 Task: Look for space in Warrnambool, Australia from 2nd September, 2023 to 6th September, 2023 for 2 adults in price range Rs.15000 to Rs.20000. Place can be entire place with 1  bedroom having 1 bed and 1 bathroom. Property type can be hotel. Amenities needed are: washing machine, . Booking option can be shelf check-in. Required host language is English.
Action: Mouse moved to (582, 119)
Screenshot: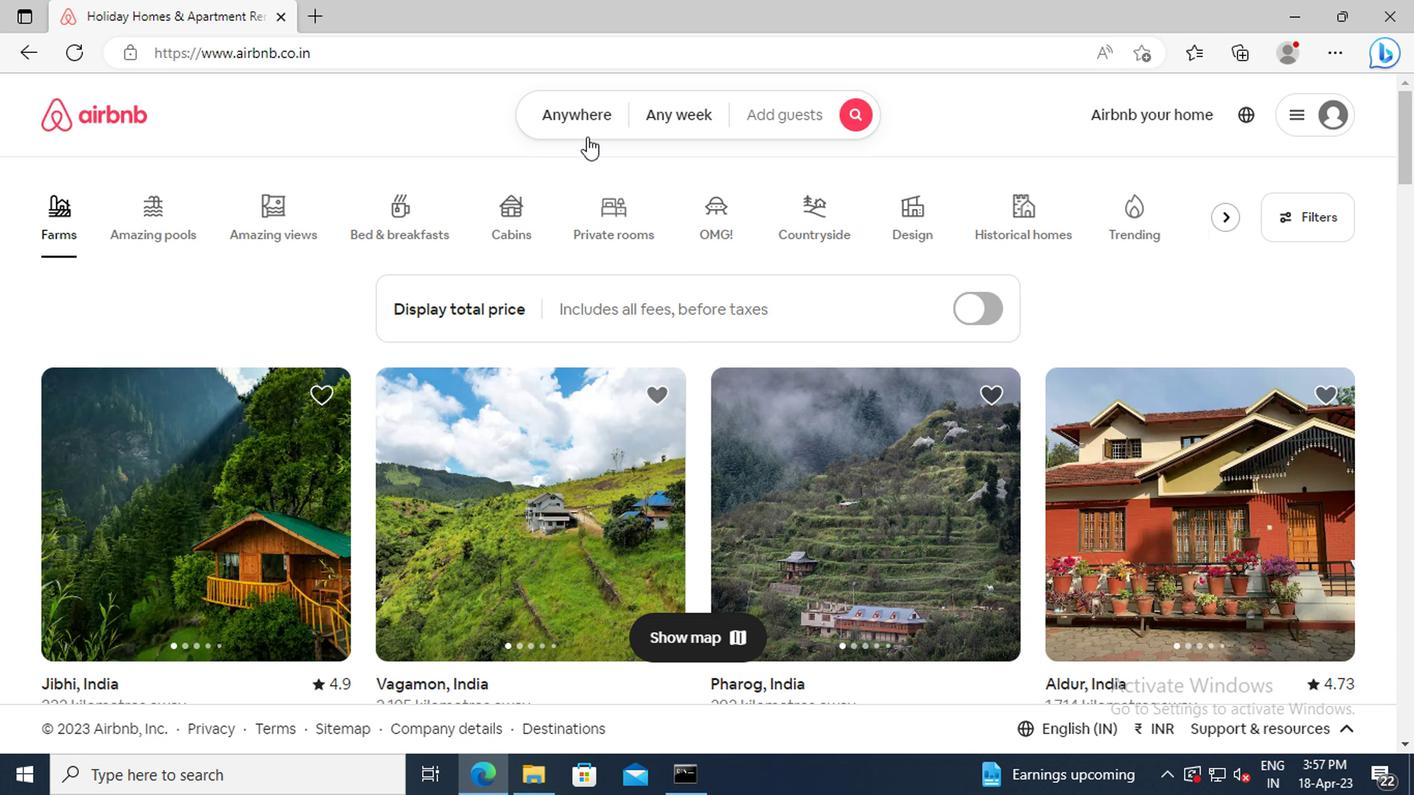 
Action: Mouse pressed left at (582, 119)
Screenshot: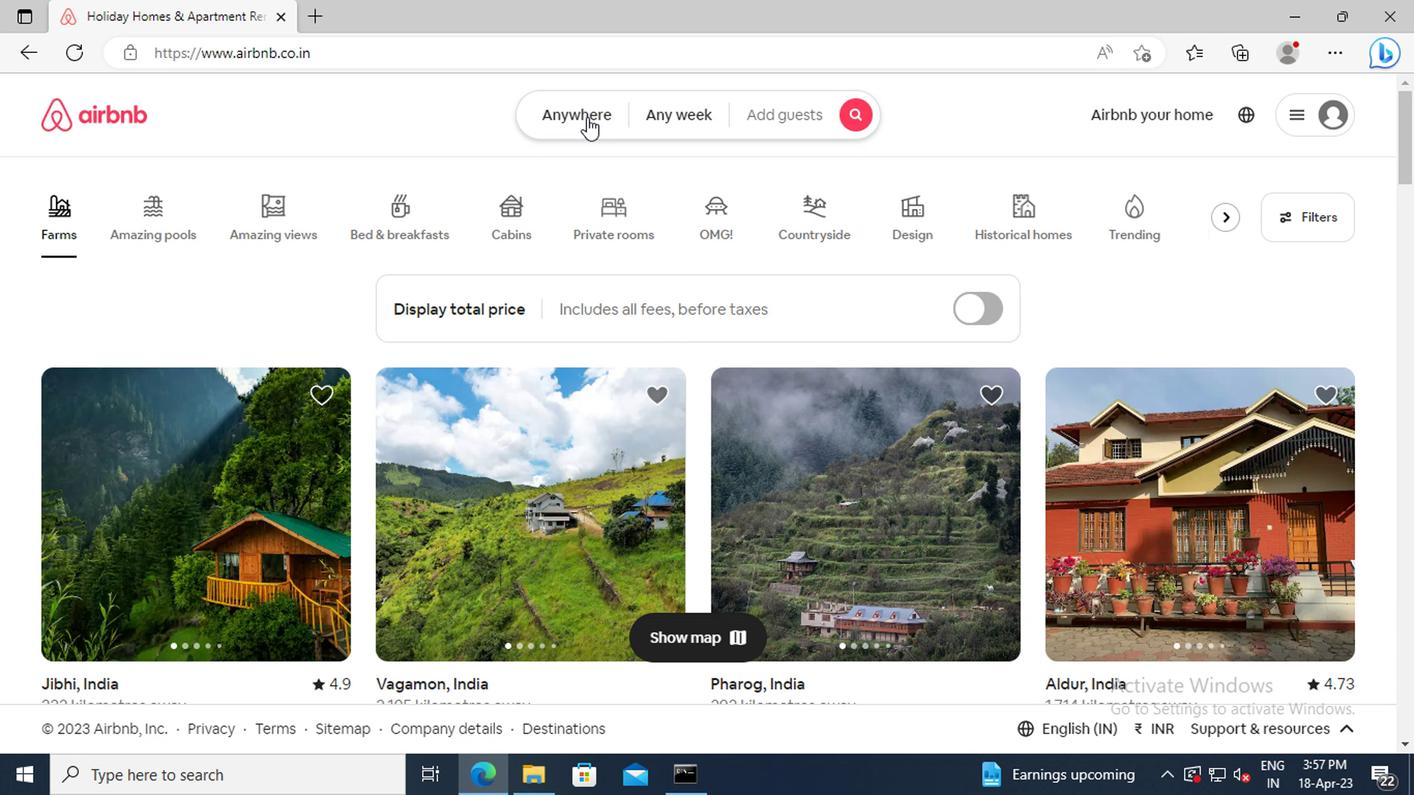 
Action: Mouse moved to (390, 207)
Screenshot: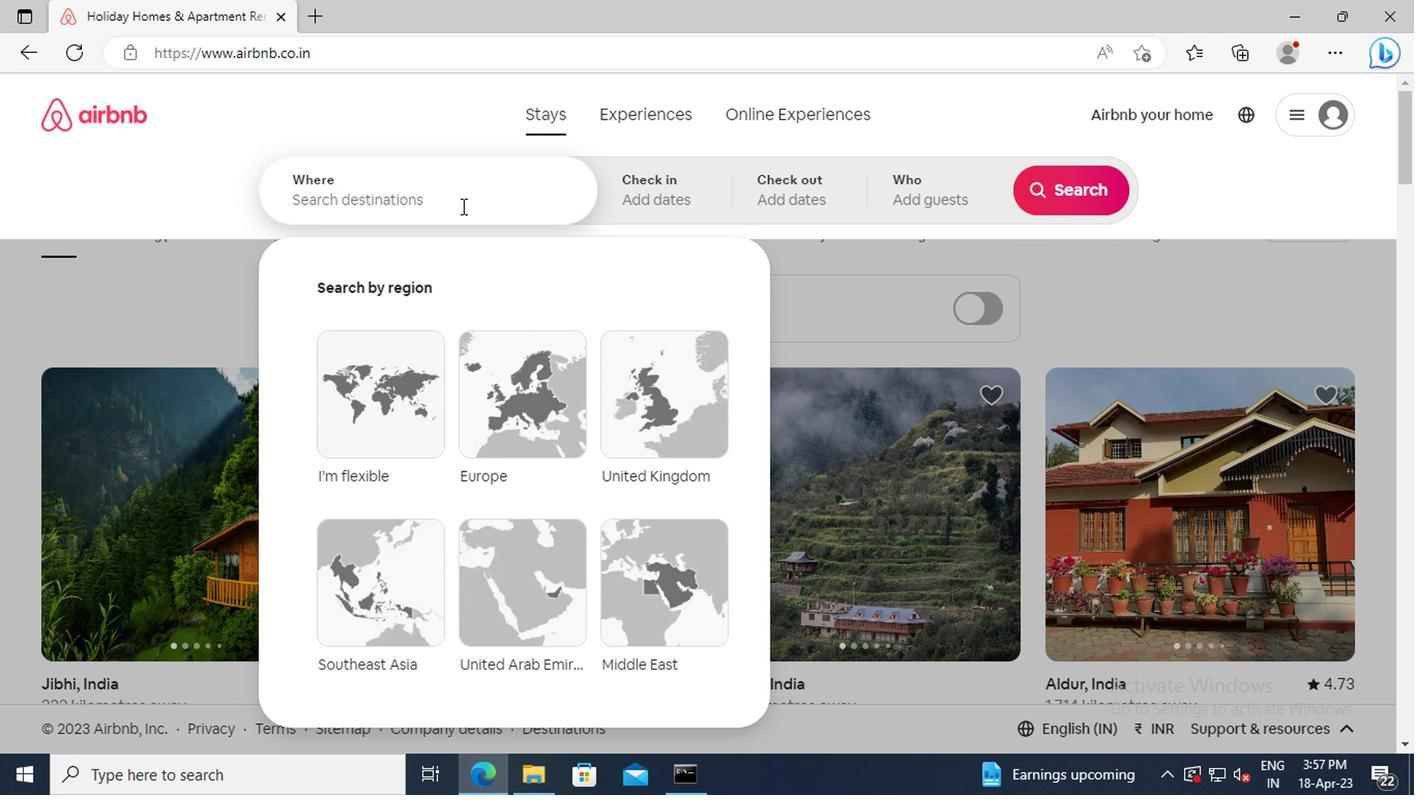 
Action: Mouse pressed left at (390, 207)
Screenshot: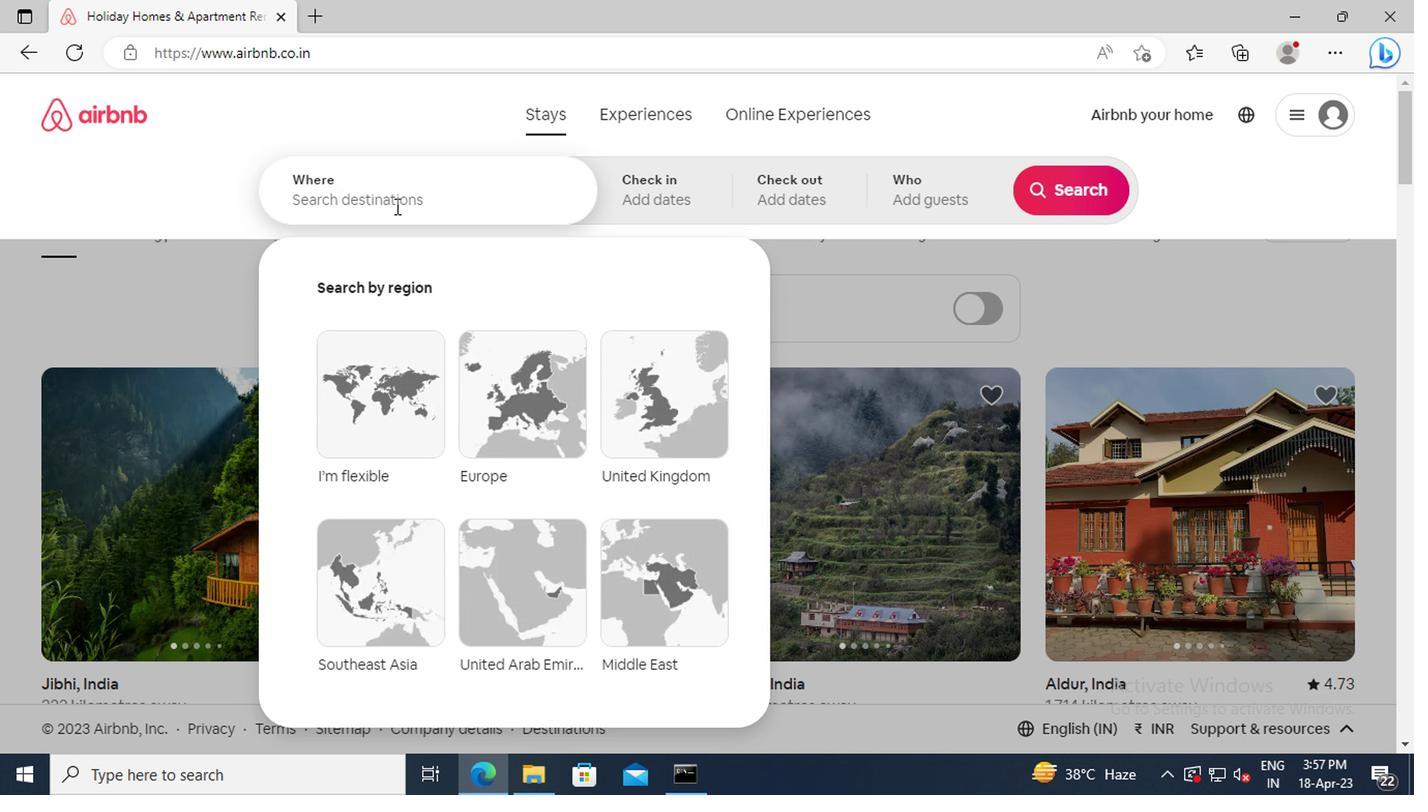 
Action: Key pressed <Key.shift>WARRNAMBOOL,<Key.space><Key.shift_r>AUSTRALIA<Key.enter>
Screenshot: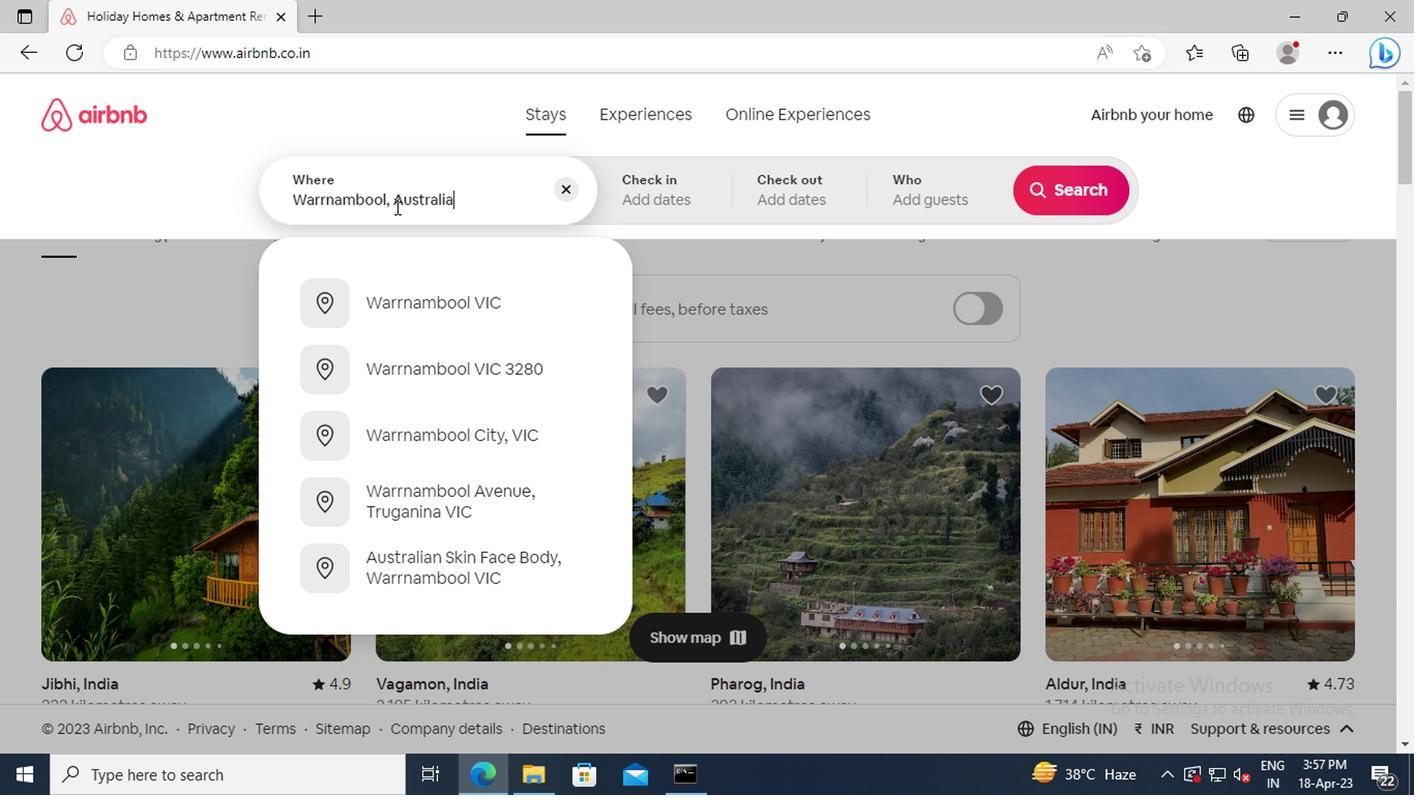 
Action: Mouse moved to (1053, 353)
Screenshot: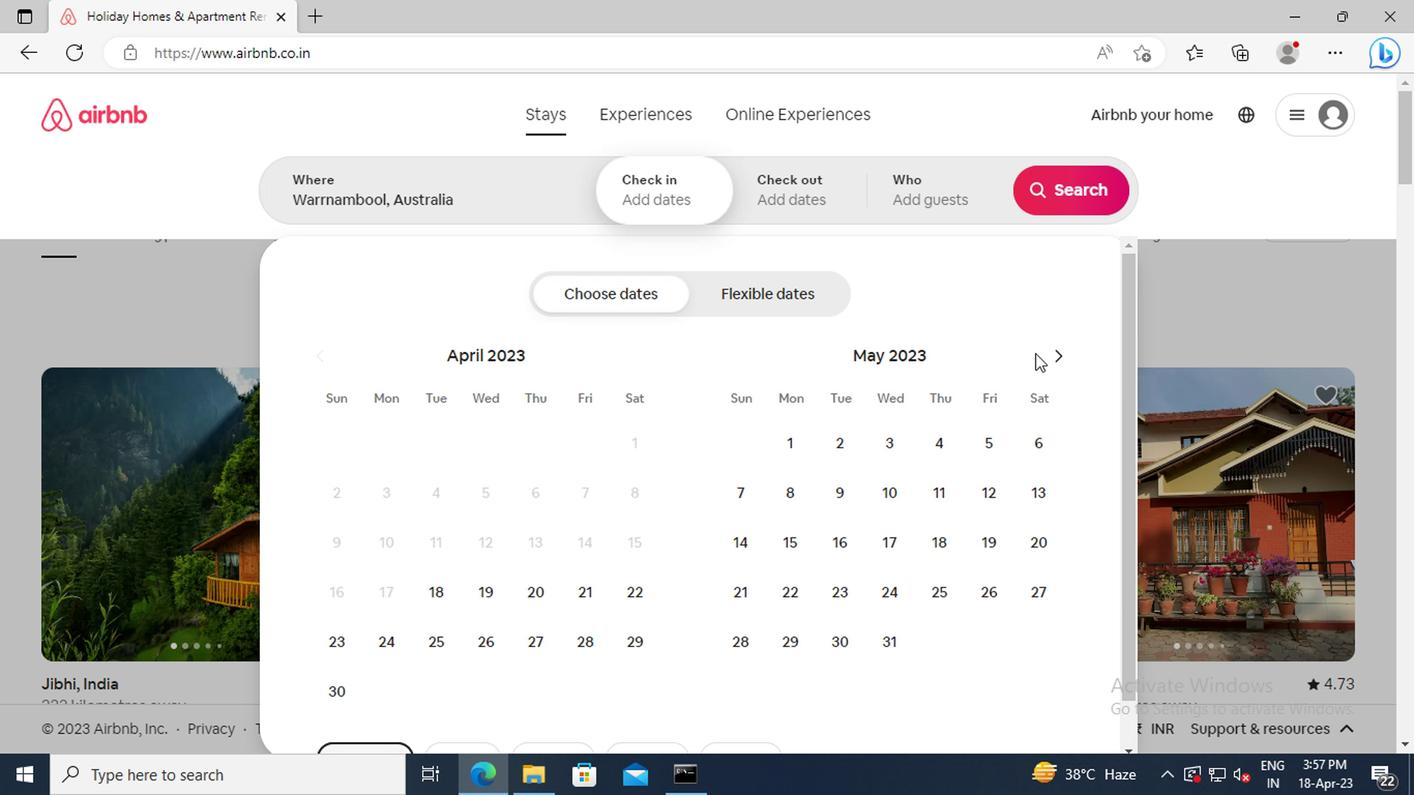 
Action: Mouse pressed left at (1053, 353)
Screenshot: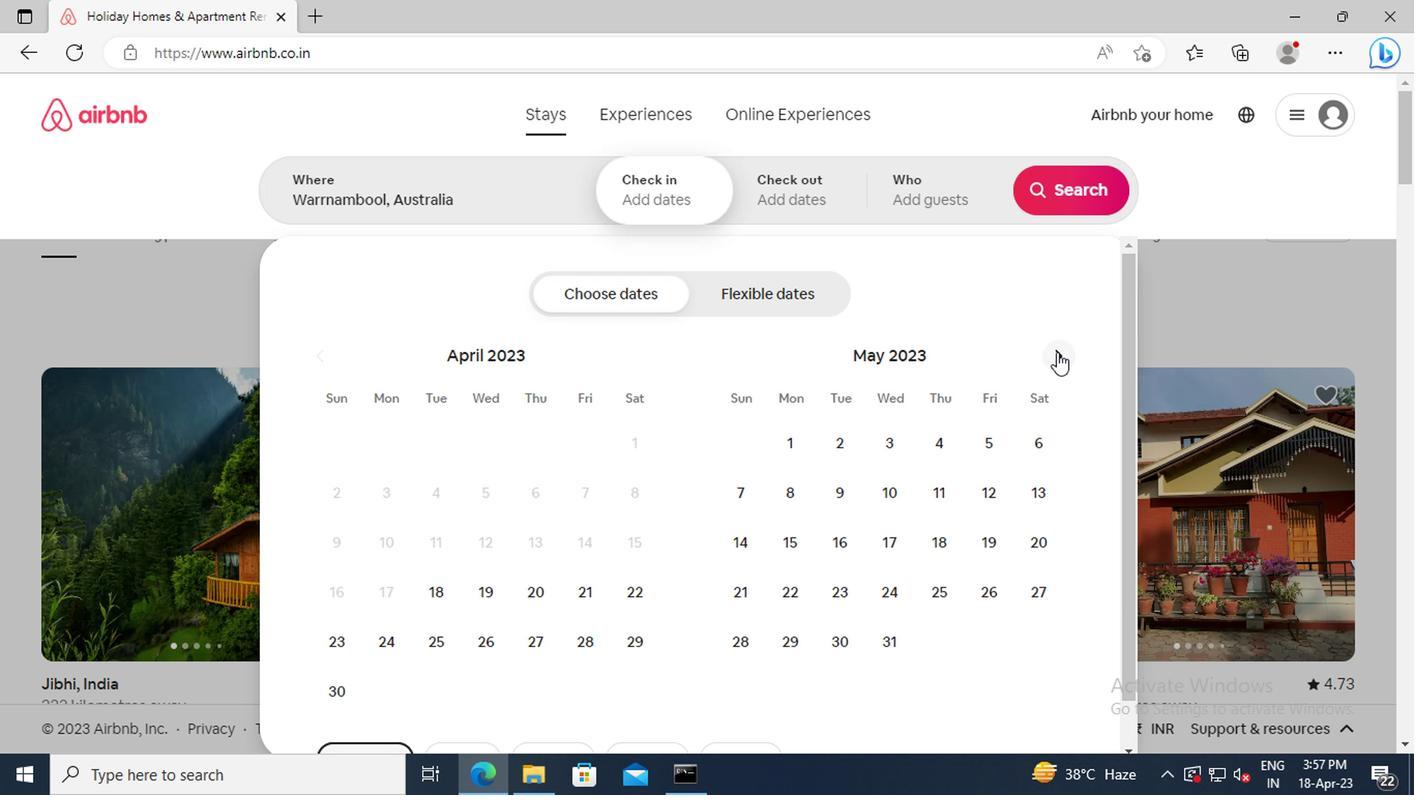 
Action: Mouse pressed left at (1053, 353)
Screenshot: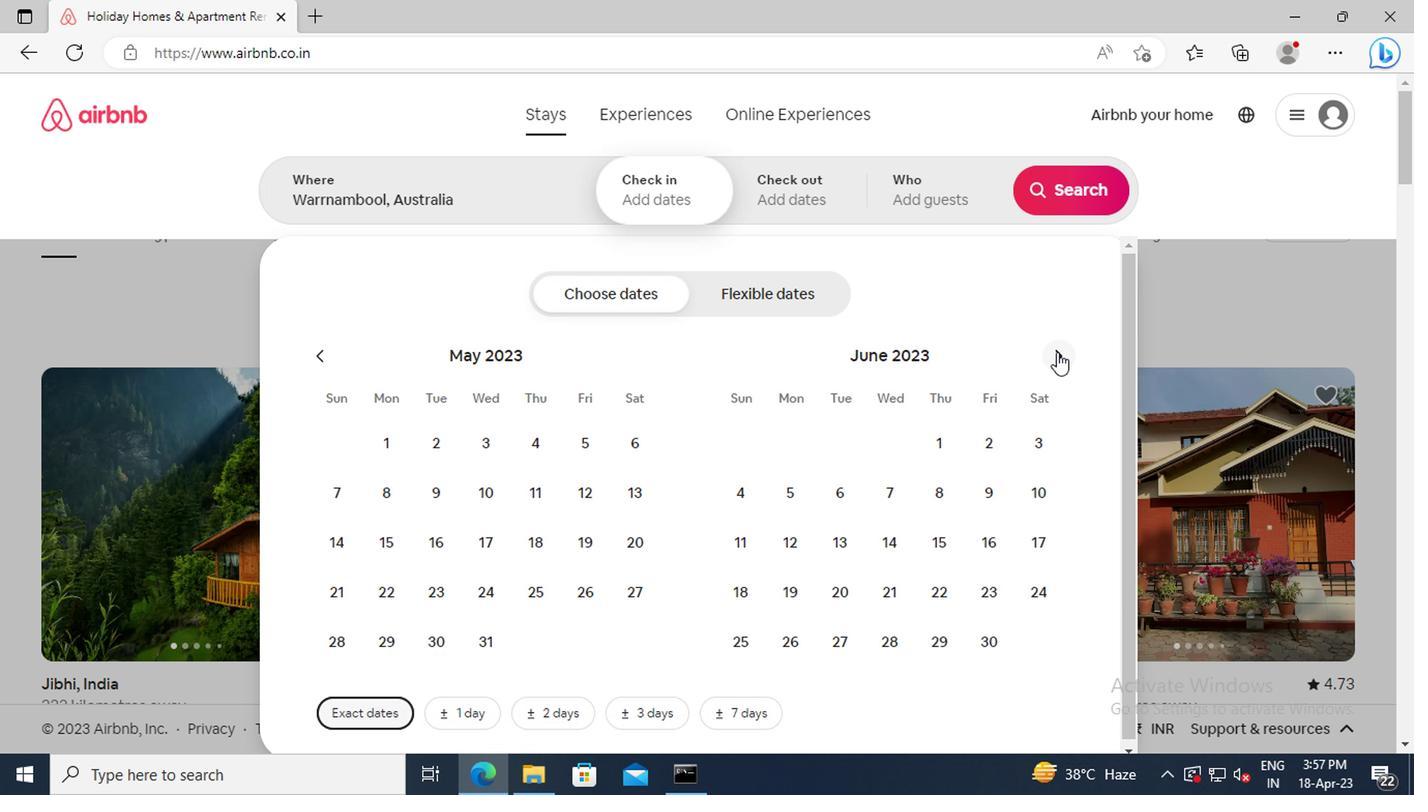 
Action: Mouse pressed left at (1053, 353)
Screenshot: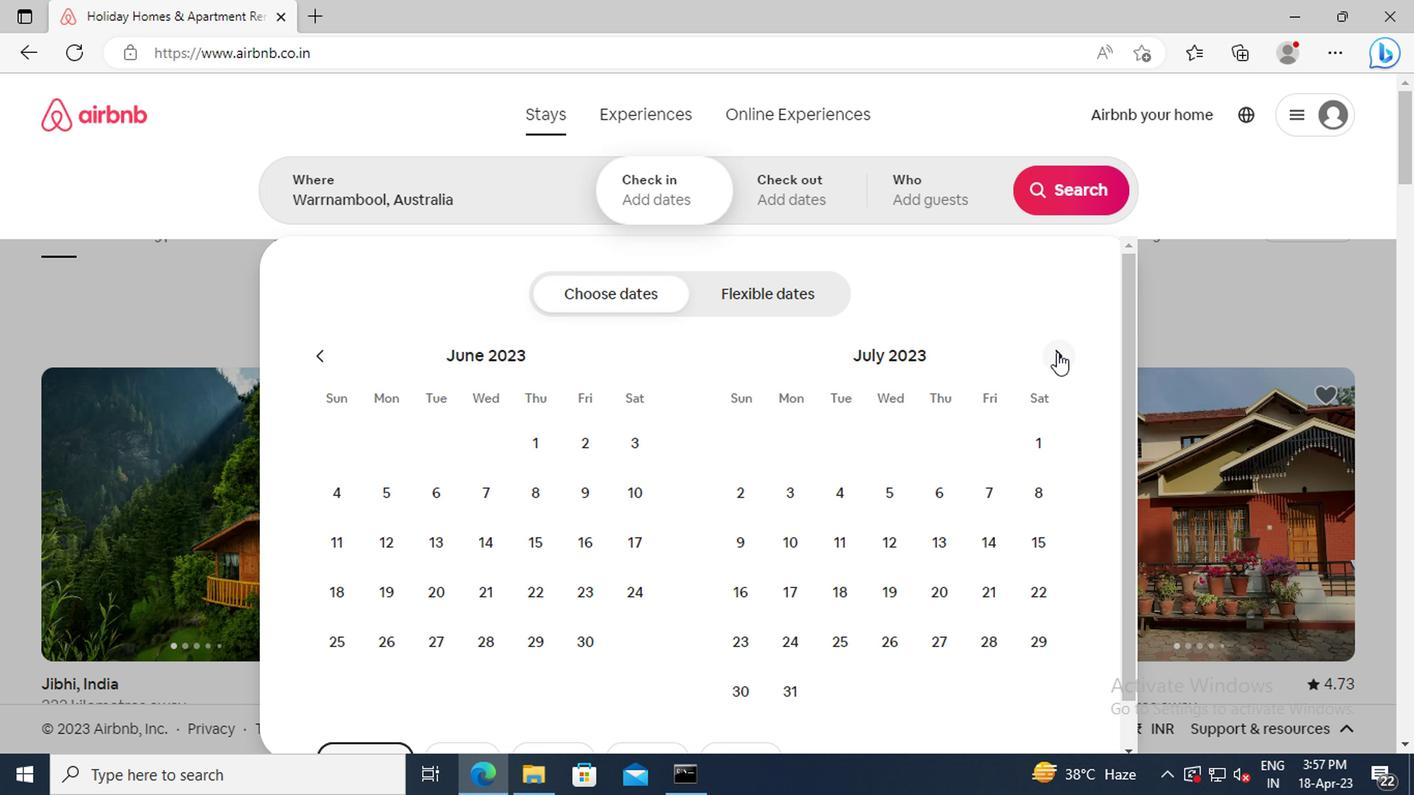 
Action: Mouse pressed left at (1053, 353)
Screenshot: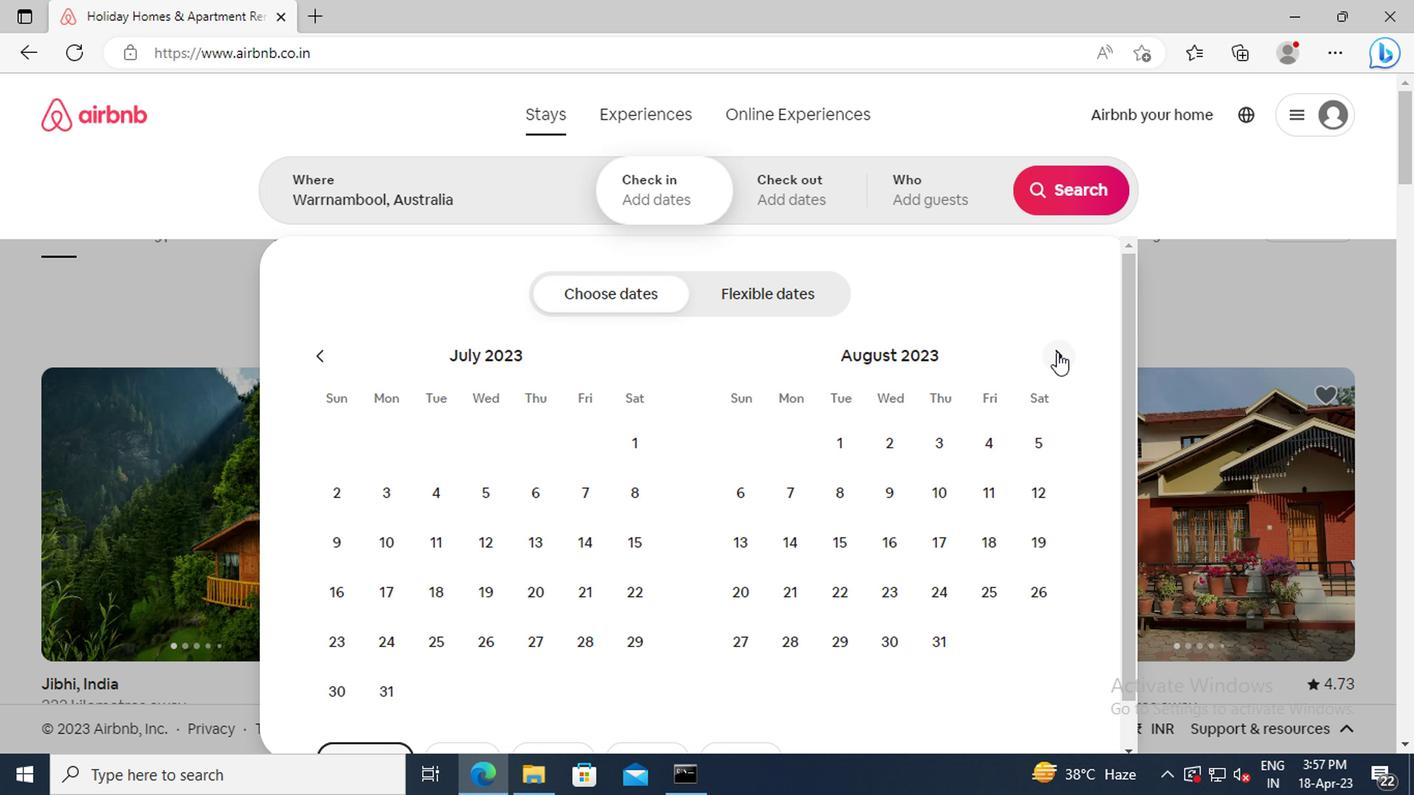 
Action: Mouse moved to (1037, 434)
Screenshot: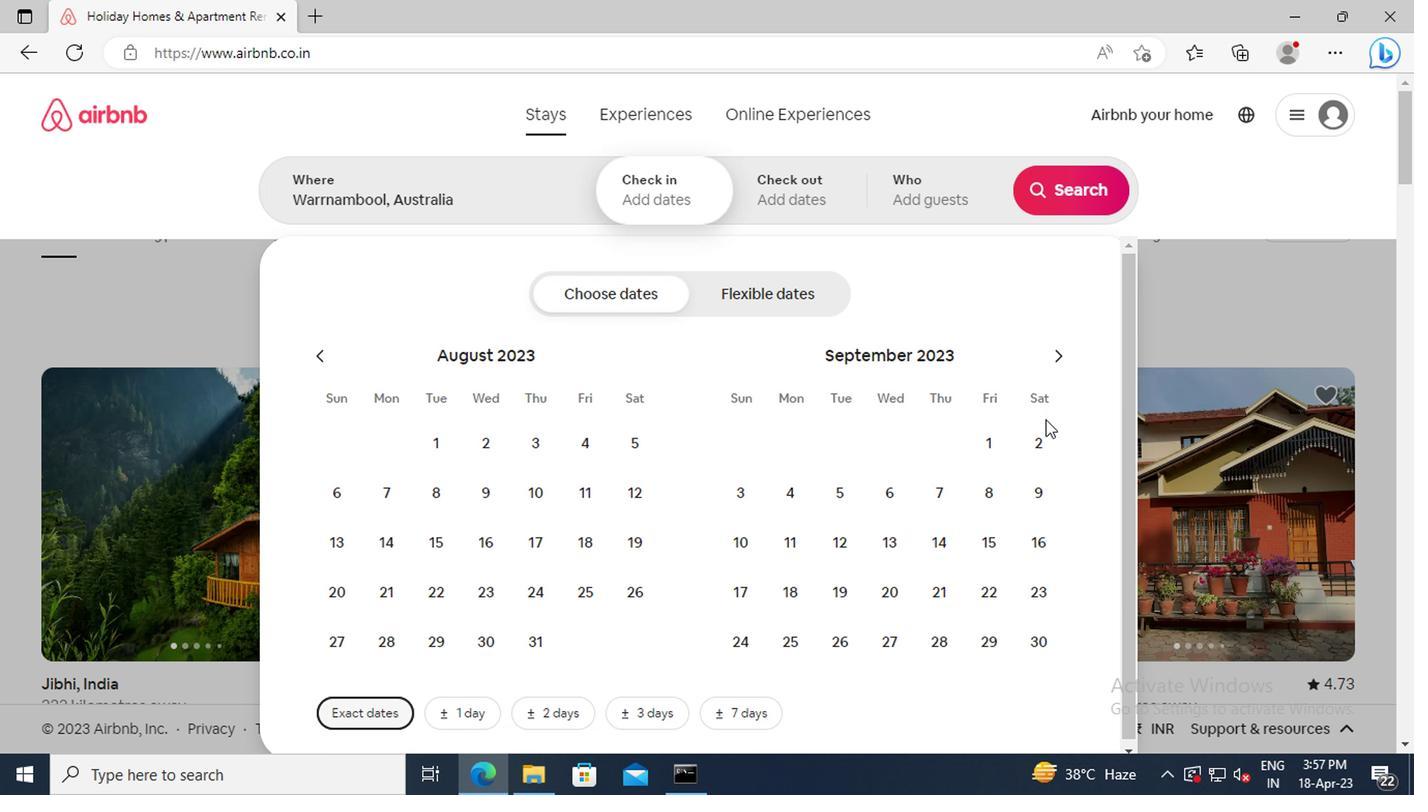 
Action: Mouse pressed left at (1037, 434)
Screenshot: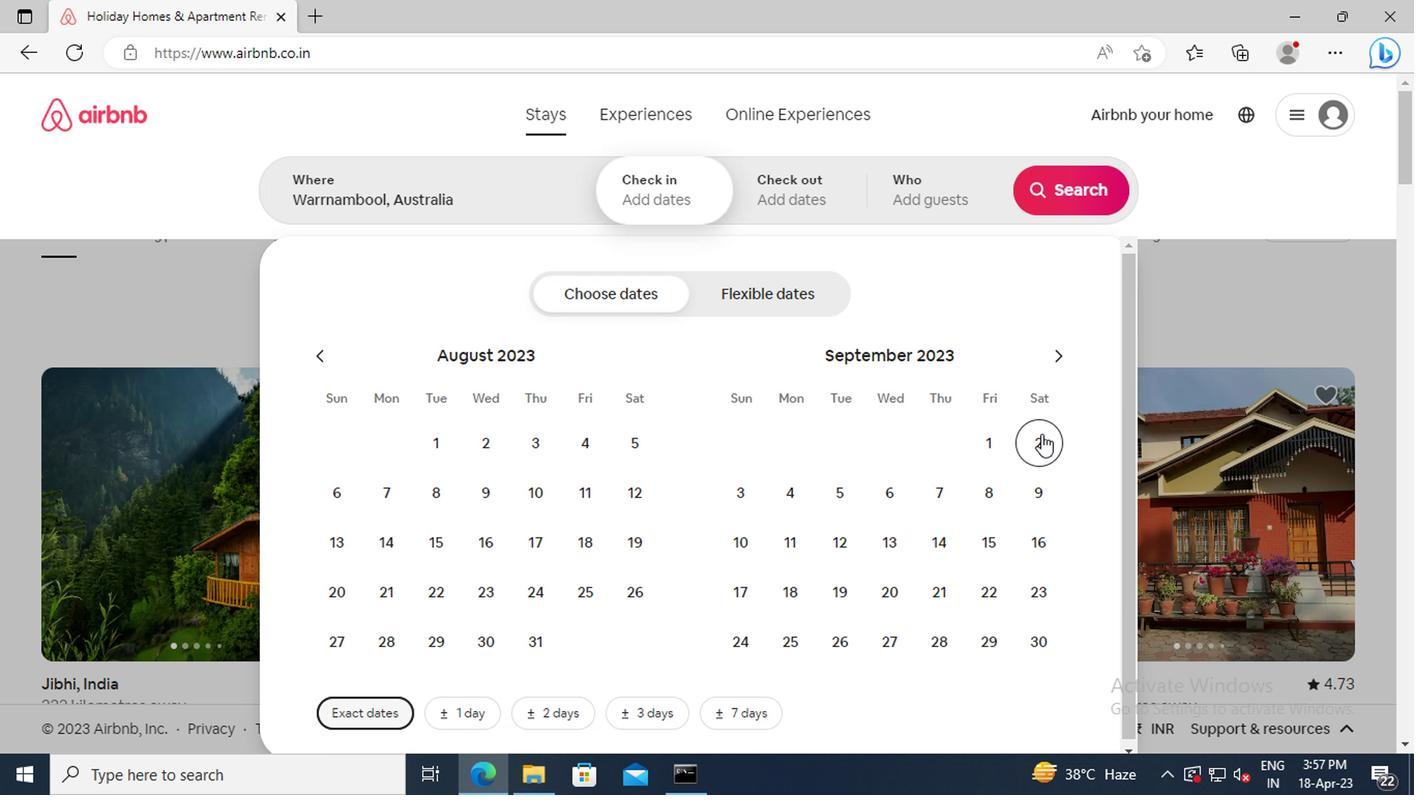 
Action: Mouse moved to (889, 481)
Screenshot: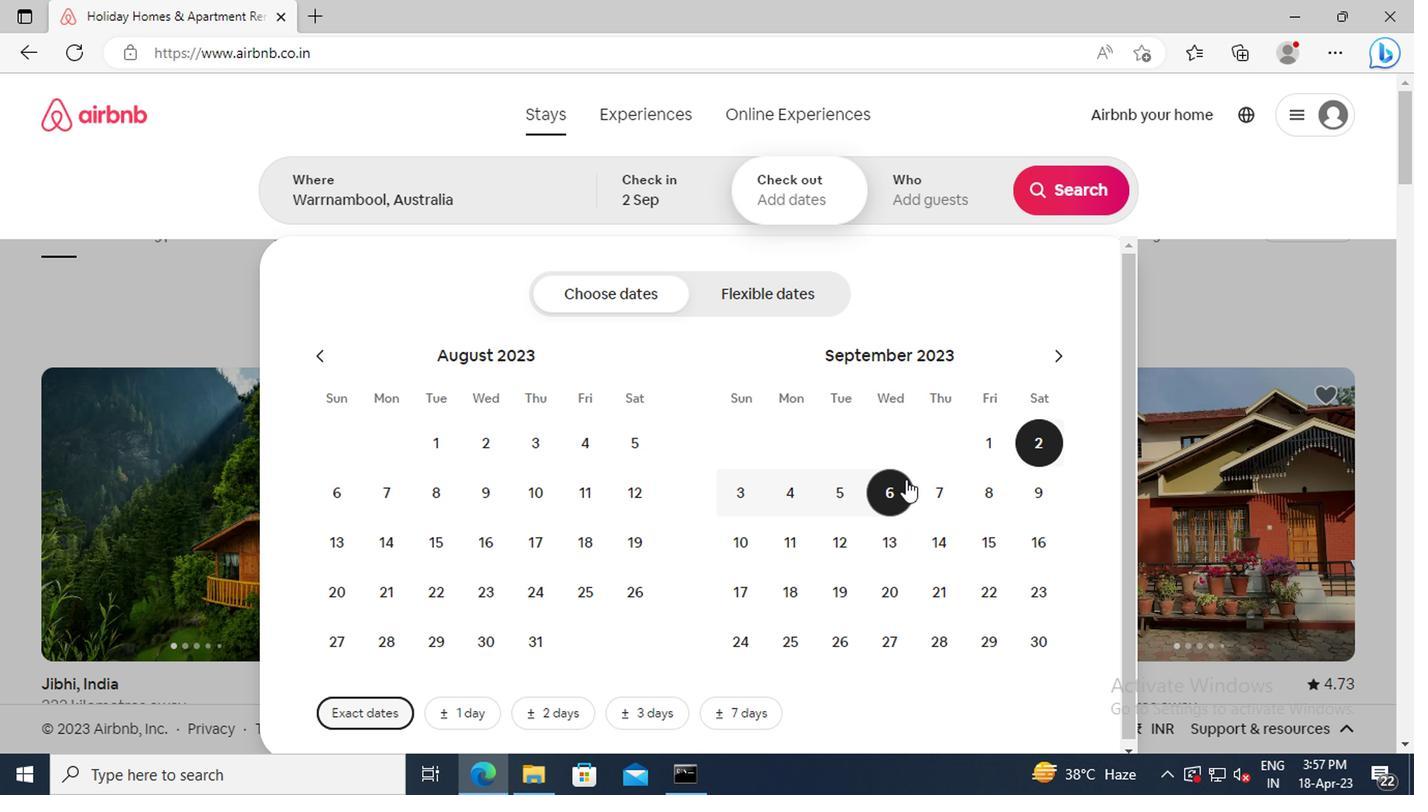 
Action: Mouse pressed left at (889, 481)
Screenshot: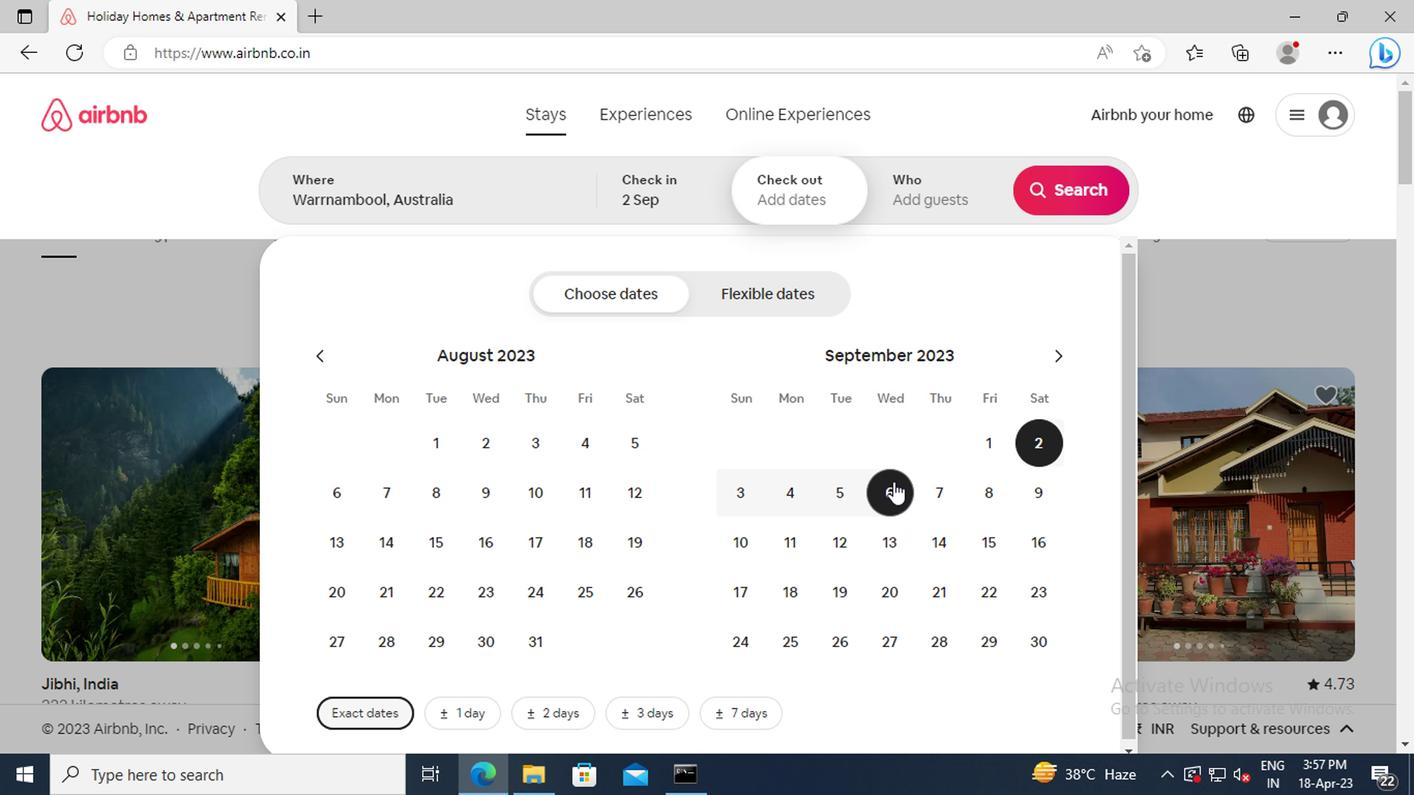 
Action: Mouse moved to (907, 202)
Screenshot: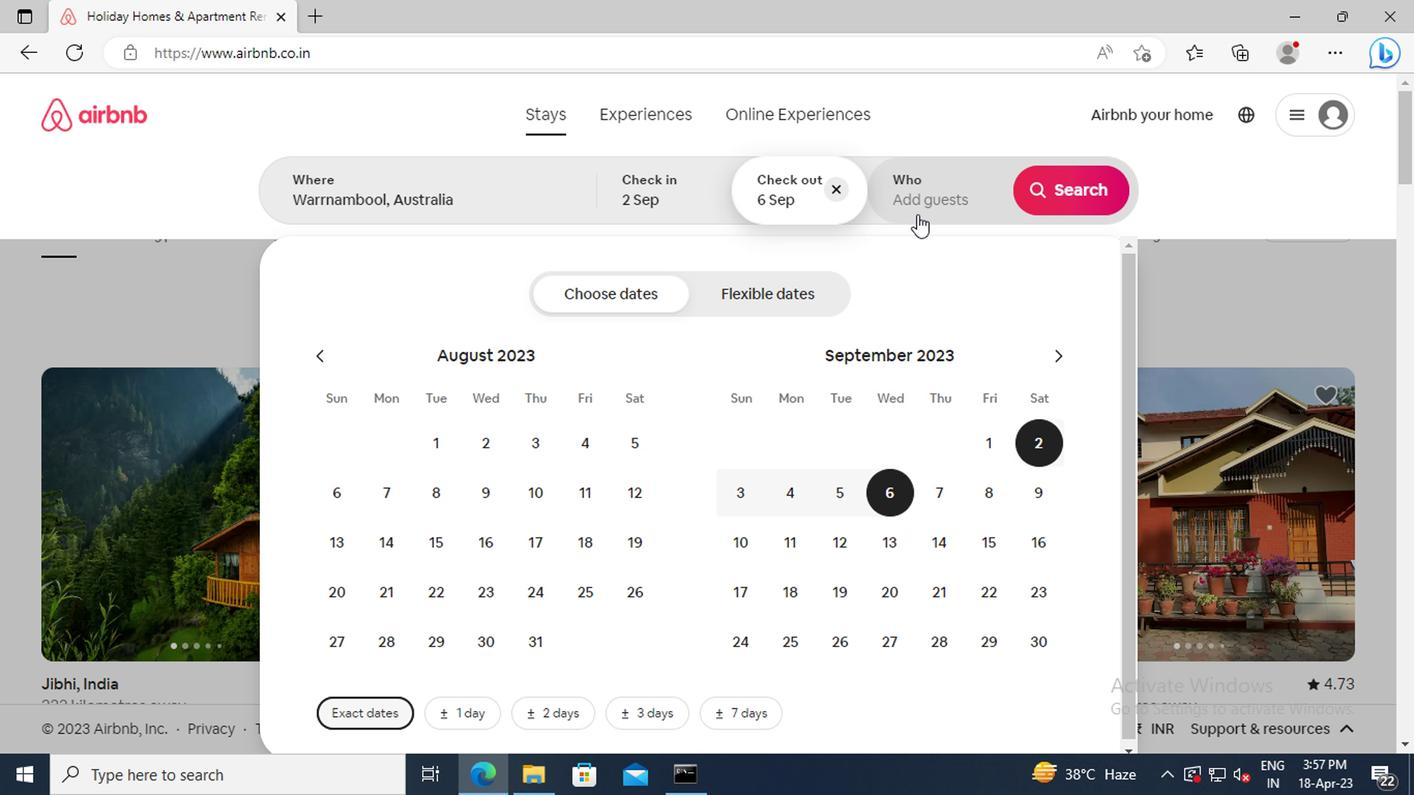 
Action: Mouse pressed left at (907, 202)
Screenshot: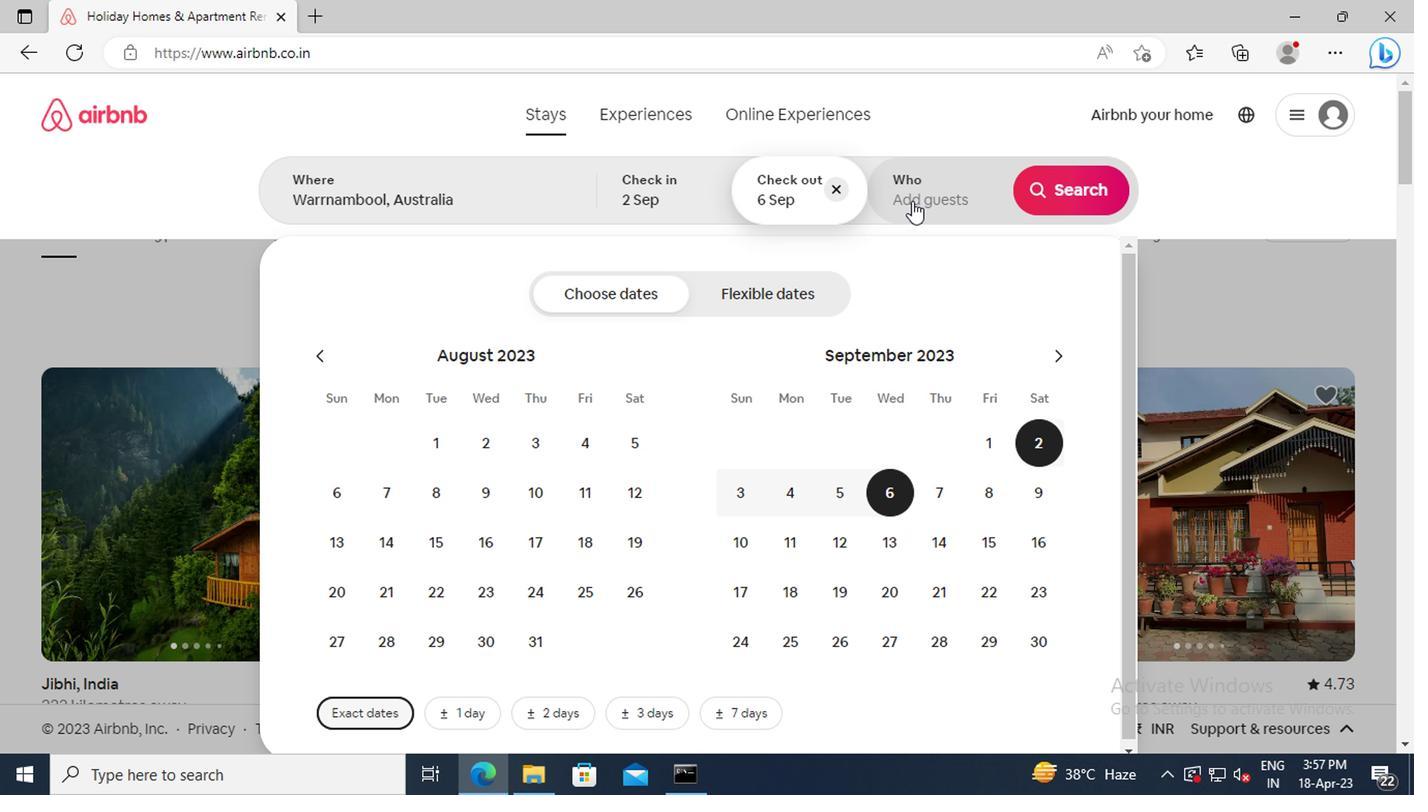 
Action: Mouse moved to (1066, 298)
Screenshot: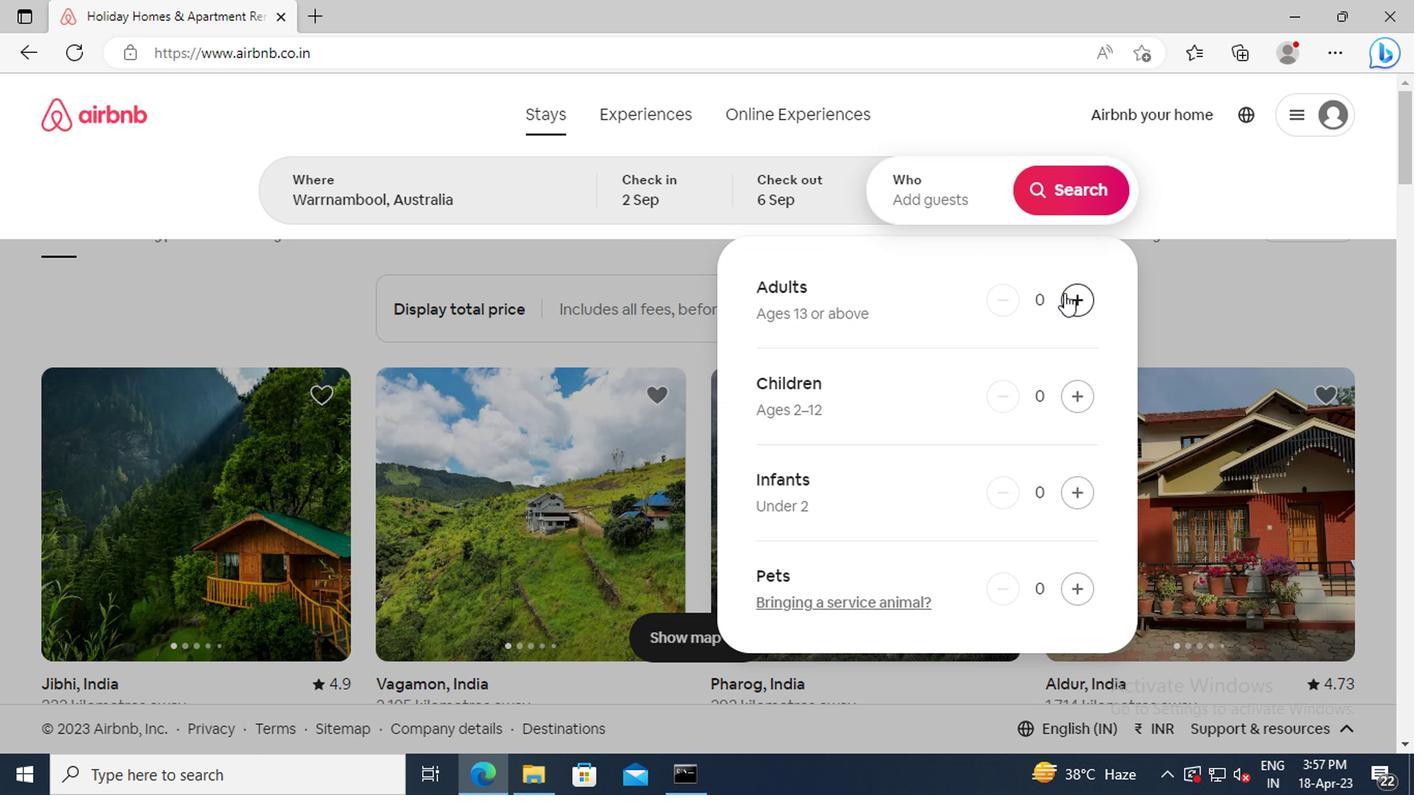 
Action: Mouse pressed left at (1066, 298)
Screenshot: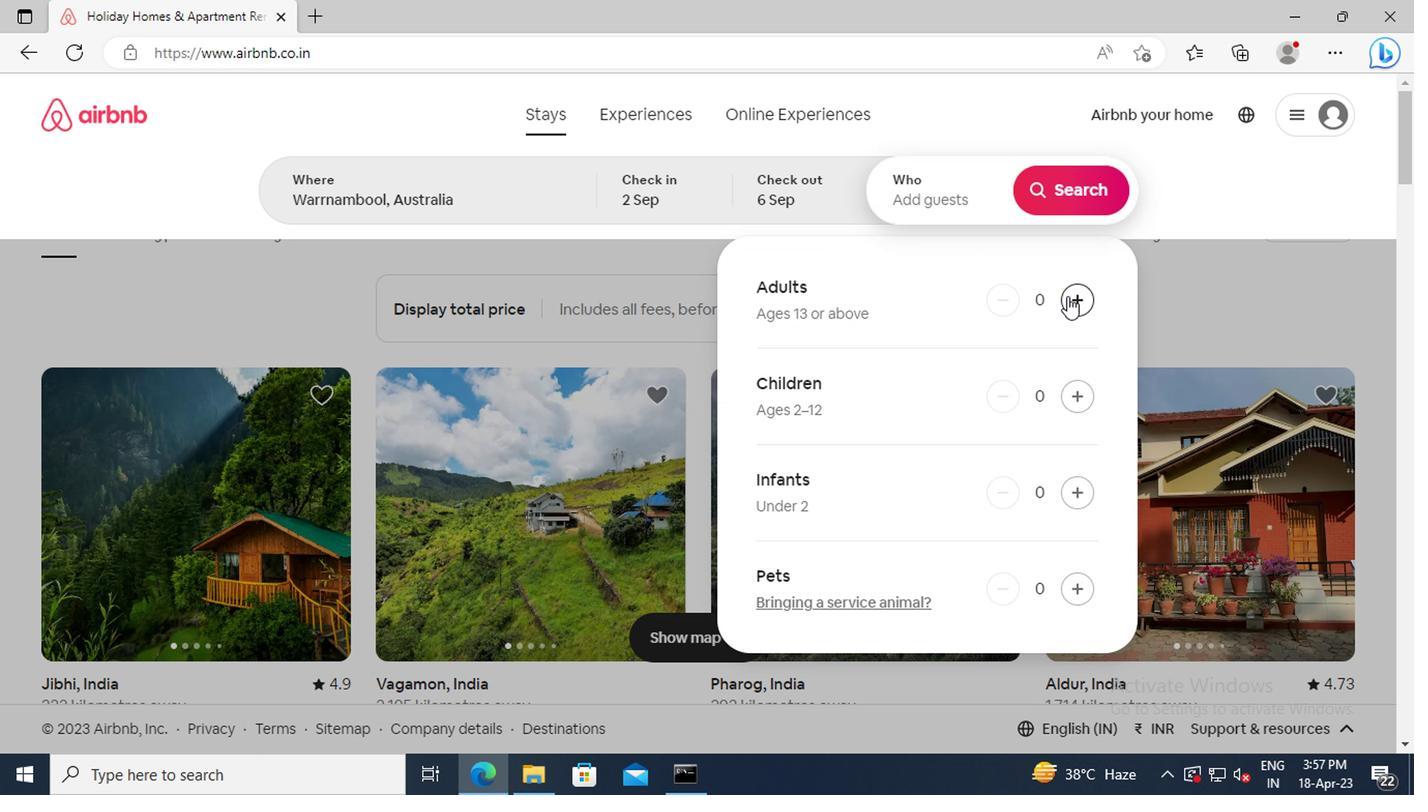 
Action: Mouse pressed left at (1066, 298)
Screenshot: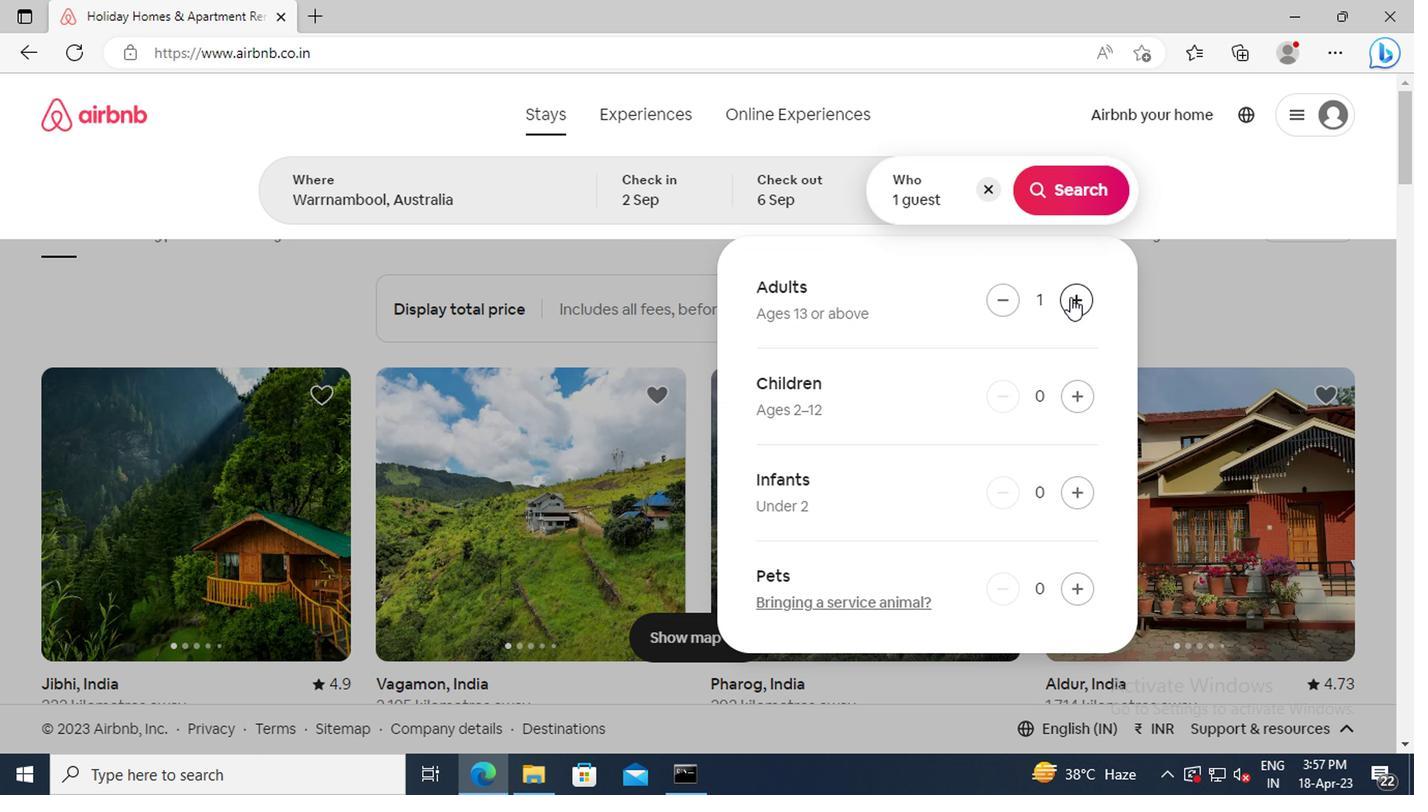 
Action: Mouse moved to (1063, 197)
Screenshot: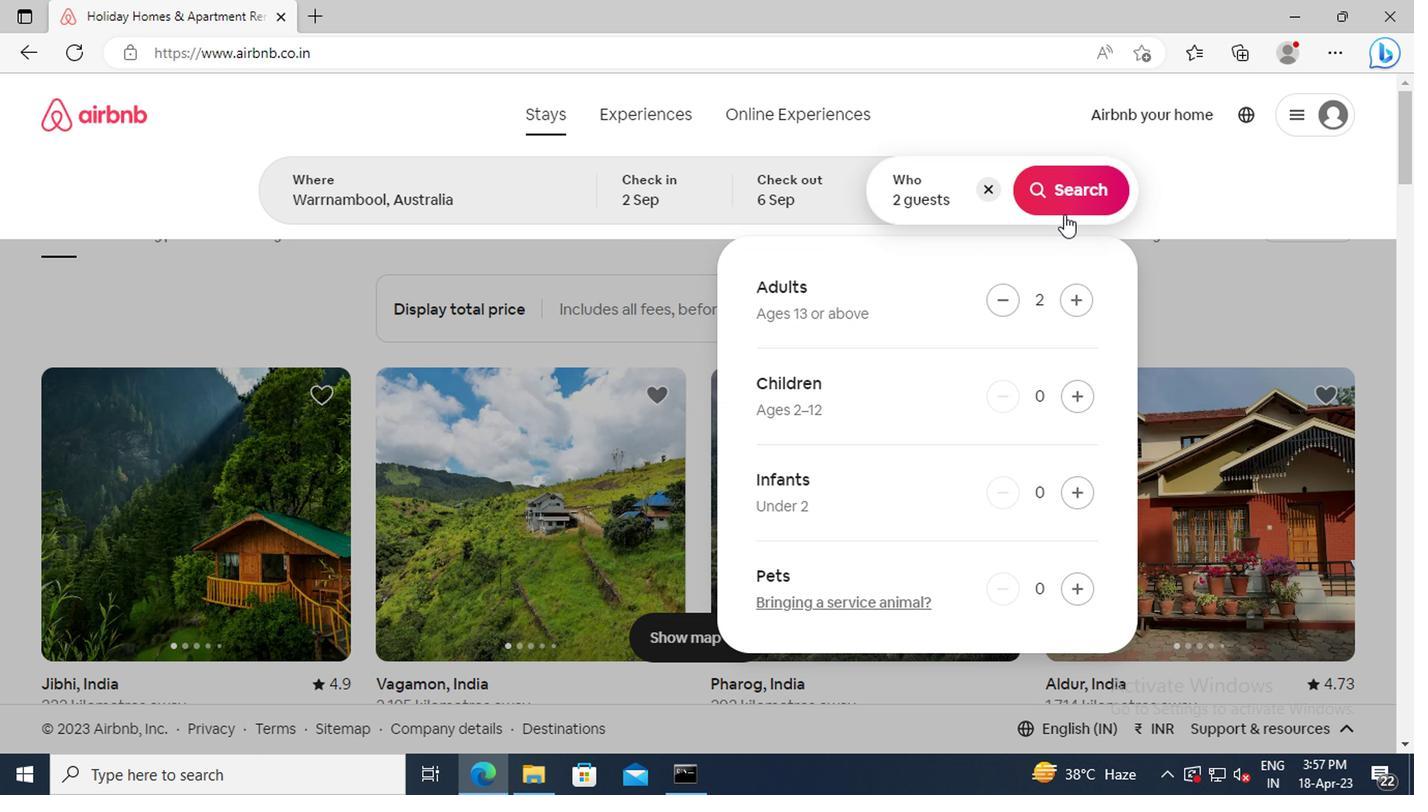 
Action: Mouse pressed left at (1063, 197)
Screenshot: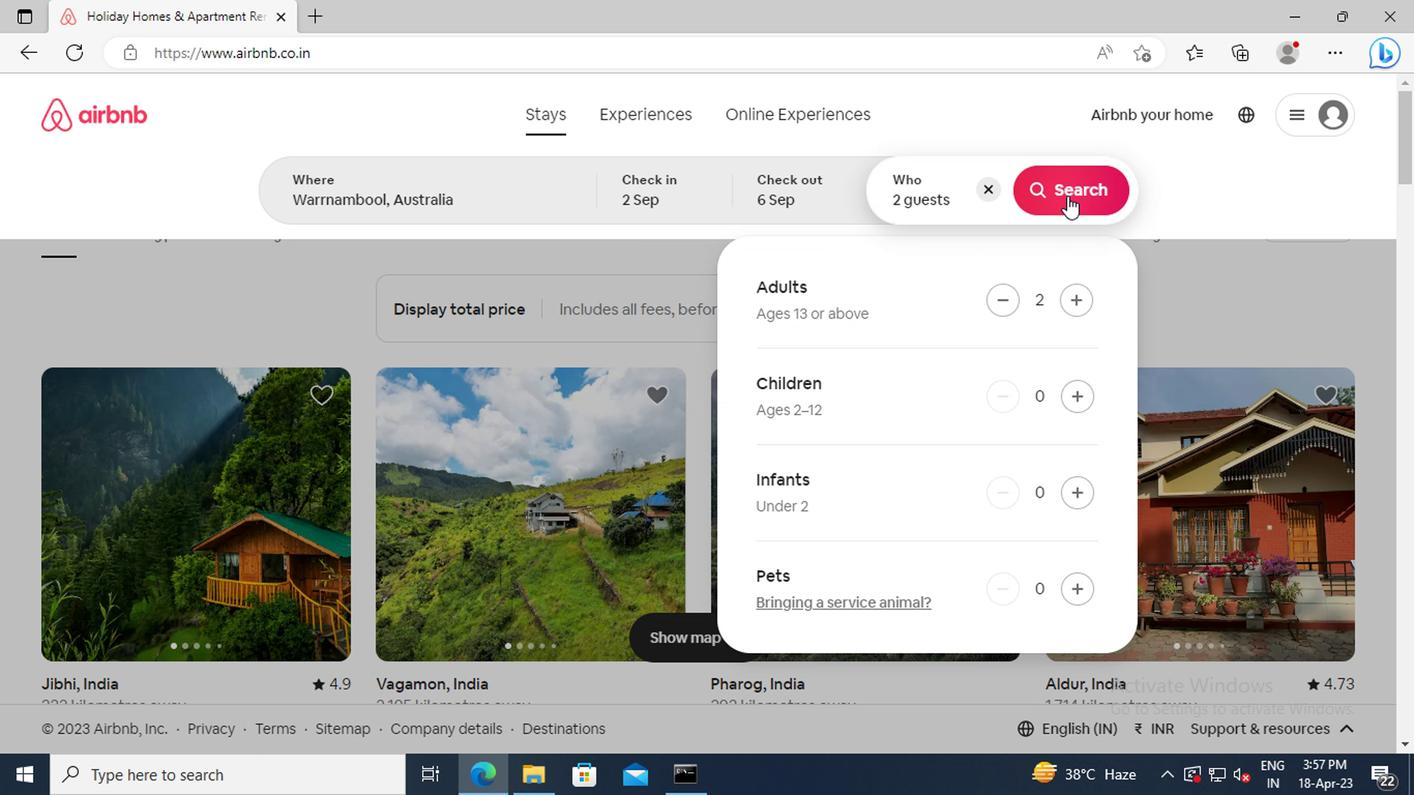 
Action: Mouse moved to (1328, 201)
Screenshot: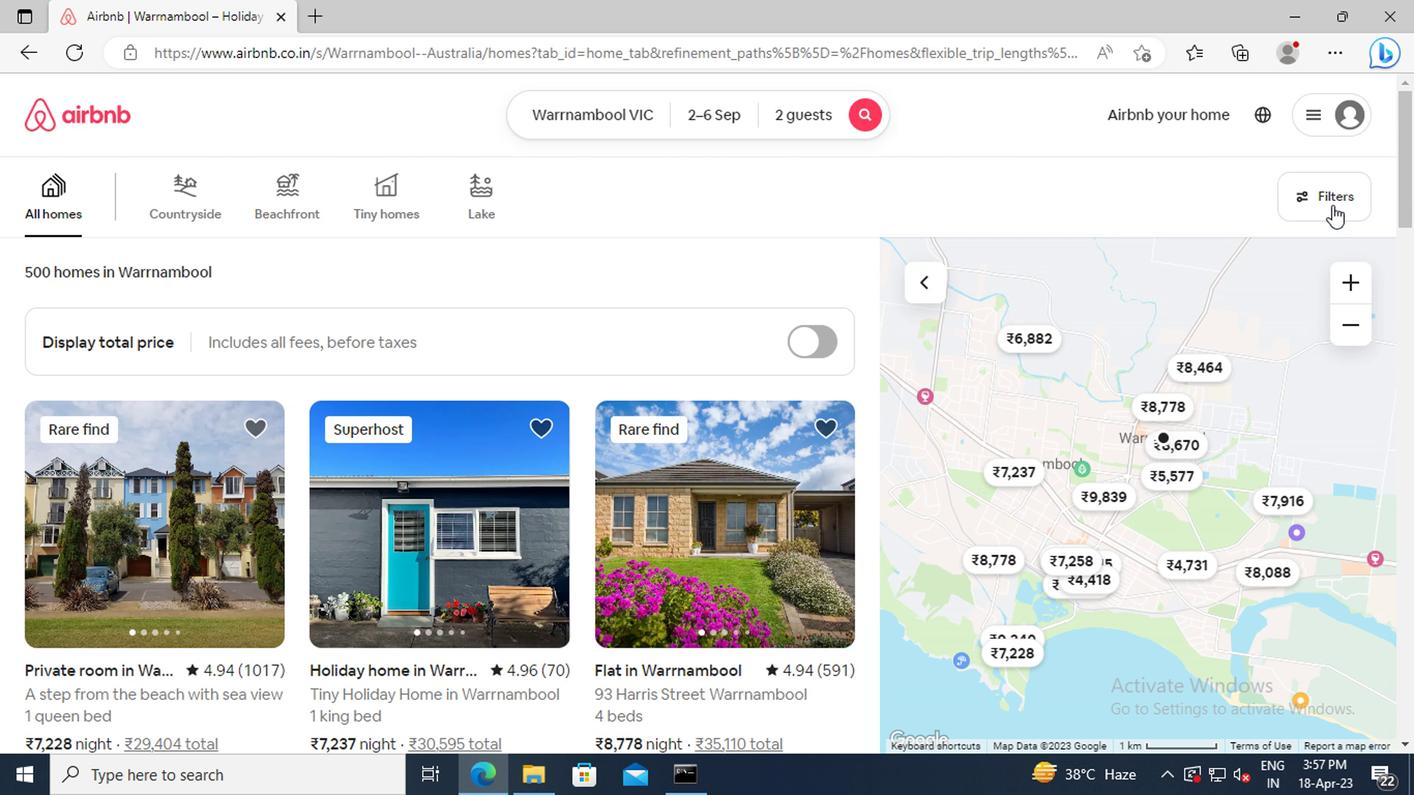 
Action: Mouse pressed left at (1328, 201)
Screenshot: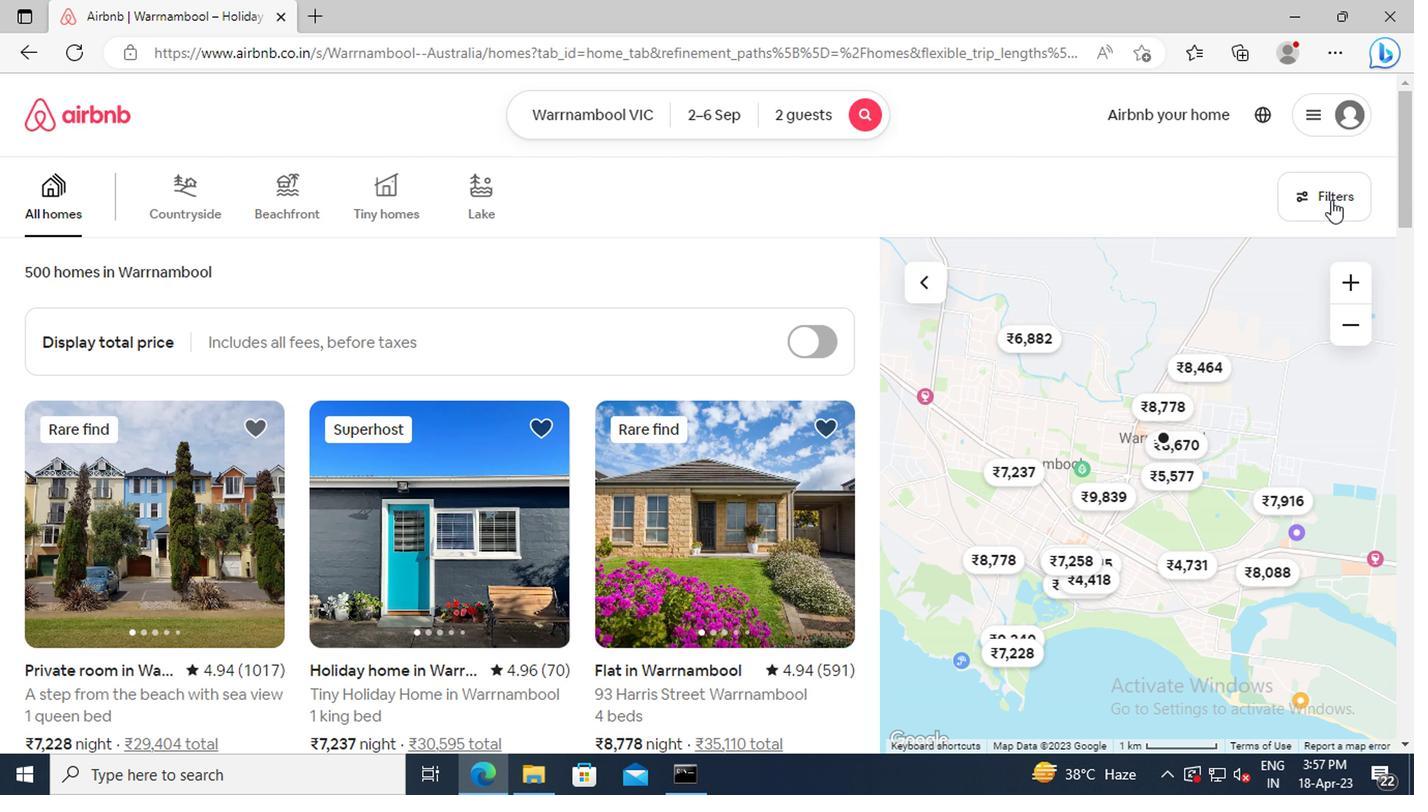 
Action: Mouse moved to (476, 465)
Screenshot: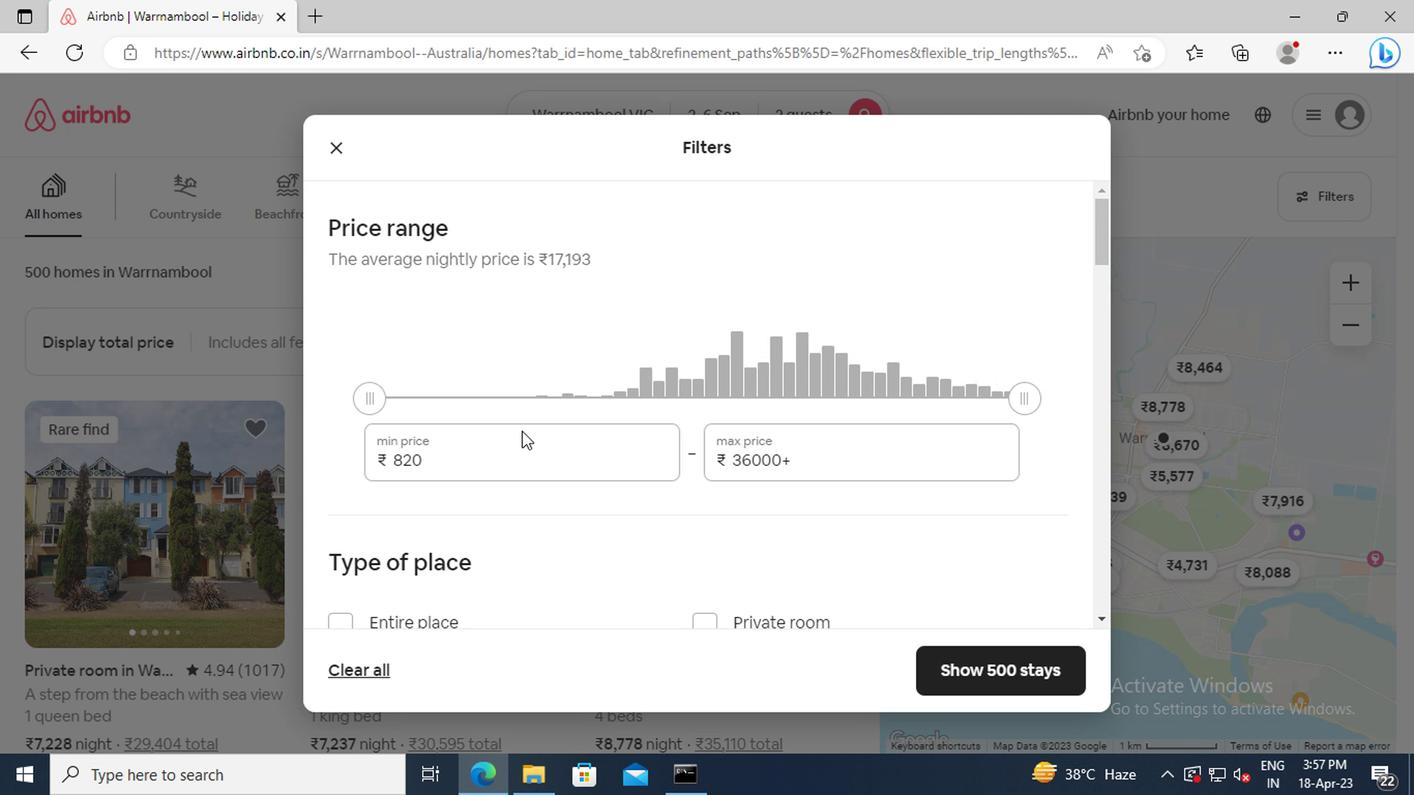 
Action: Mouse pressed left at (476, 465)
Screenshot: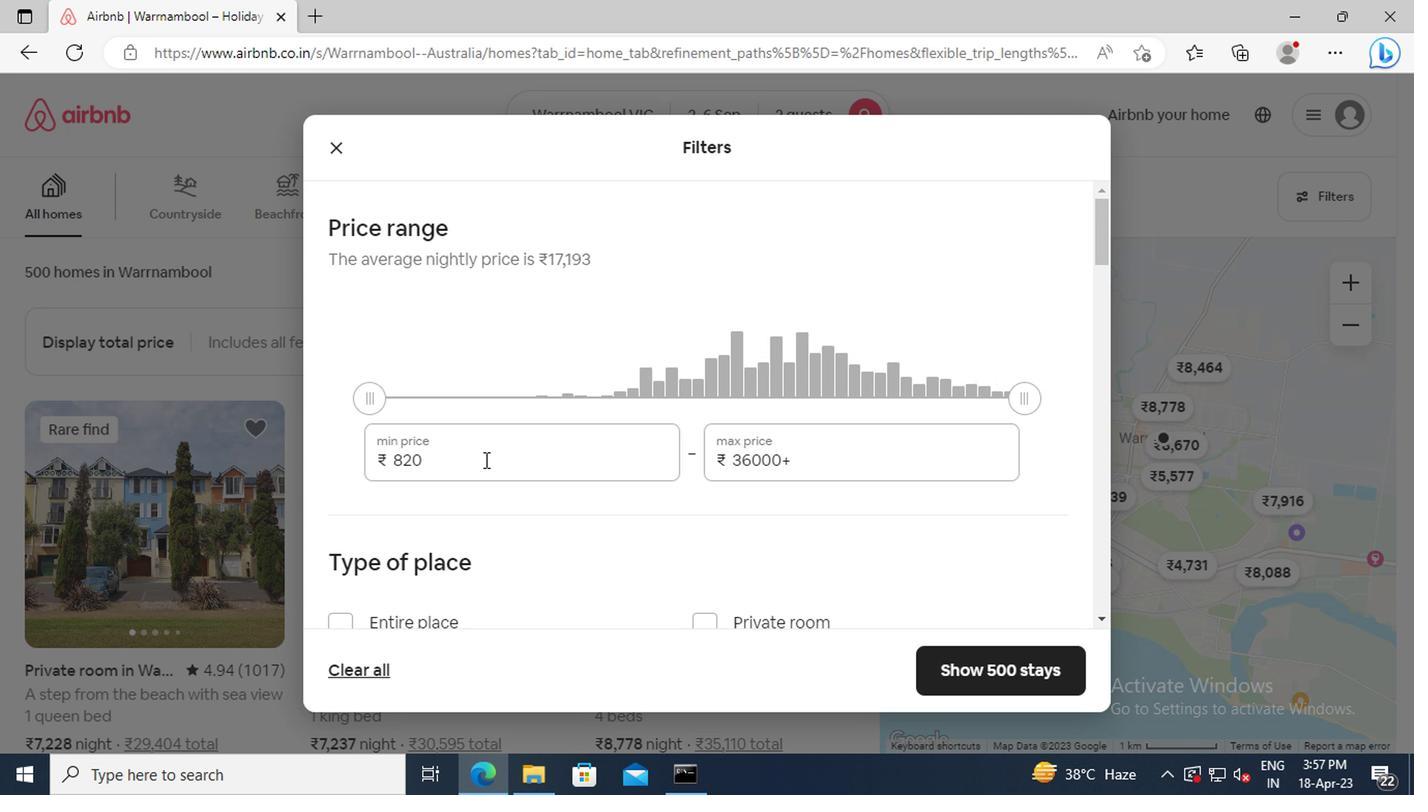 
Action: Key pressed <Key.backspace><Key.backspace><Key.backspace>15000<Key.tab><Key.delete>20000
Screenshot: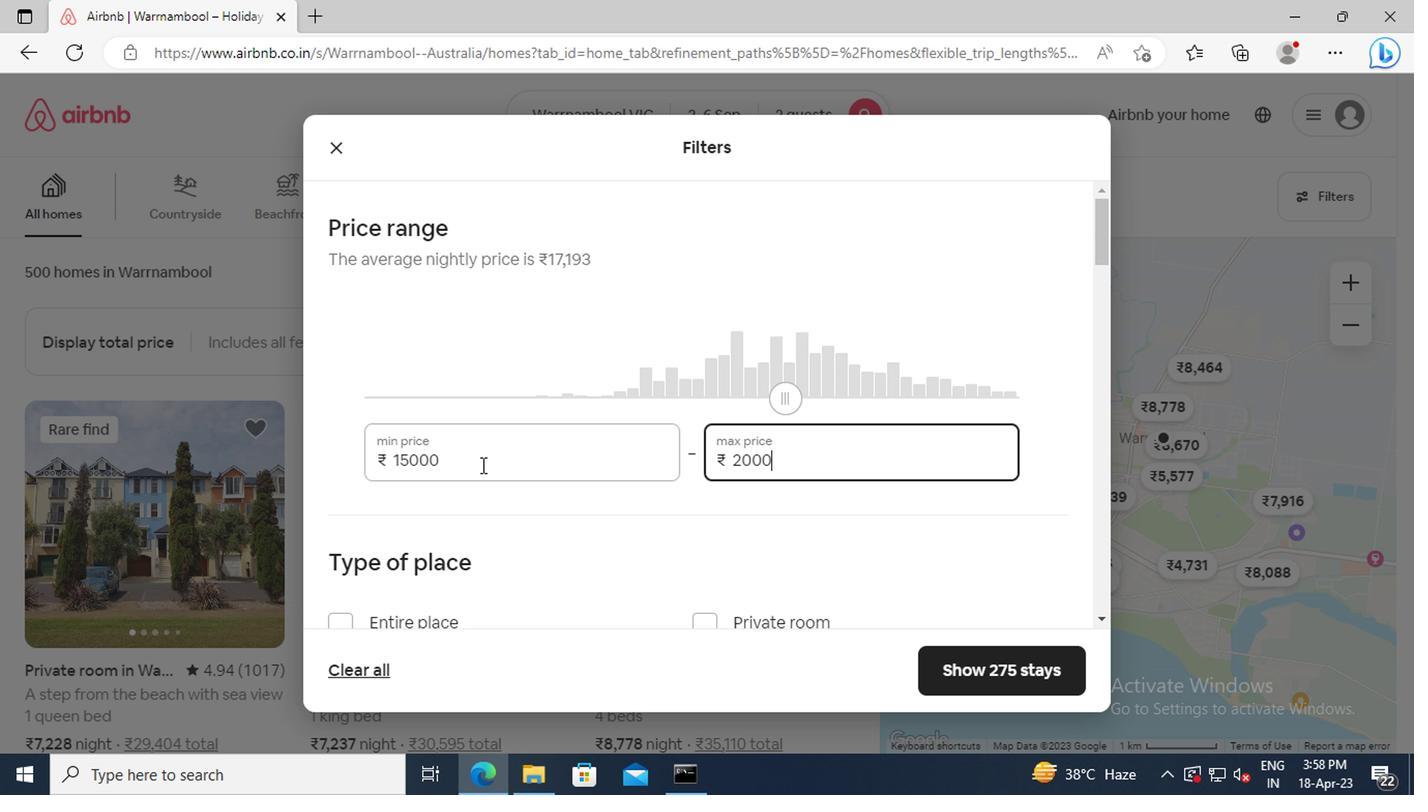 
Action: Mouse scrolled (476, 464) with delta (0, 0)
Screenshot: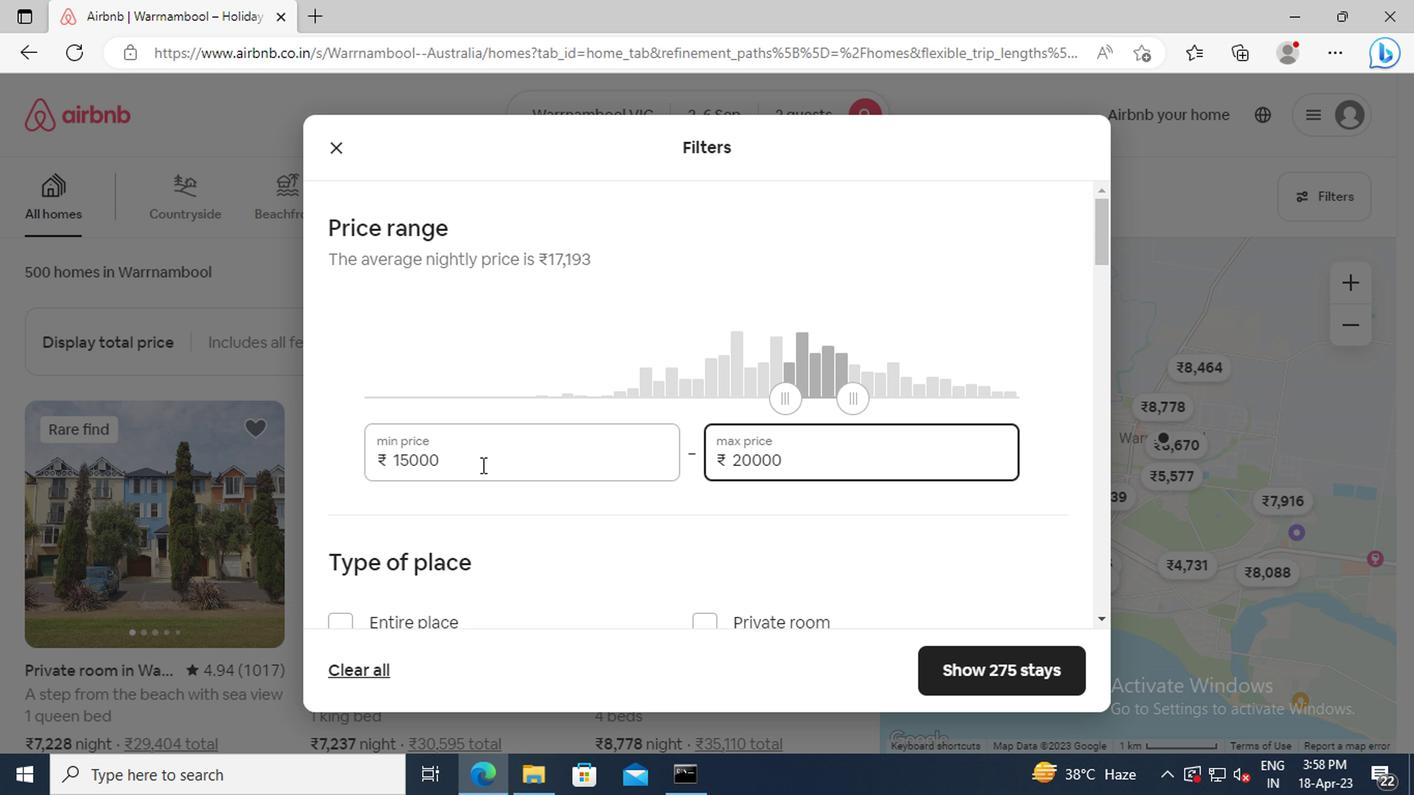 
Action: Mouse scrolled (476, 464) with delta (0, 0)
Screenshot: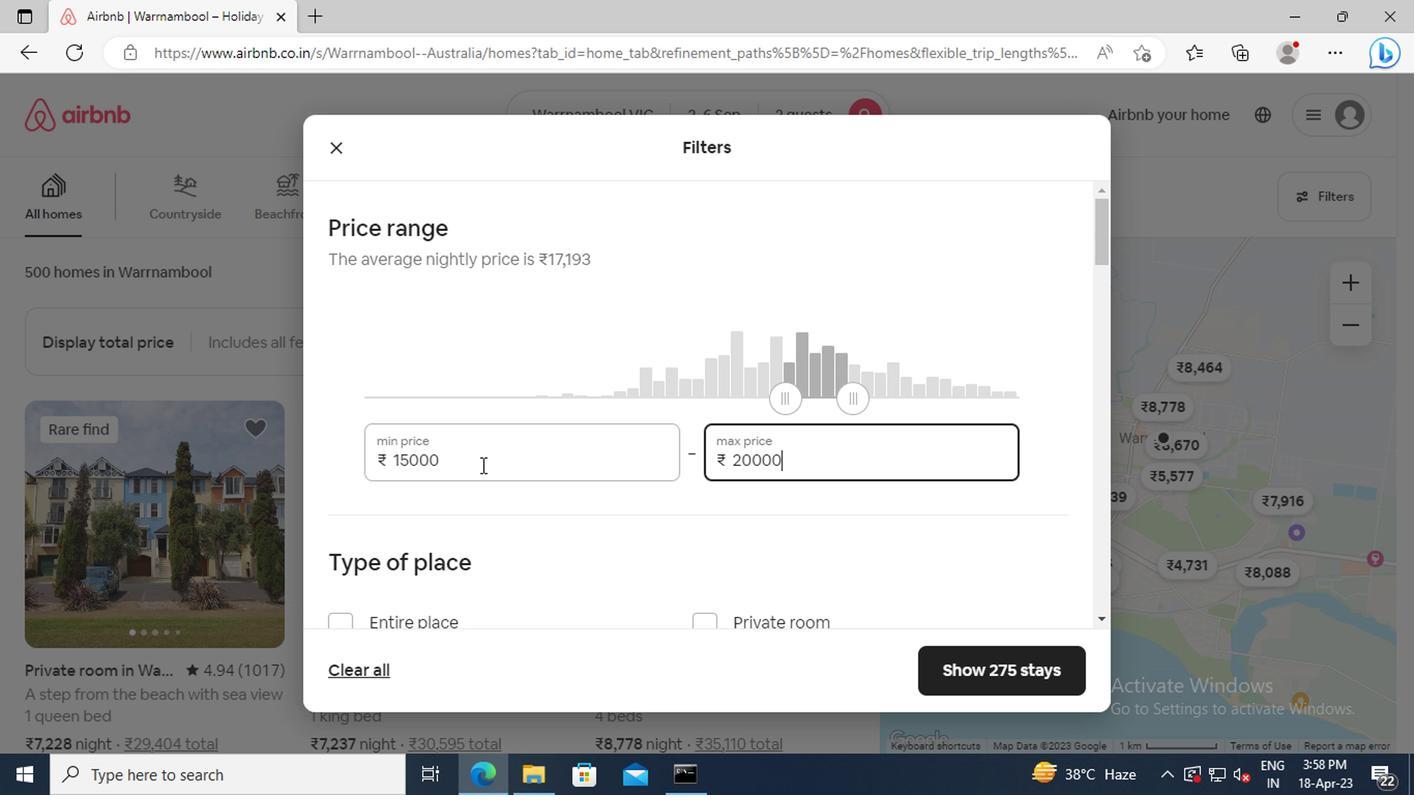 
Action: Mouse scrolled (476, 464) with delta (0, 0)
Screenshot: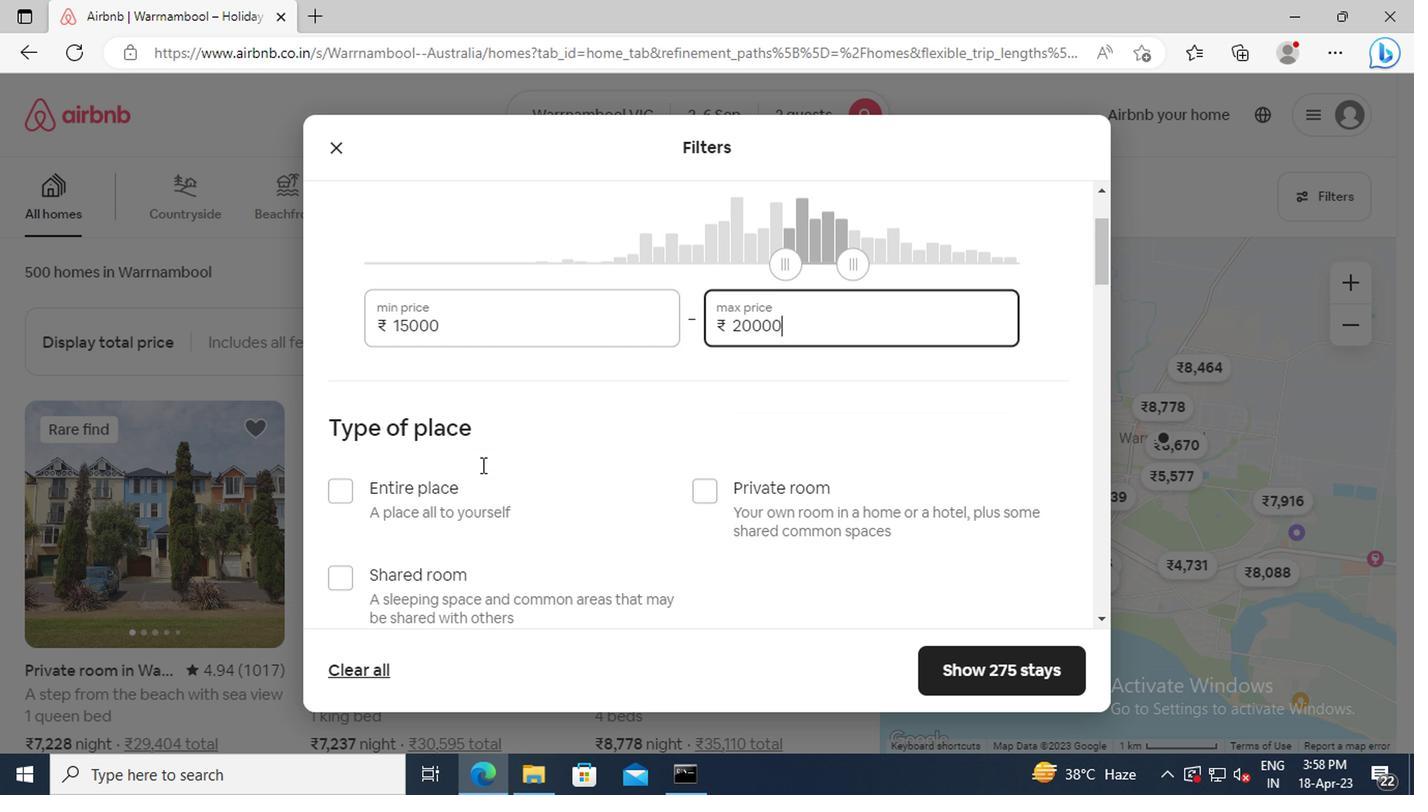 
Action: Mouse moved to (342, 426)
Screenshot: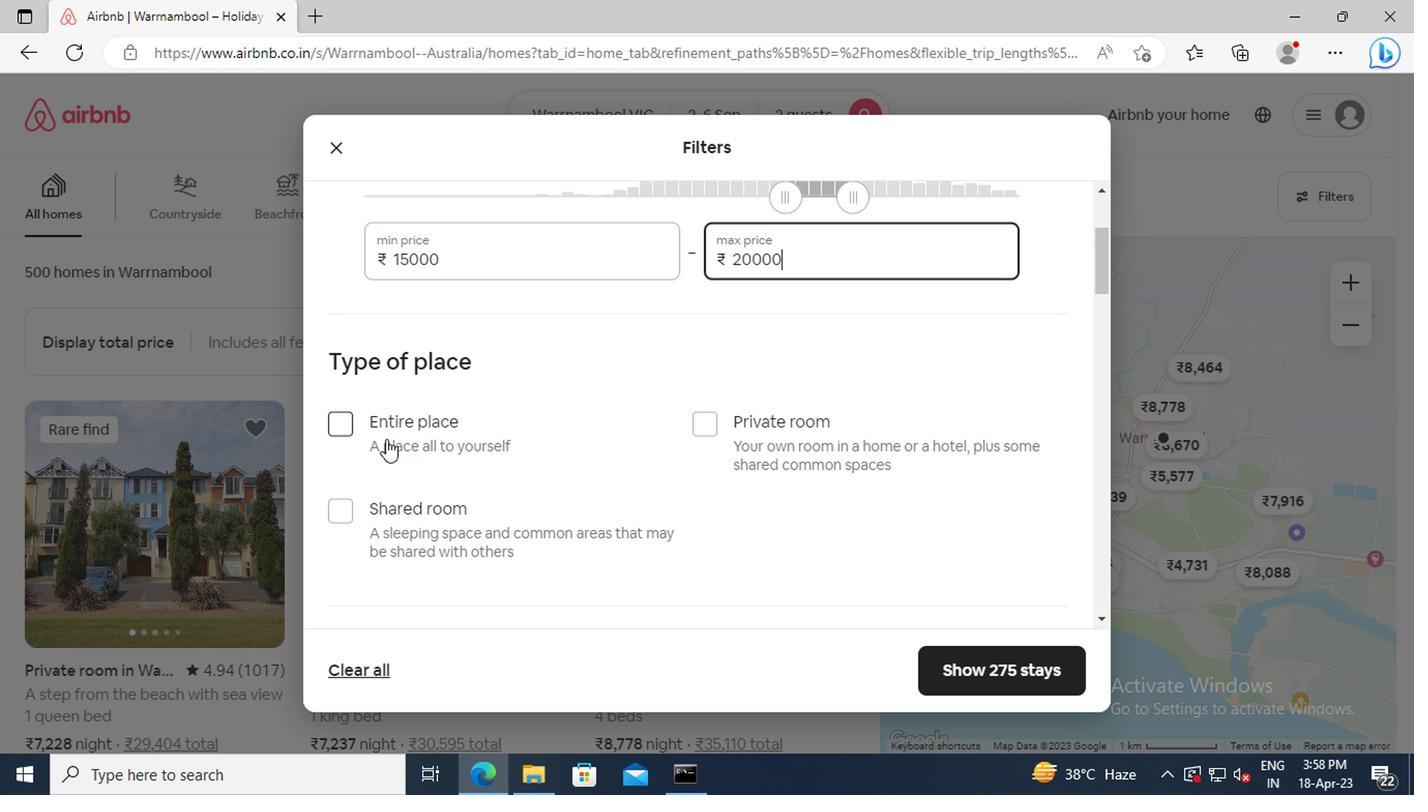 
Action: Mouse pressed left at (342, 426)
Screenshot: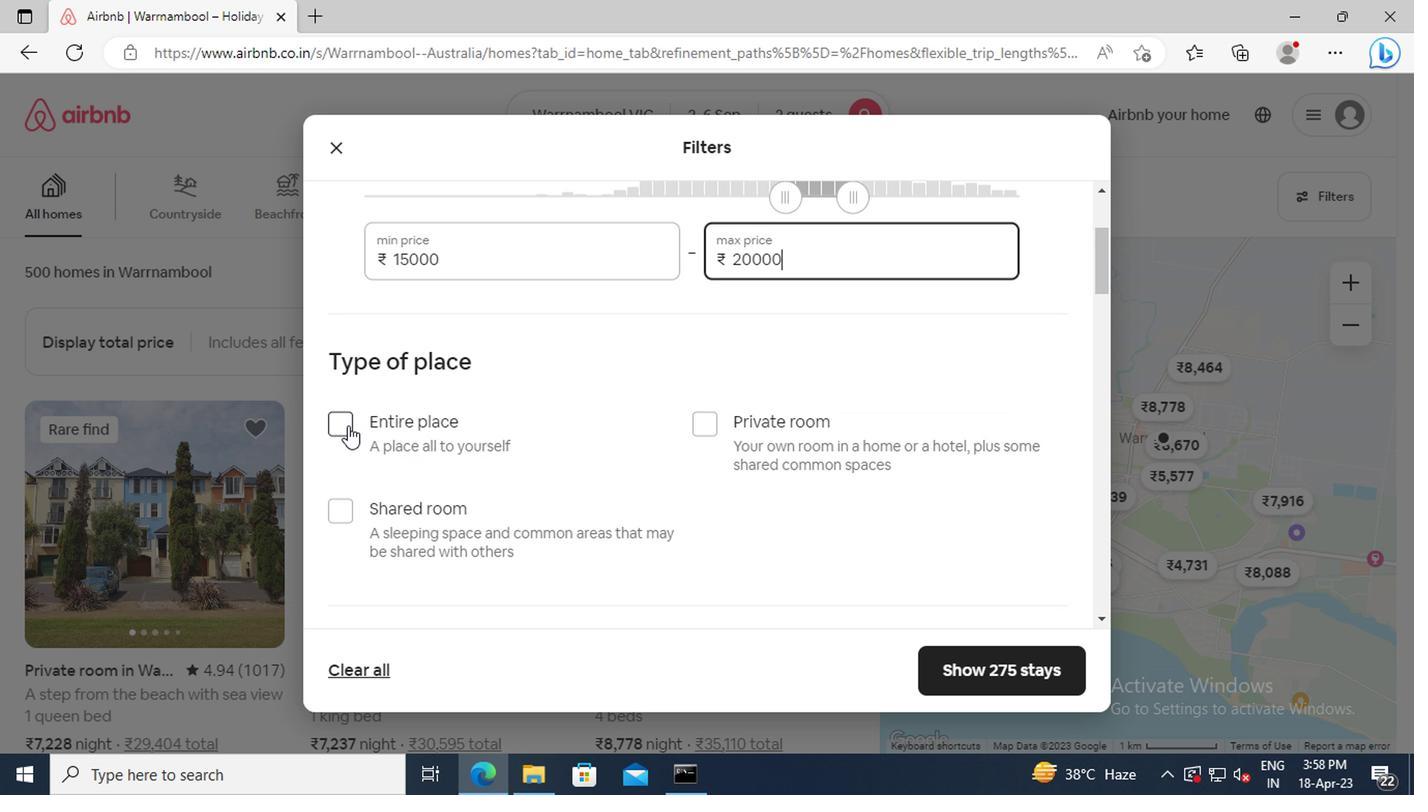 
Action: Mouse moved to (534, 416)
Screenshot: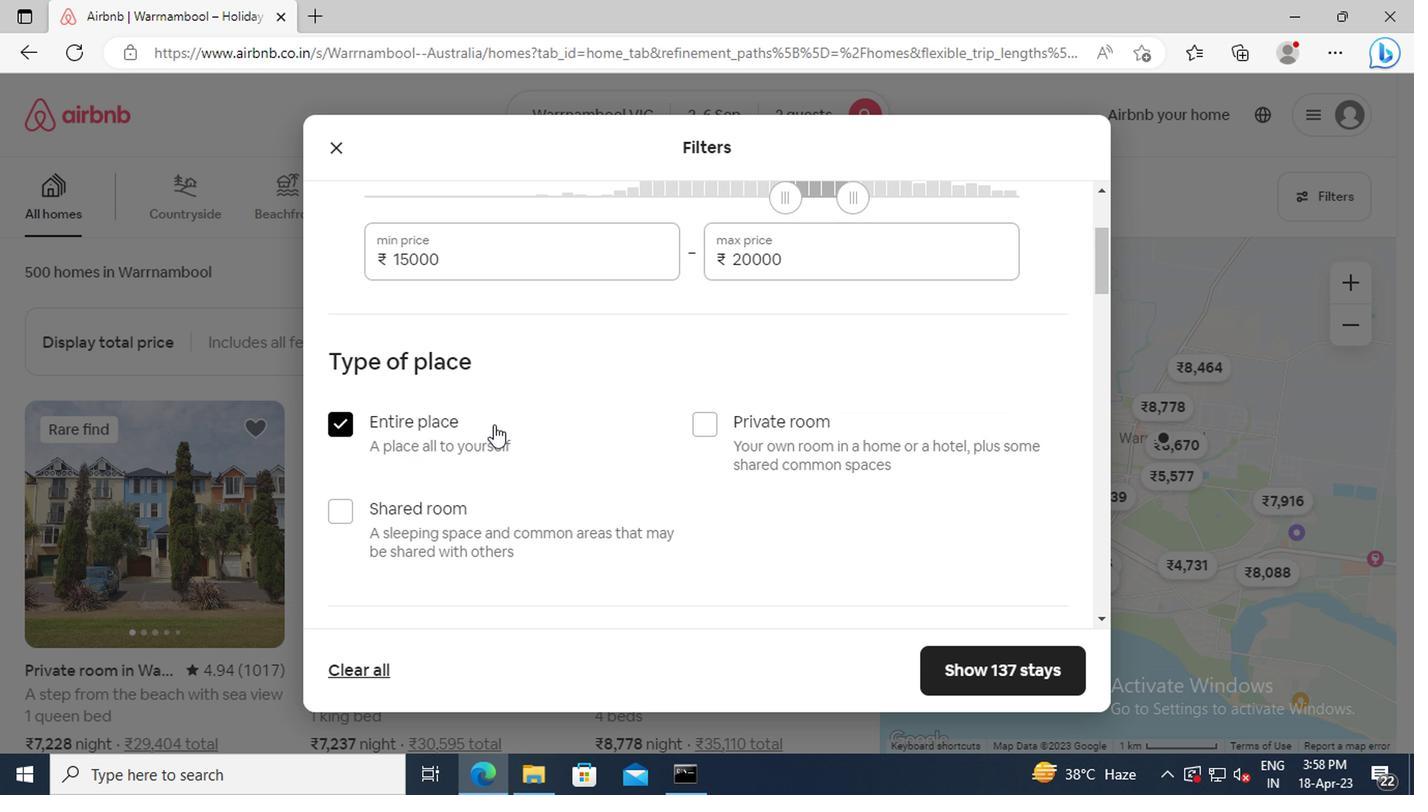 
Action: Mouse scrolled (534, 415) with delta (0, 0)
Screenshot: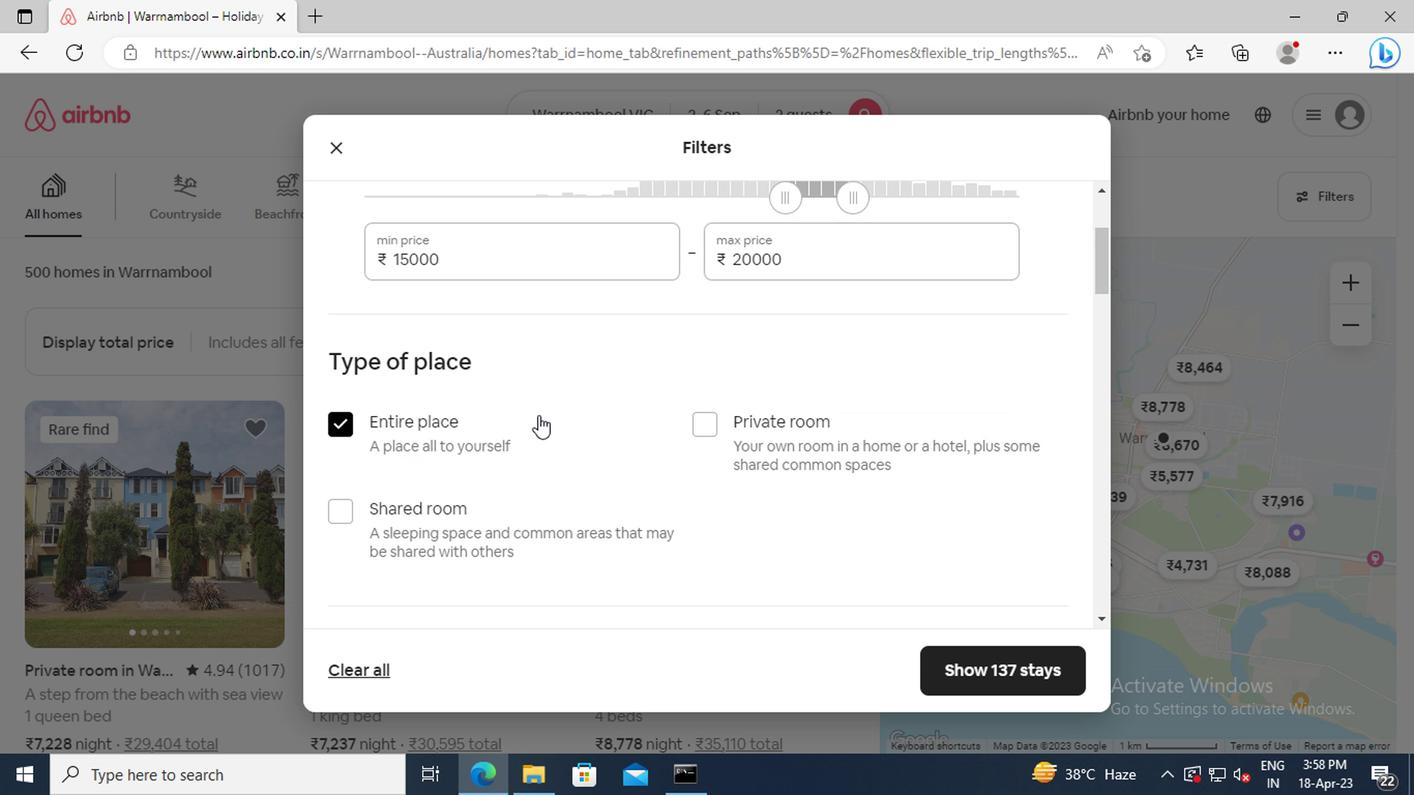 
Action: Mouse scrolled (534, 415) with delta (0, 0)
Screenshot: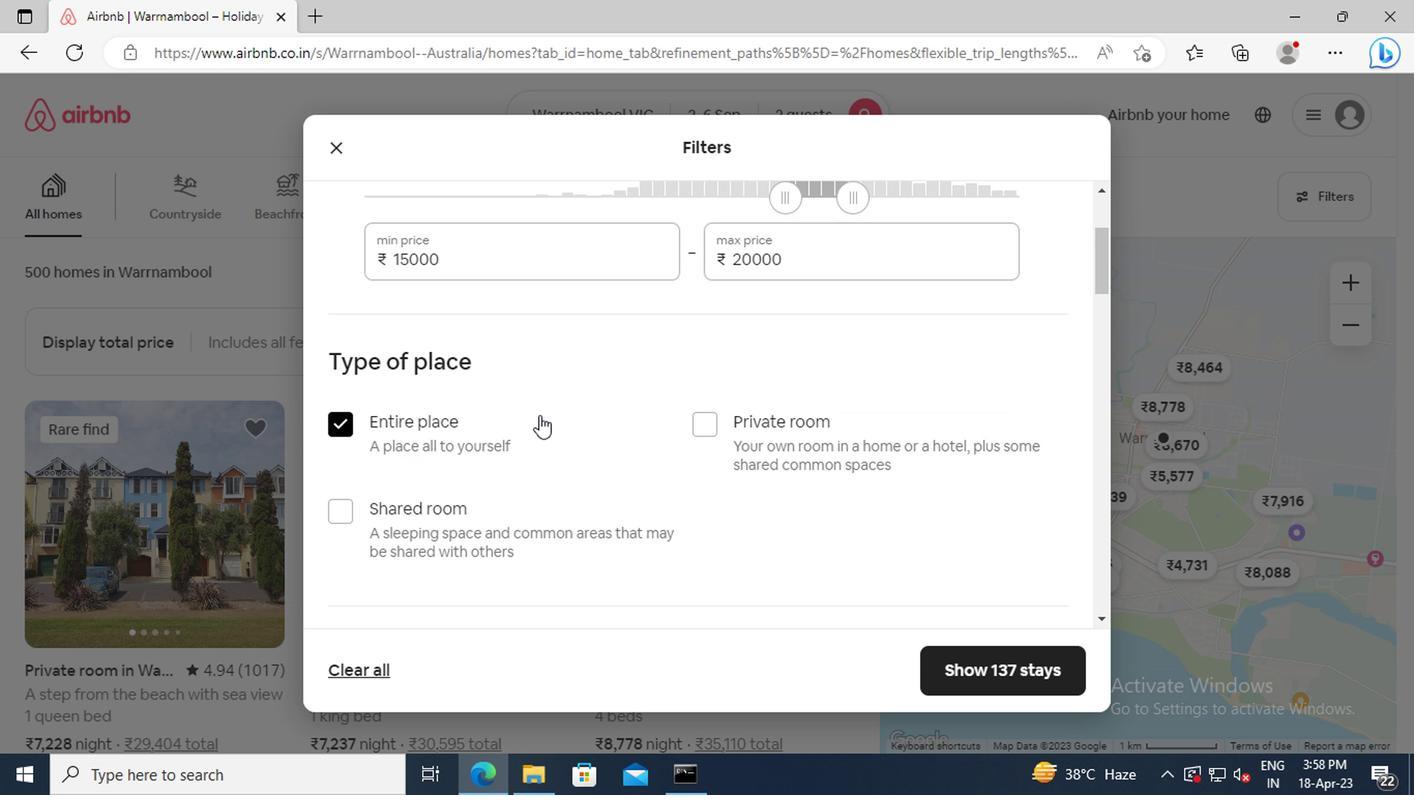 
Action: Mouse scrolled (534, 415) with delta (0, 0)
Screenshot: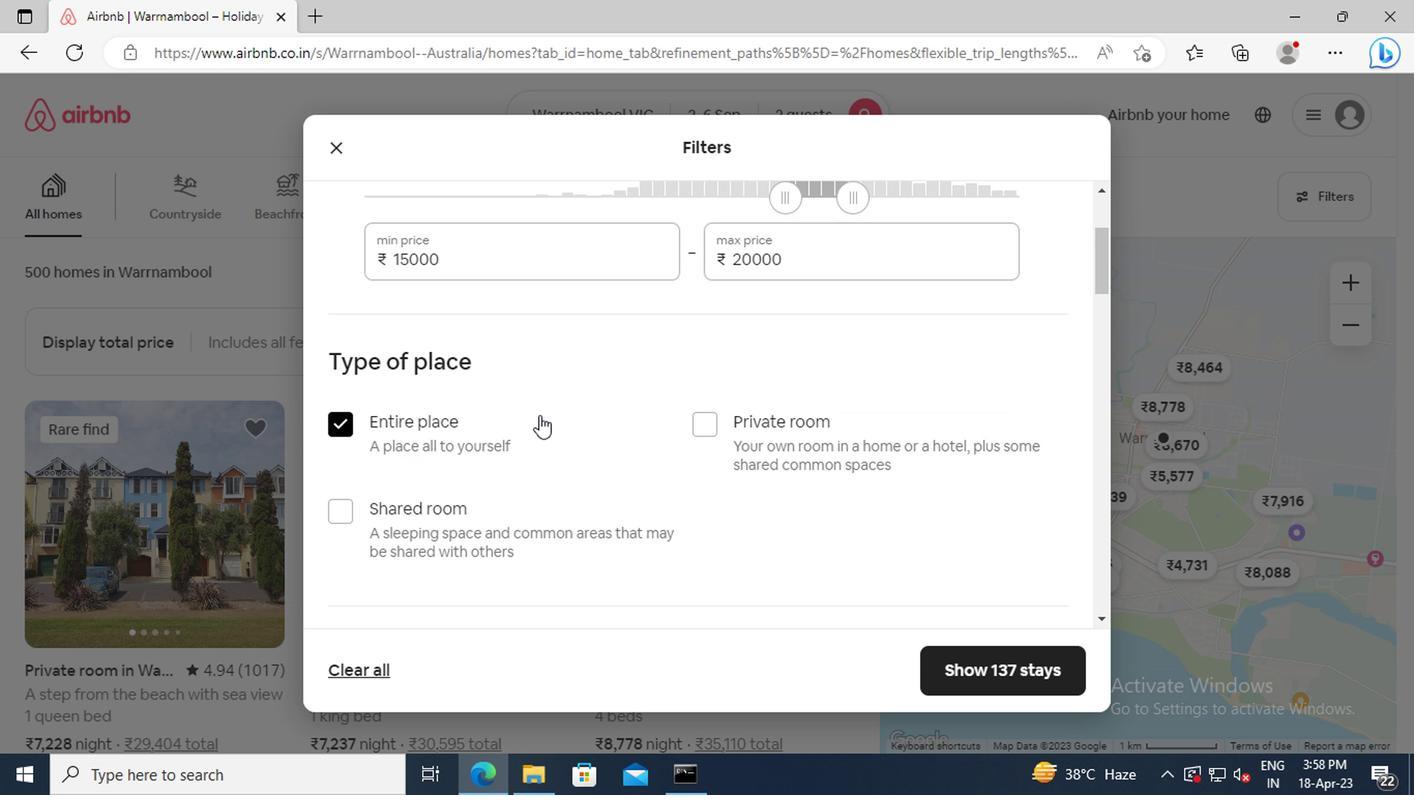 
Action: Mouse scrolled (534, 415) with delta (0, 0)
Screenshot: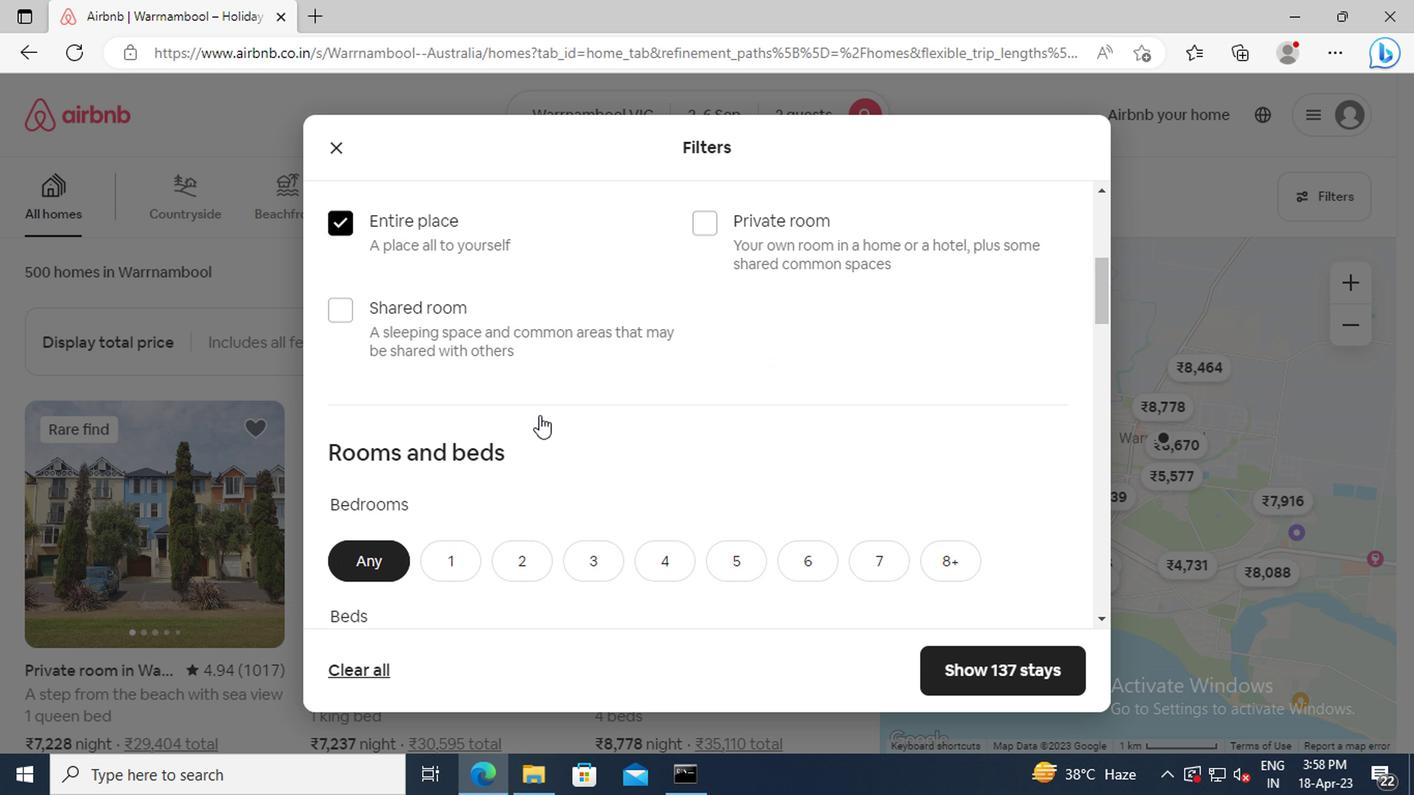 
Action: Mouse scrolled (534, 415) with delta (0, 0)
Screenshot: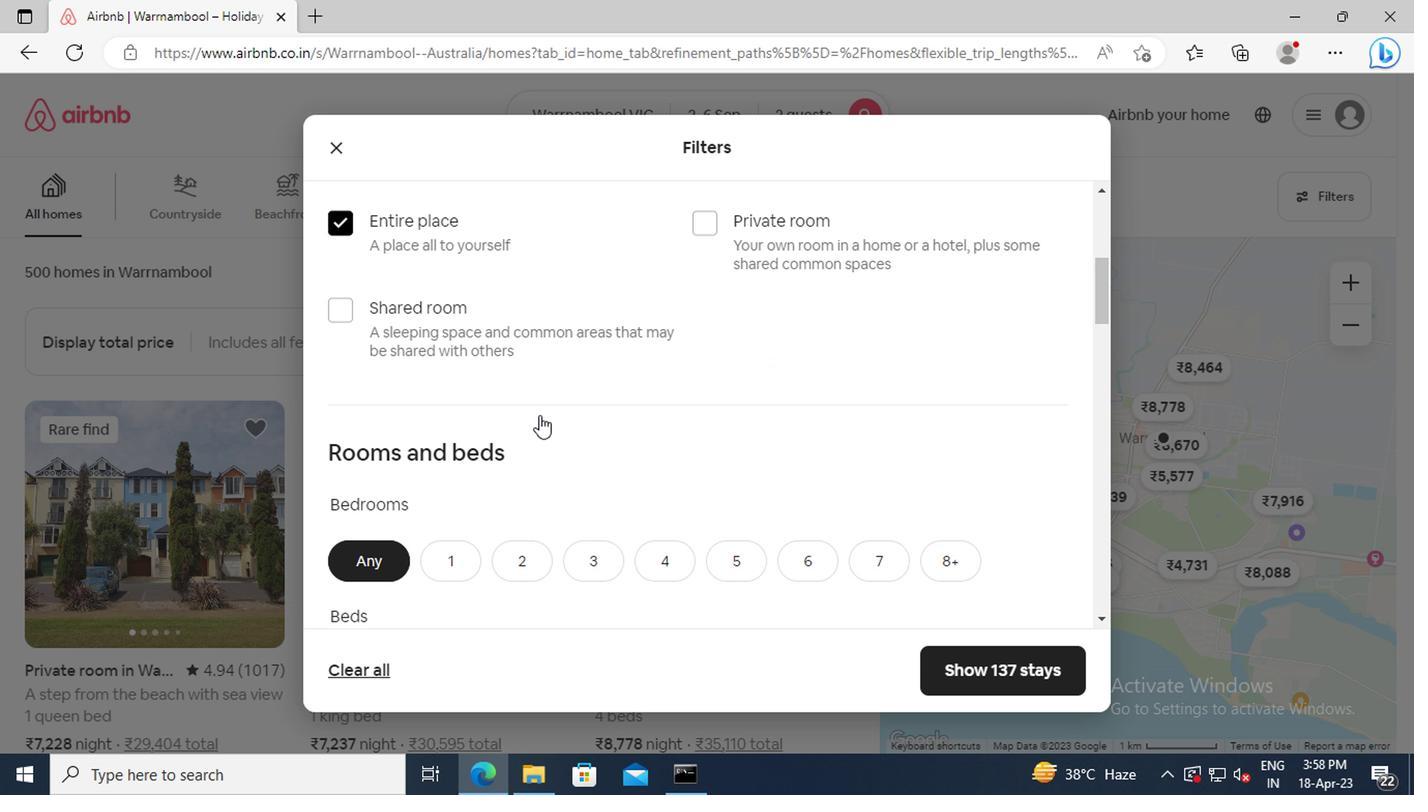 
Action: Mouse moved to (431, 431)
Screenshot: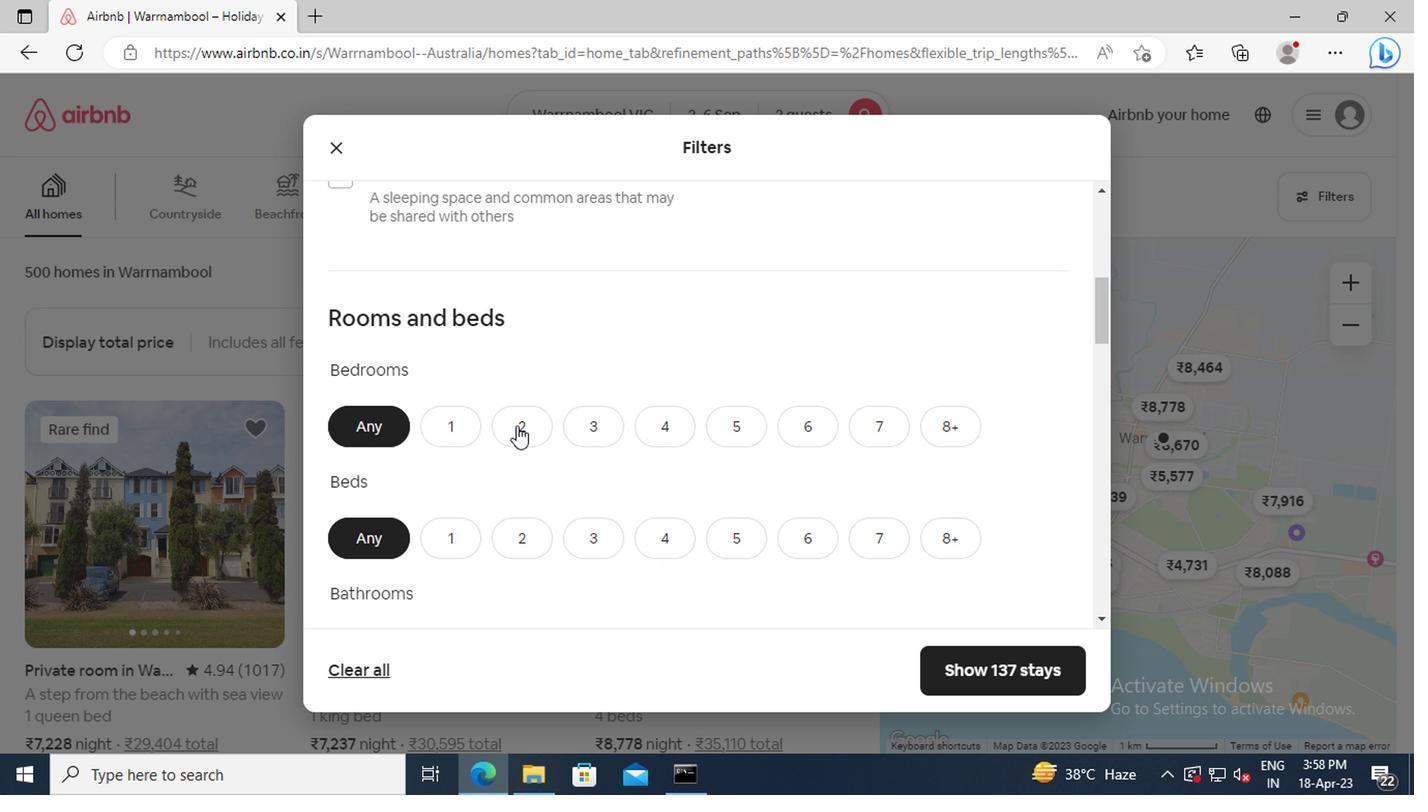
Action: Mouse pressed left at (431, 431)
Screenshot: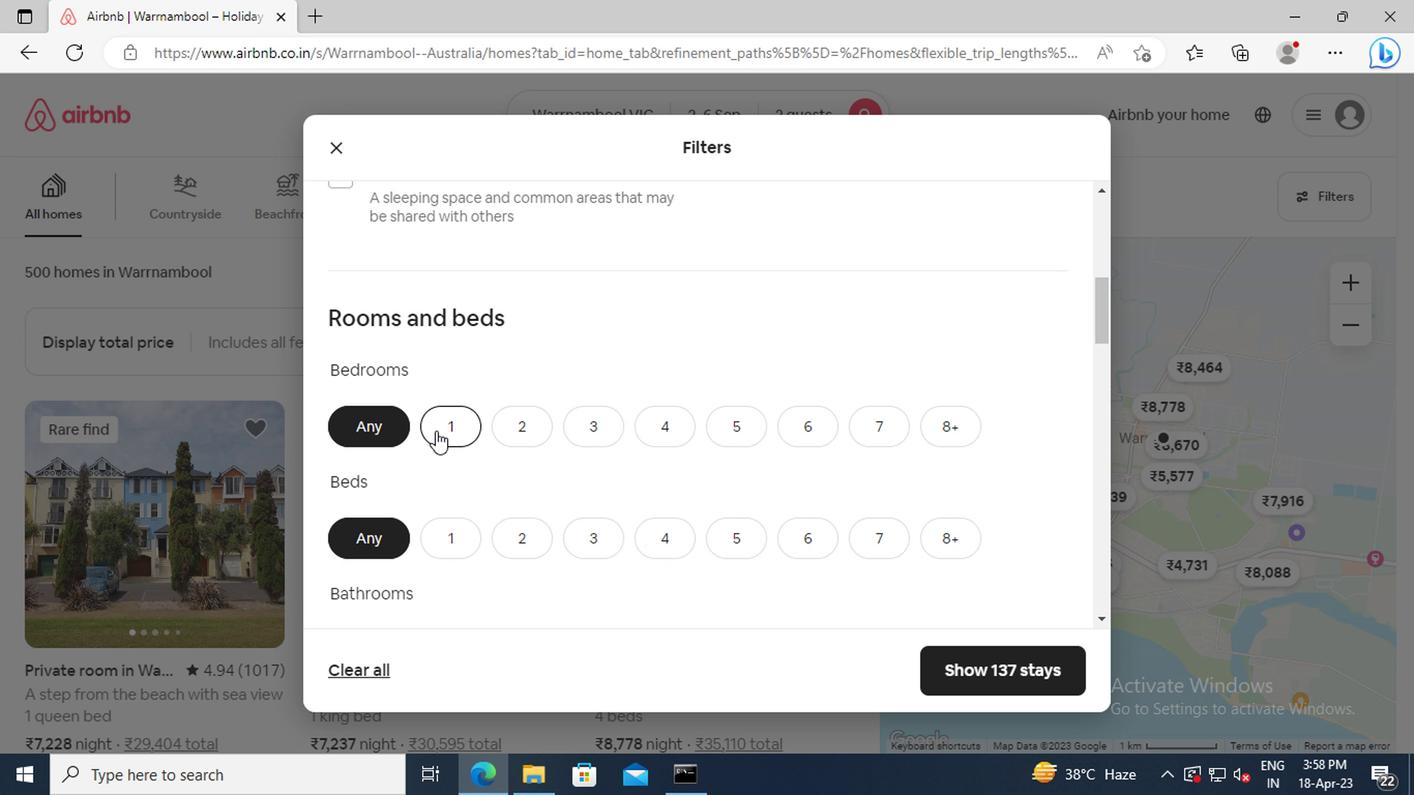 
Action: Mouse scrolled (431, 430) with delta (0, -1)
Screenshot: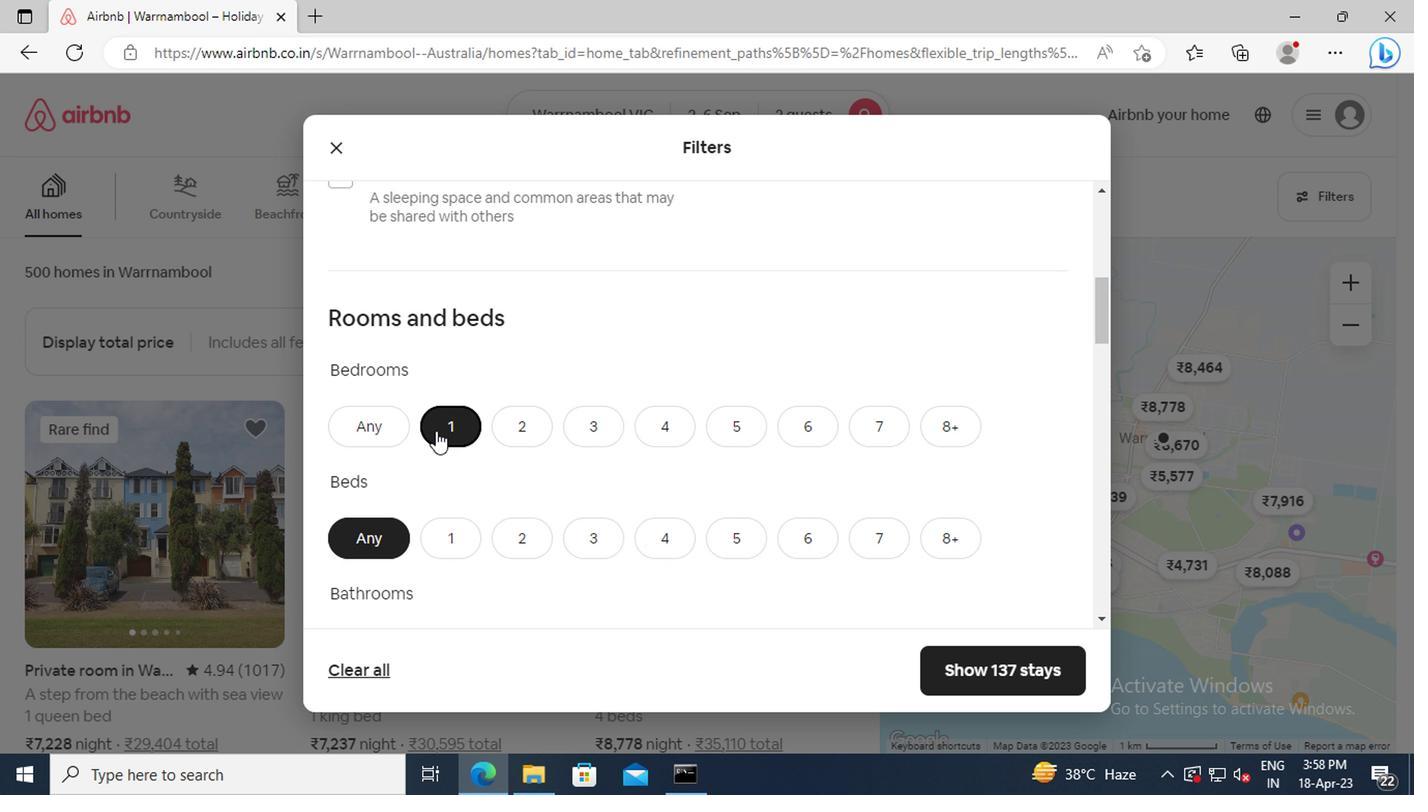
Action: Mouse scrolled (431, 430) with delta (0, -1)
Screenshot: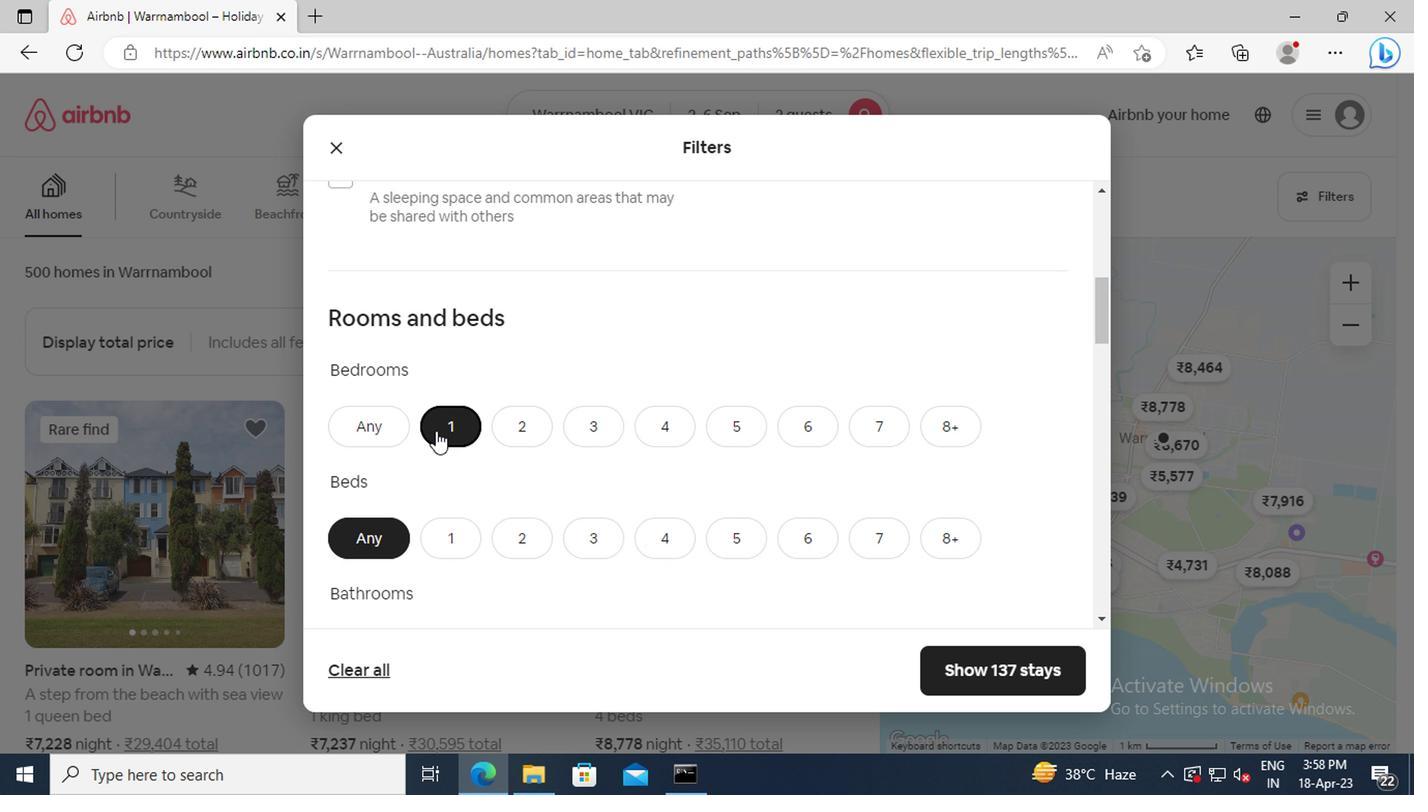 
Action: Mouse moved to (446, 415)
Screenshot: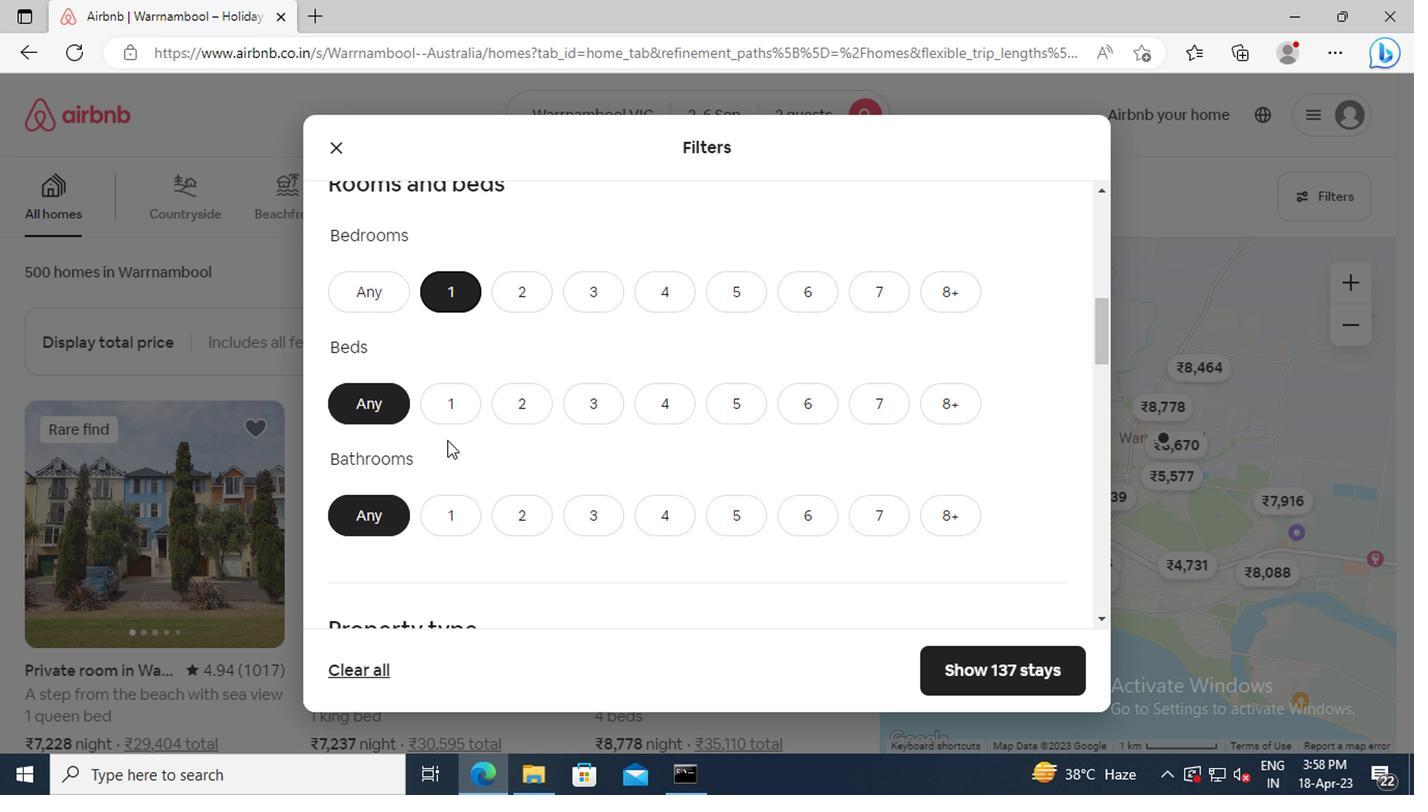 
Action: Mouse pressed left at (446, 415)
Screenshot: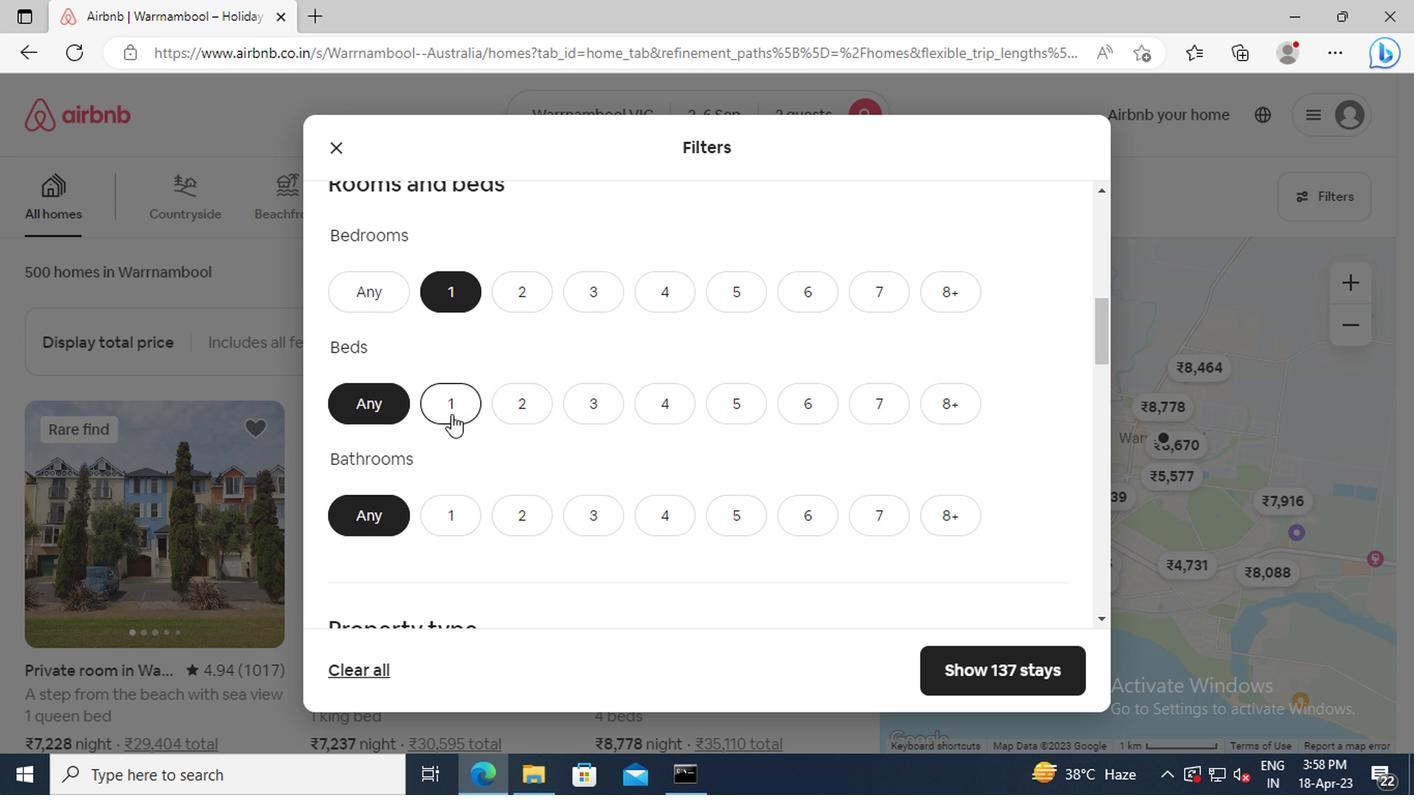 
Action: Mouse scrolled (446, 414) with delta (0, -1)
Screenshot: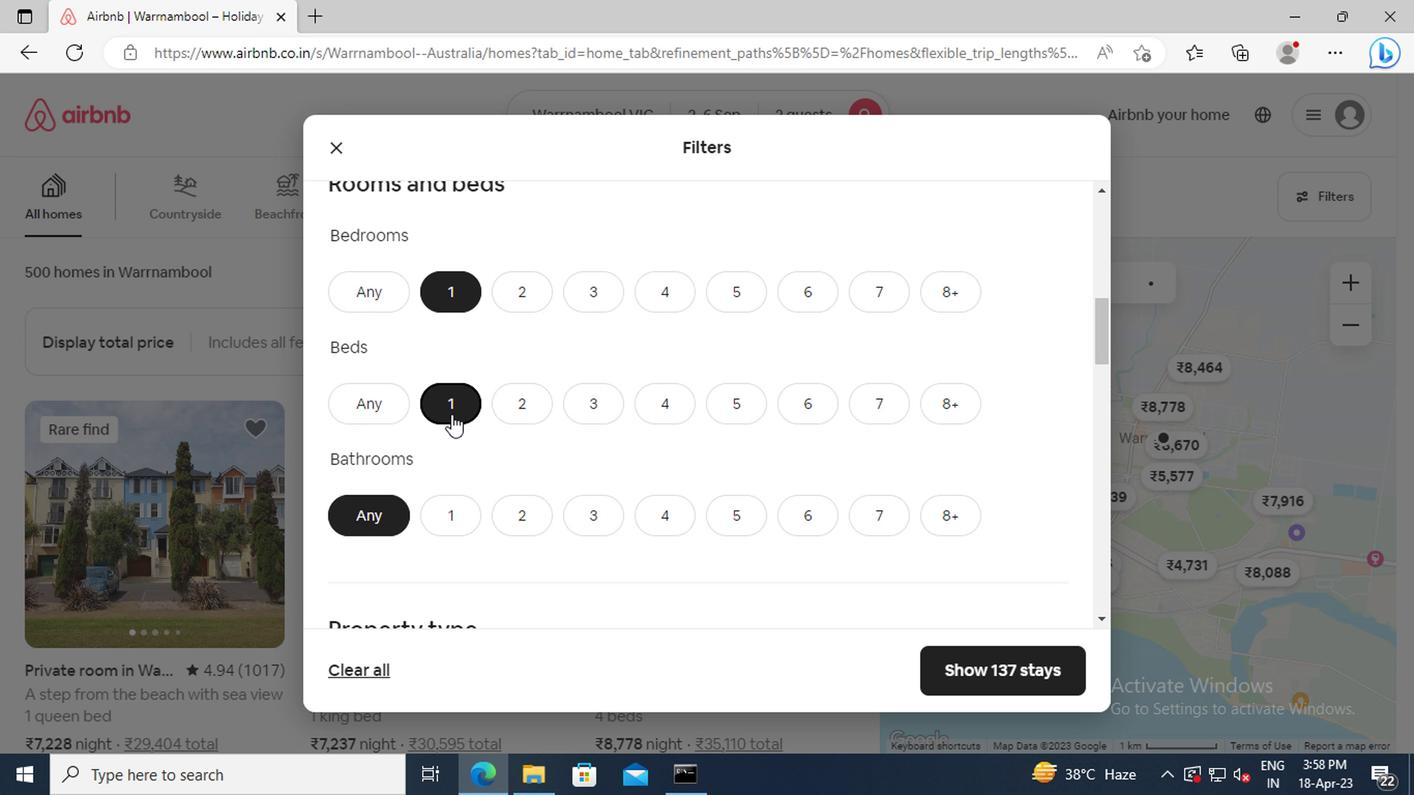 
Action: Mouse moved to (451, 437)
Screenshot: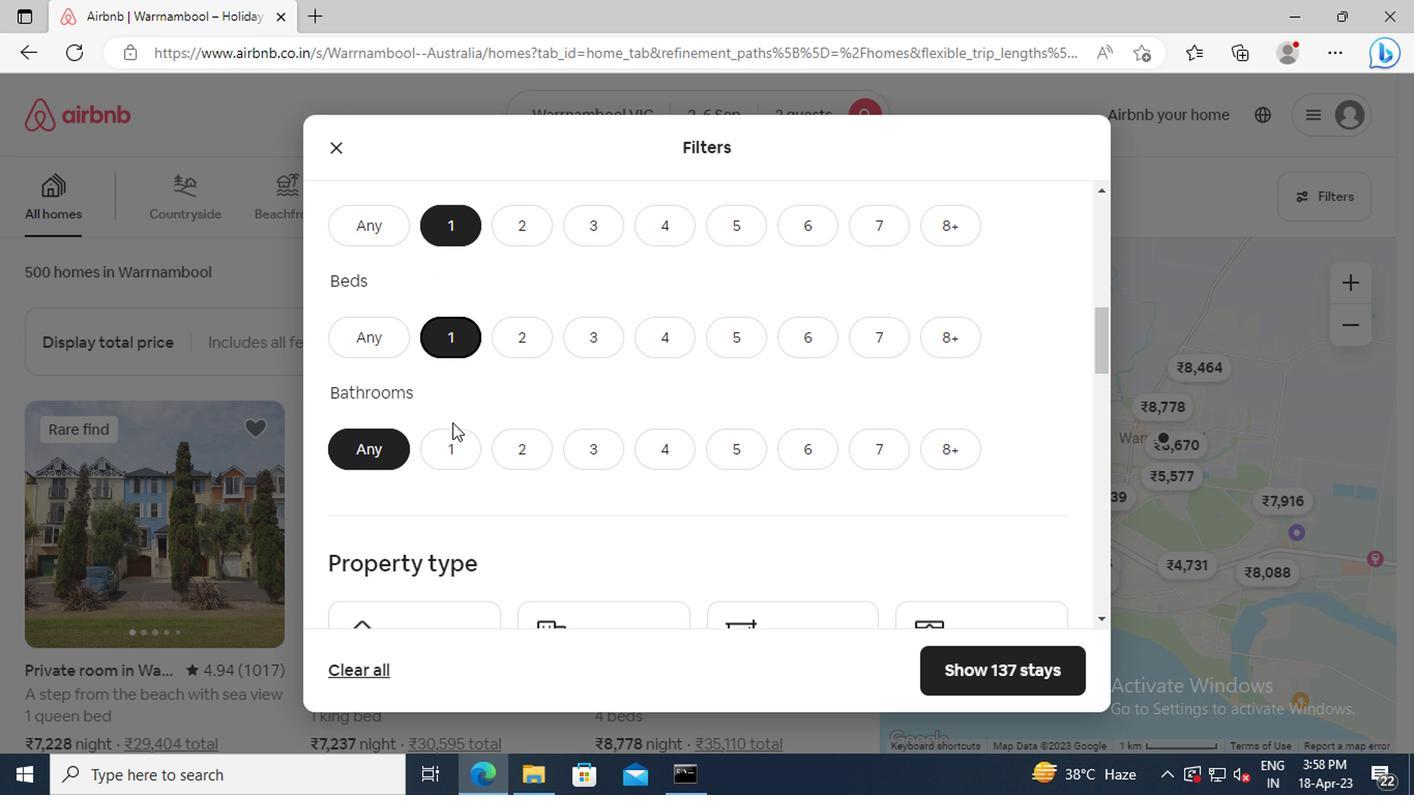 
Action: Mouse pressed left at (451, 437)
Screenshot: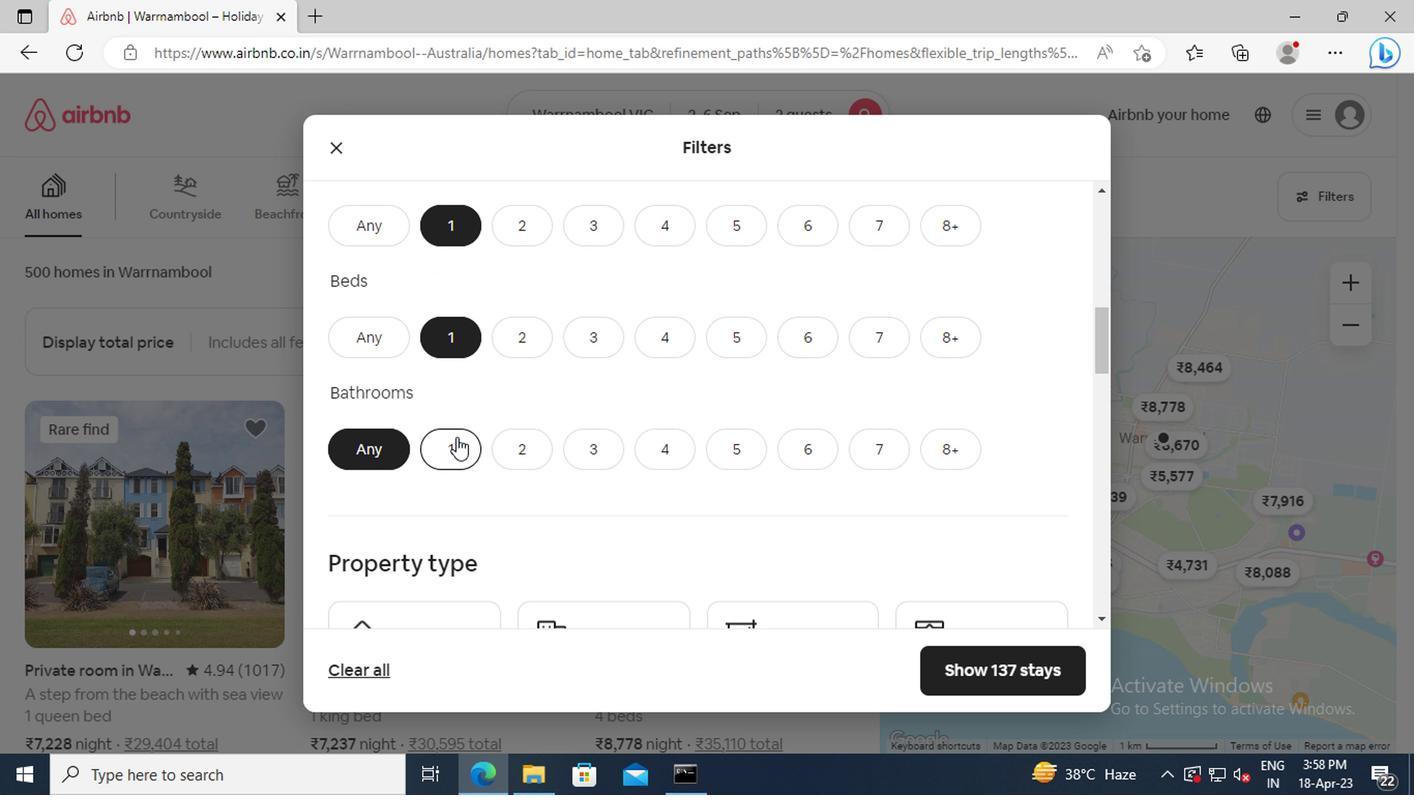 
Action: Mouse scrolled (451, 436) with delta (0, 0)
Screenshot: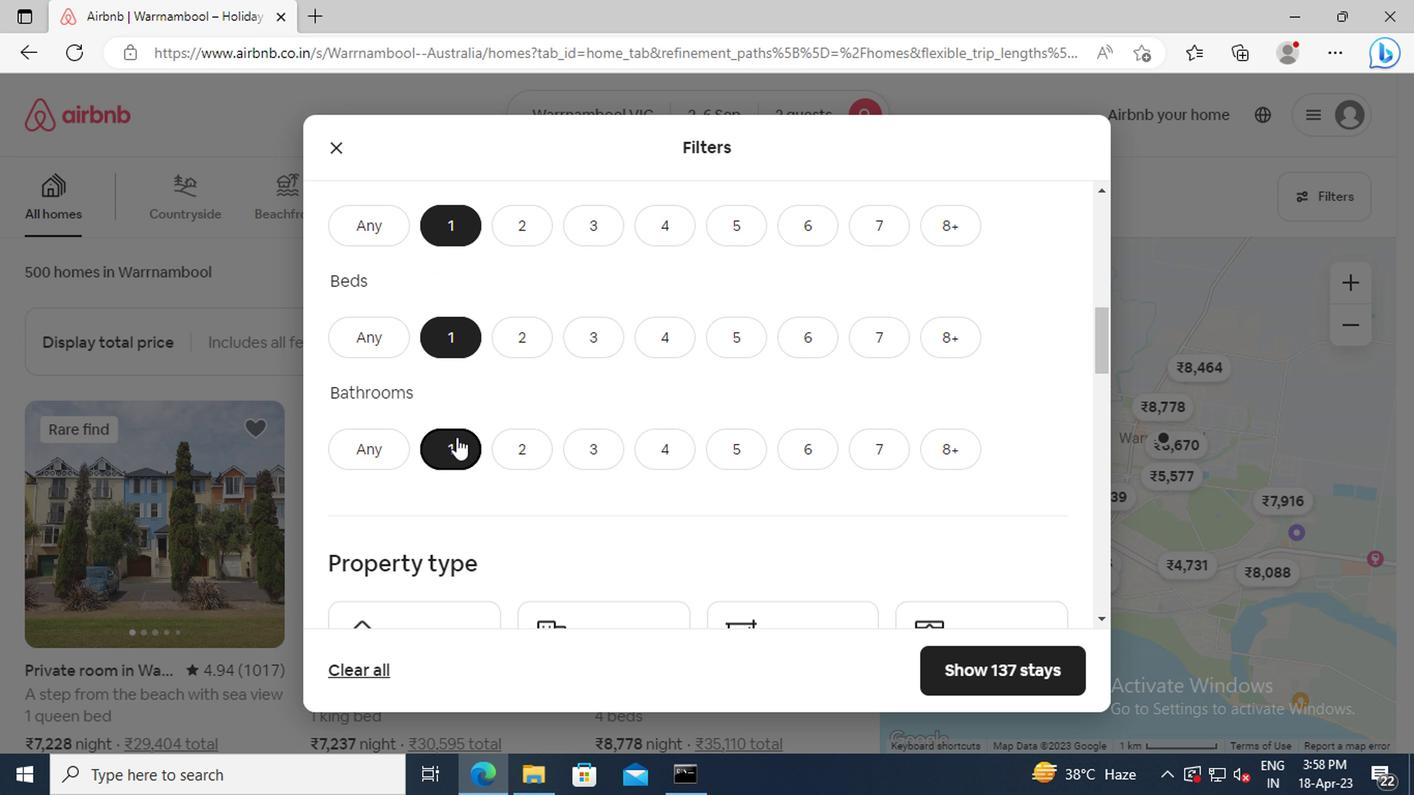 
Action: Mouse scrolled (451, 436) with delta (0, 0)
Screenshot: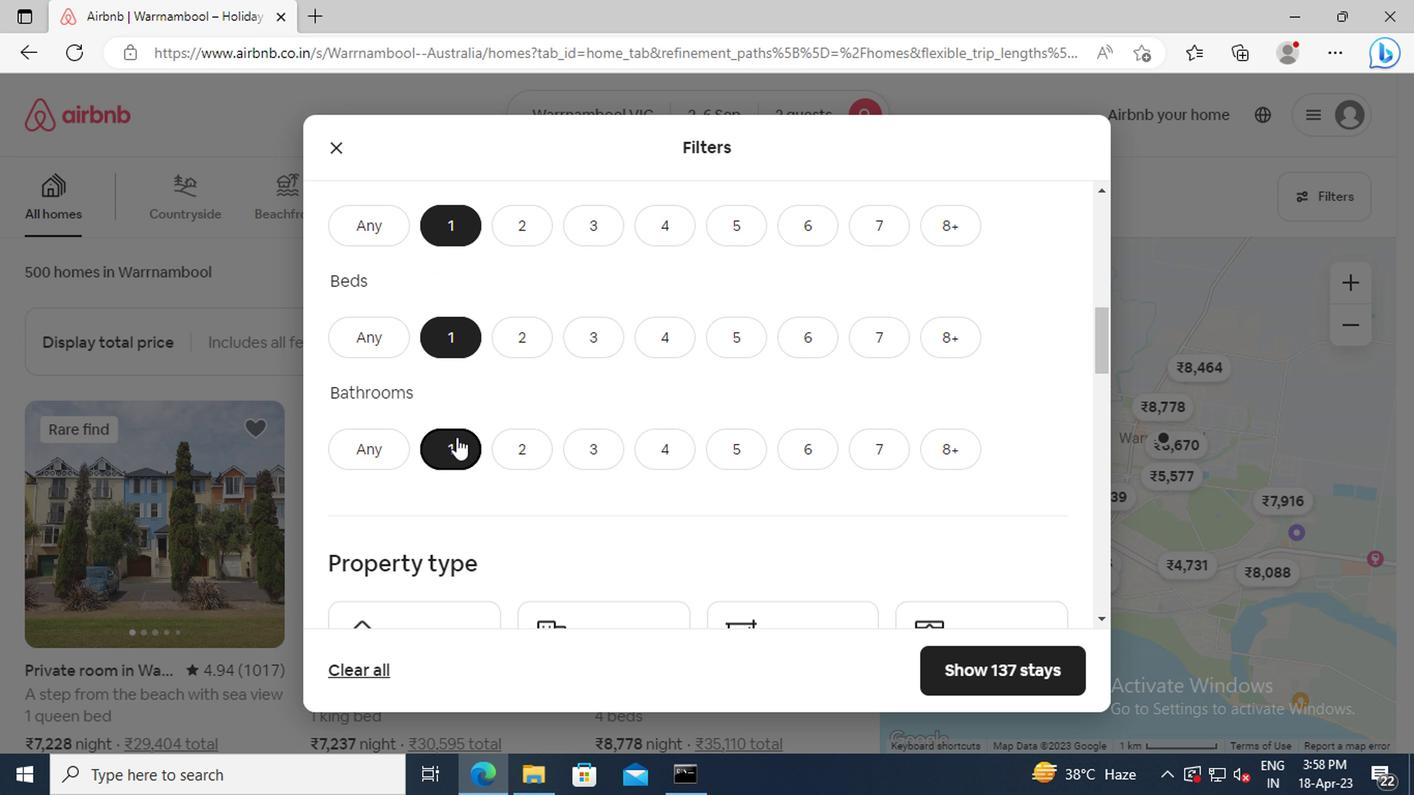 
Action: Mouse scrolled (451, 436) with delta (0, 0)
Screenshot: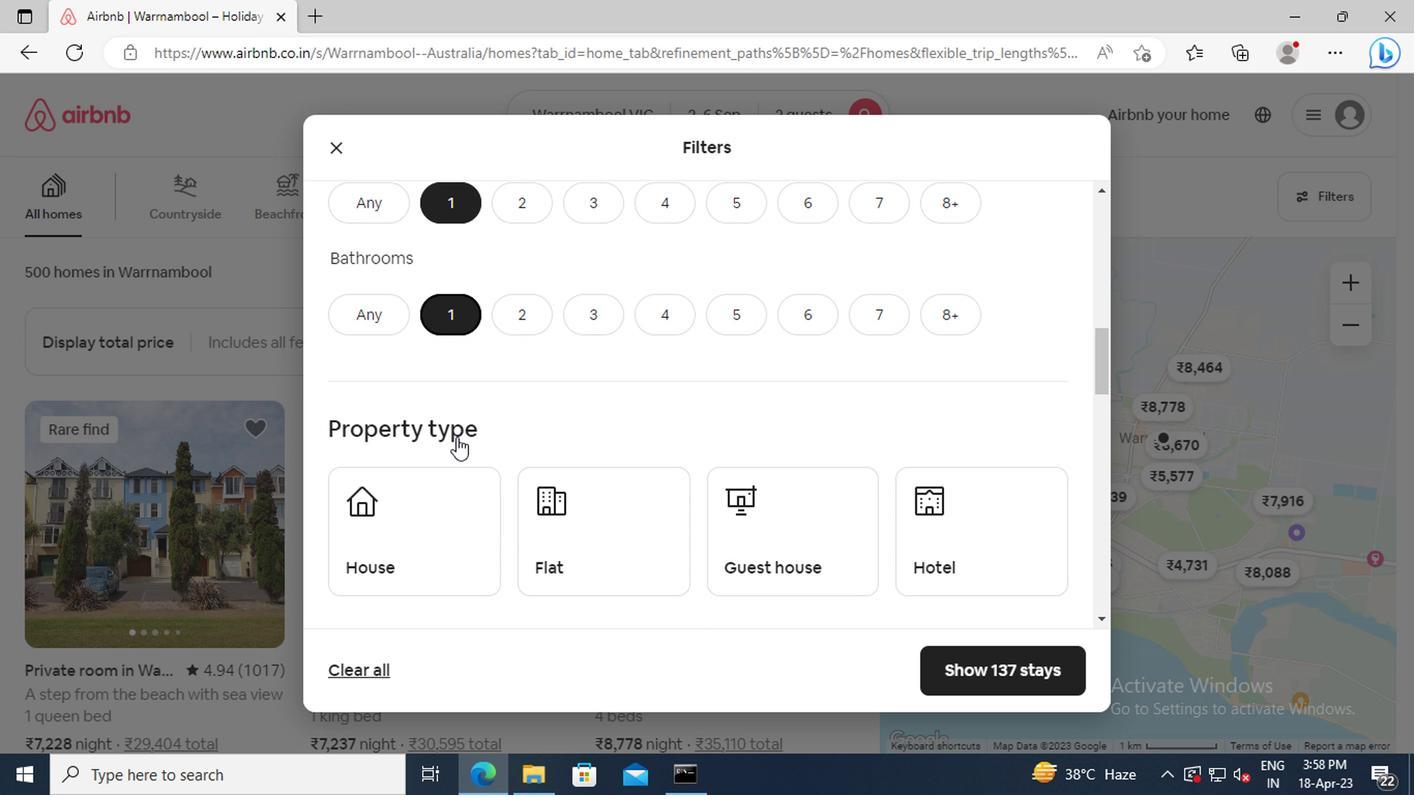 
Action: Mouse moved to (912, 454)
Screenshot: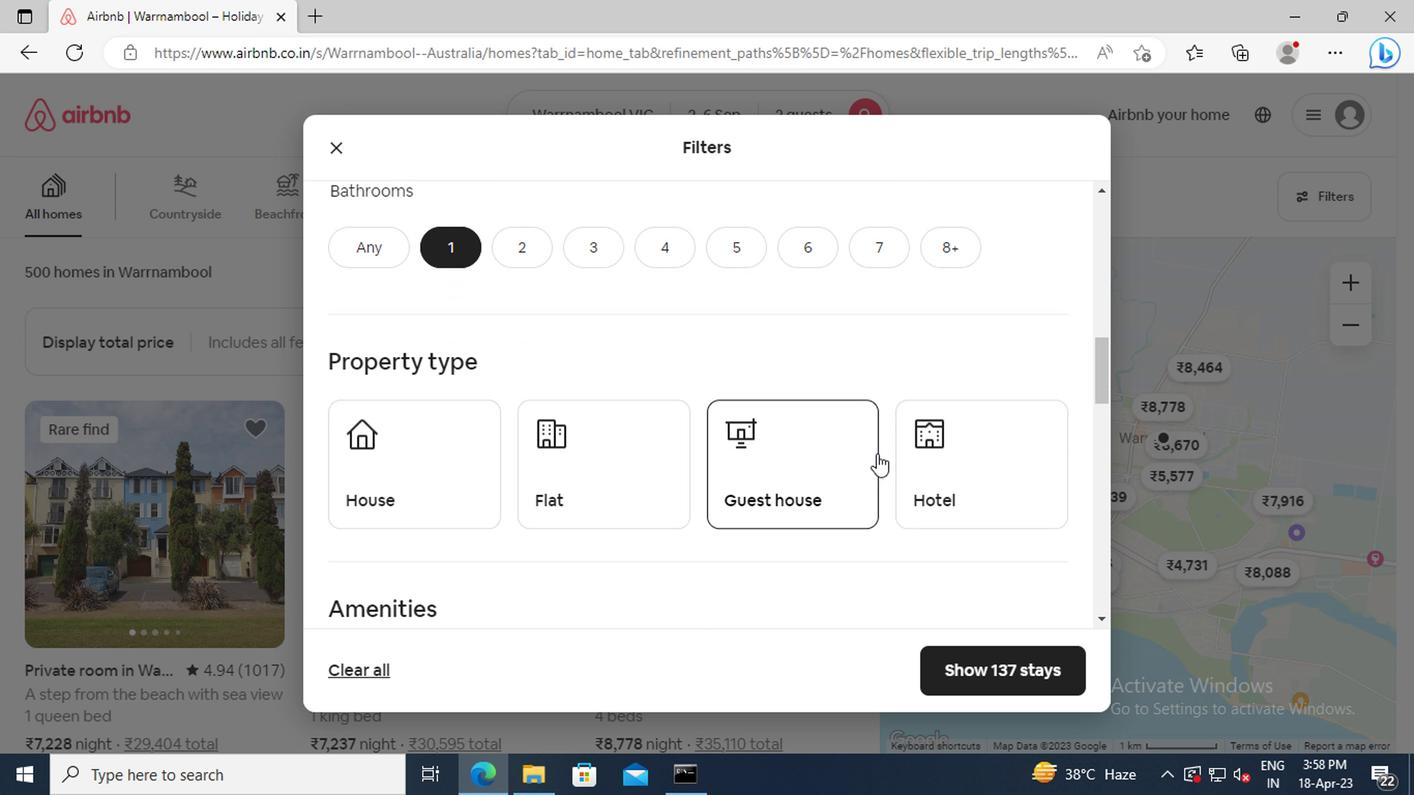 
Action: Mouse pressed left at (912, 454)
Screenshot: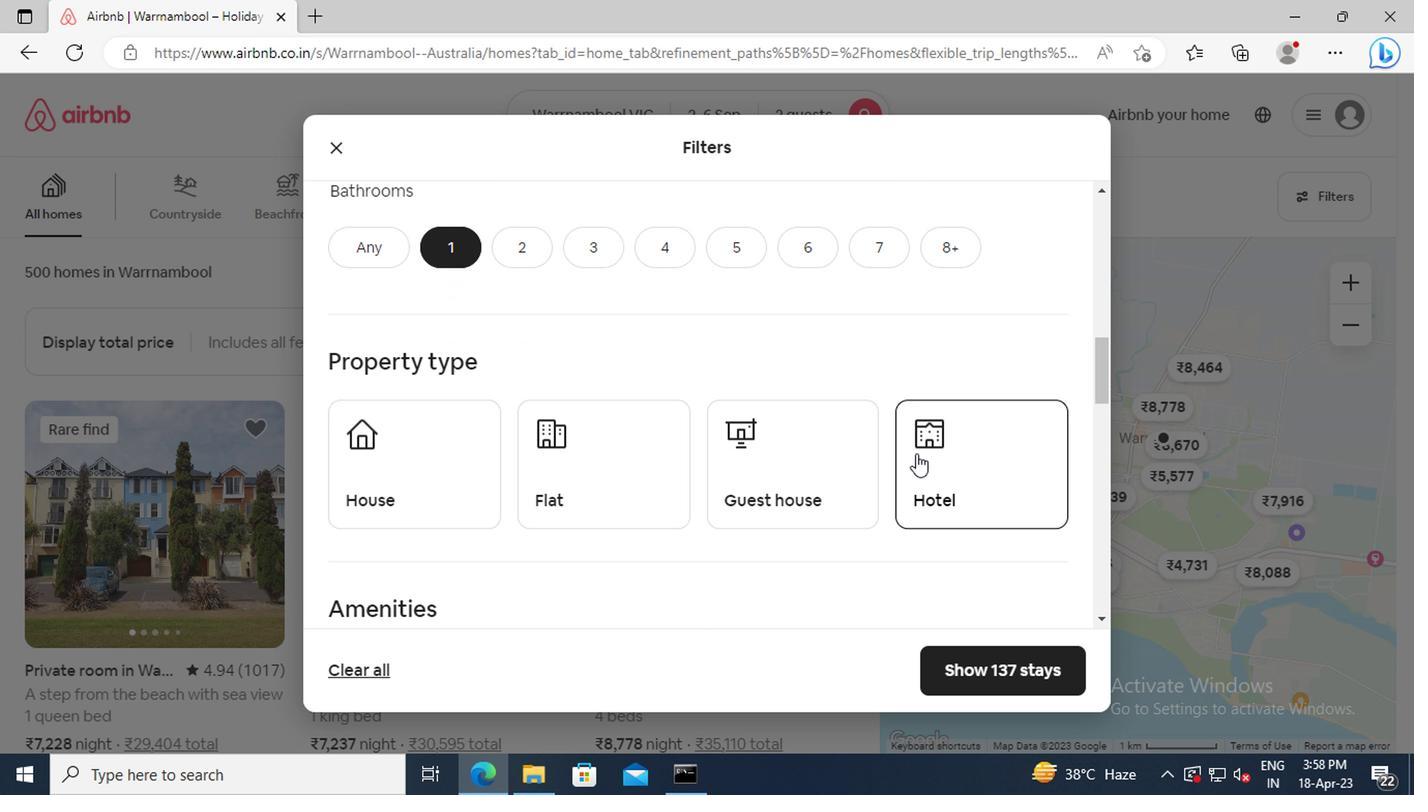 
Action: Mouse moved to (592, 430)
Screenshot: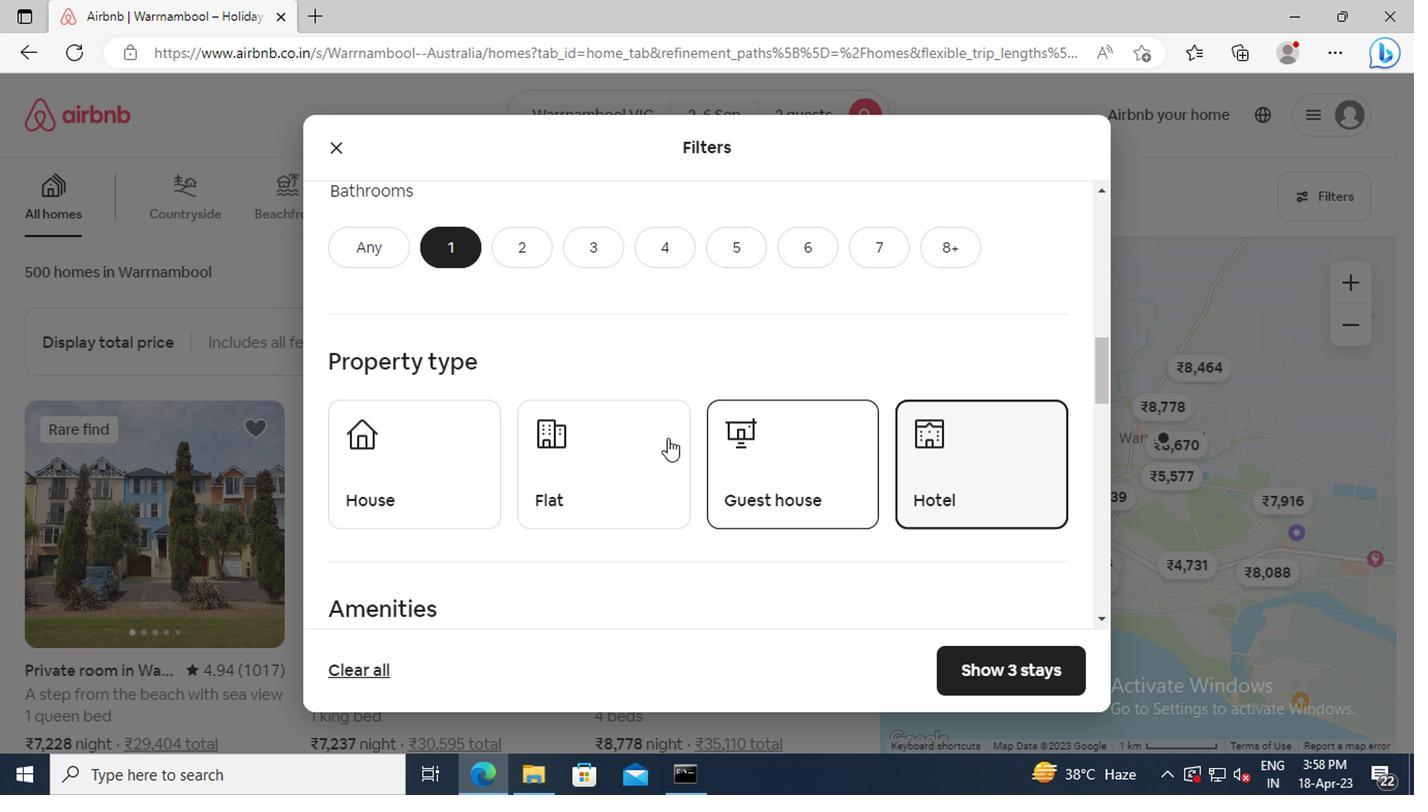 
Action: Mouse scrolled (592, 429) with delta (0, 0)
Screenshot: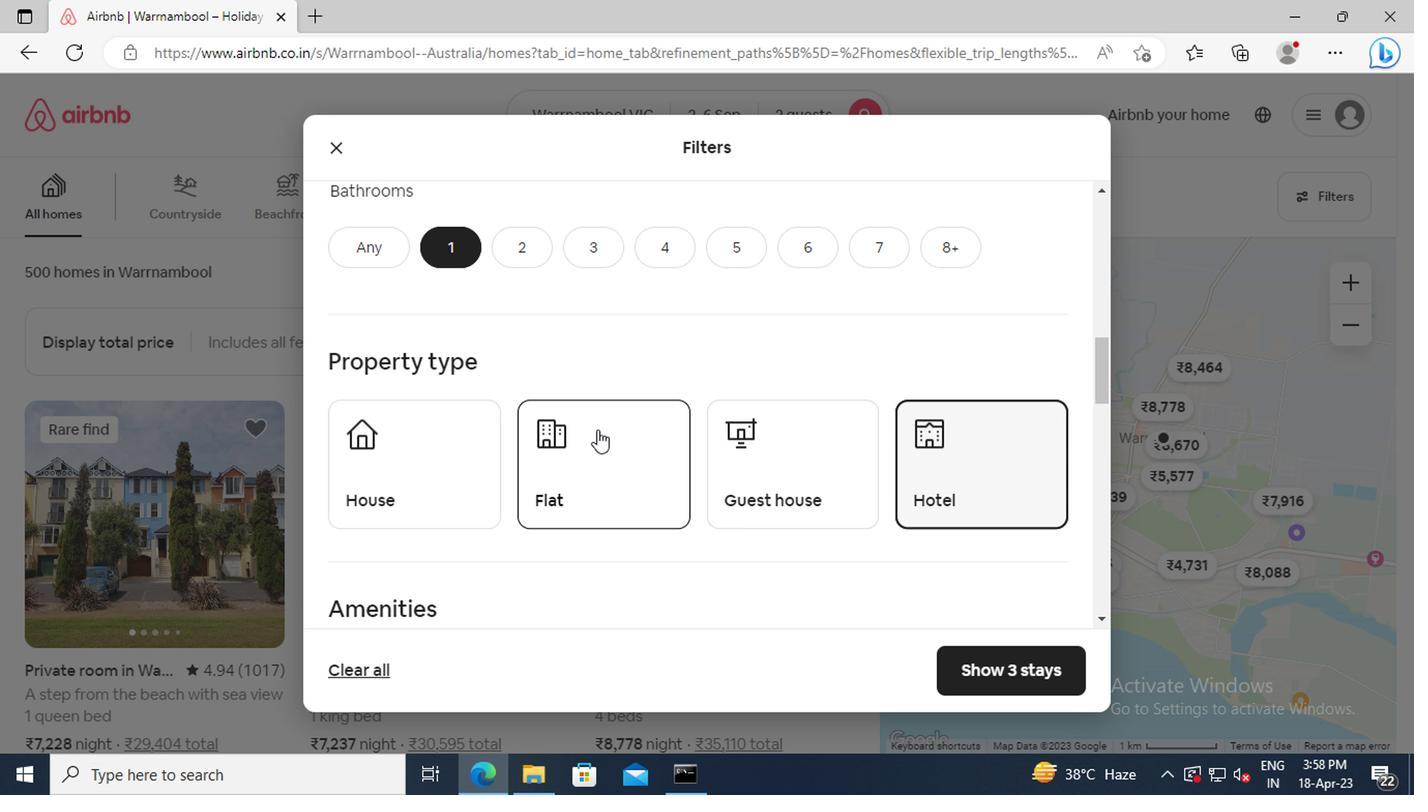 
Action: Mouse scrolled (592, 429) with delta (0, 0)
Screenshot: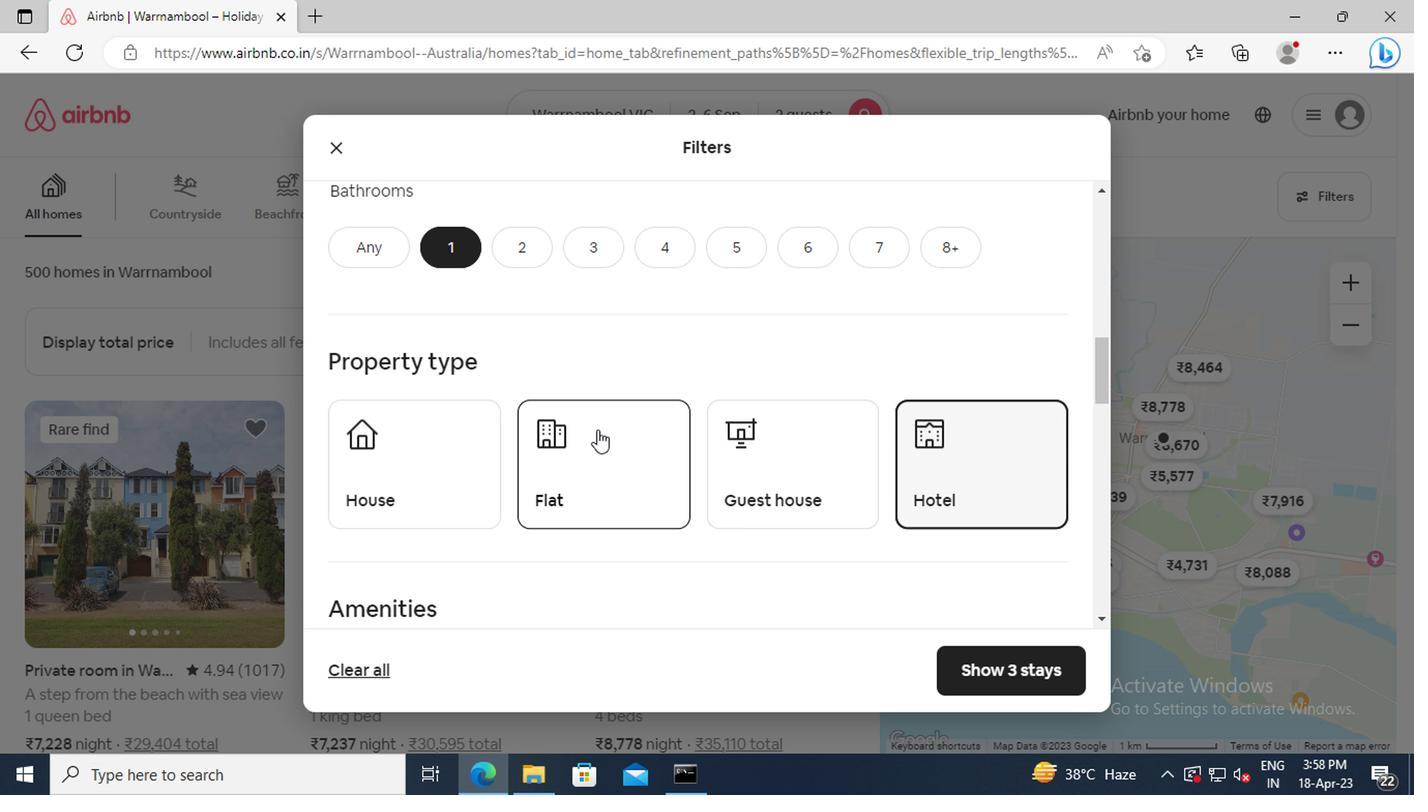 
Action: Mouse scrolled (592, 429) with delta (0, 0)
Screenshot: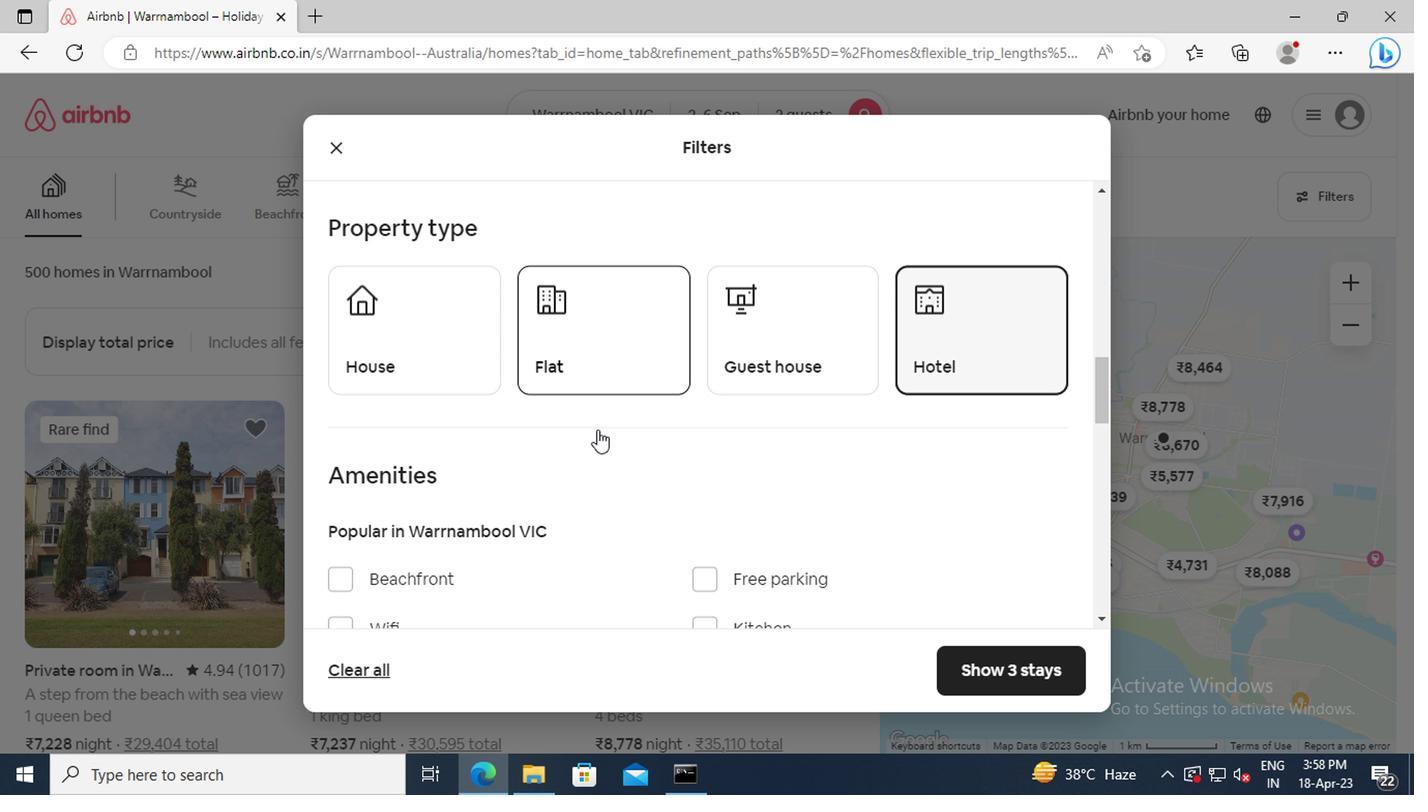 
Action: Mouse scrolled (592, 429) with delta (0, 0)
Screenshot: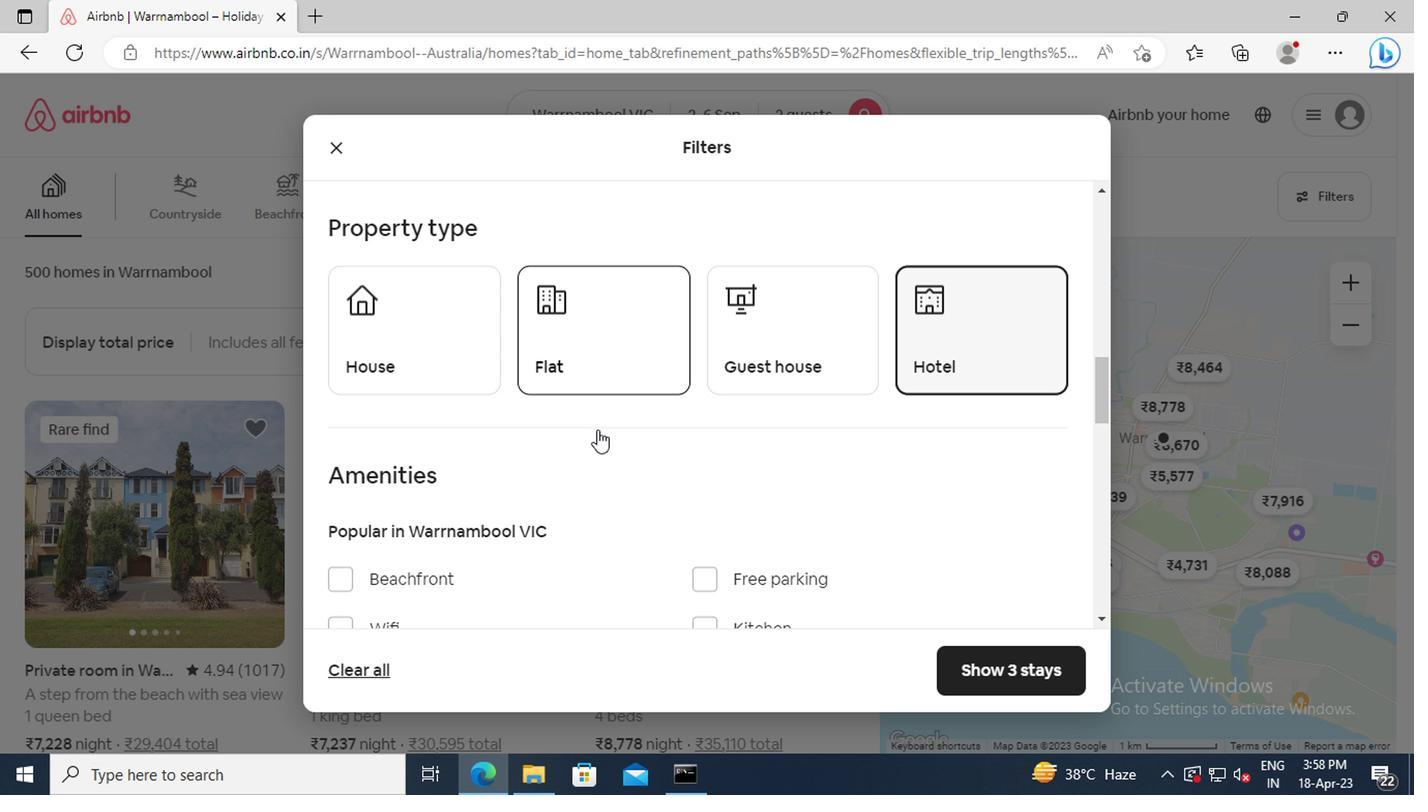 
Action: Mouse scrolled (592, 429) with delta (0, 0)
Screenshot: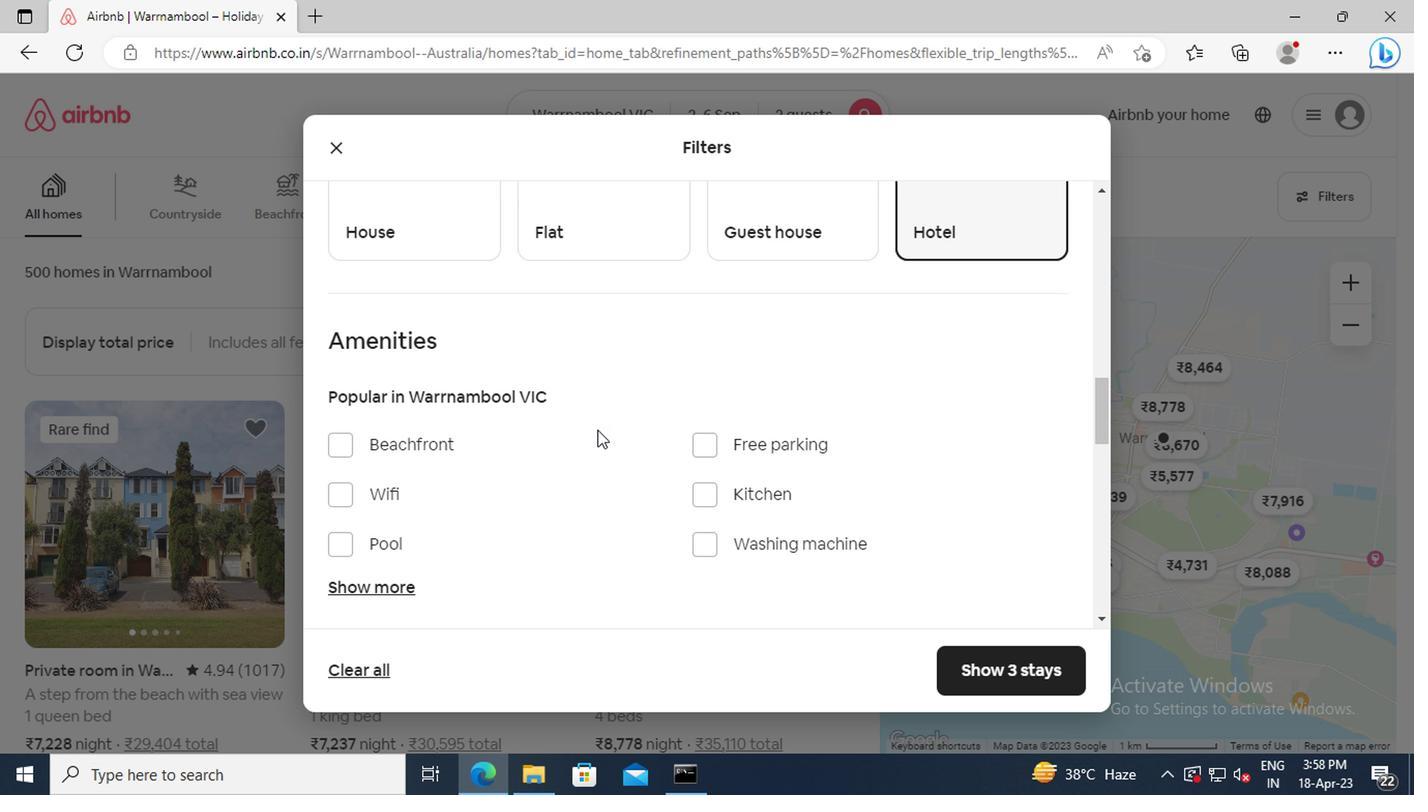 
Action: Mouse moved to (694, 475)
Screenshot: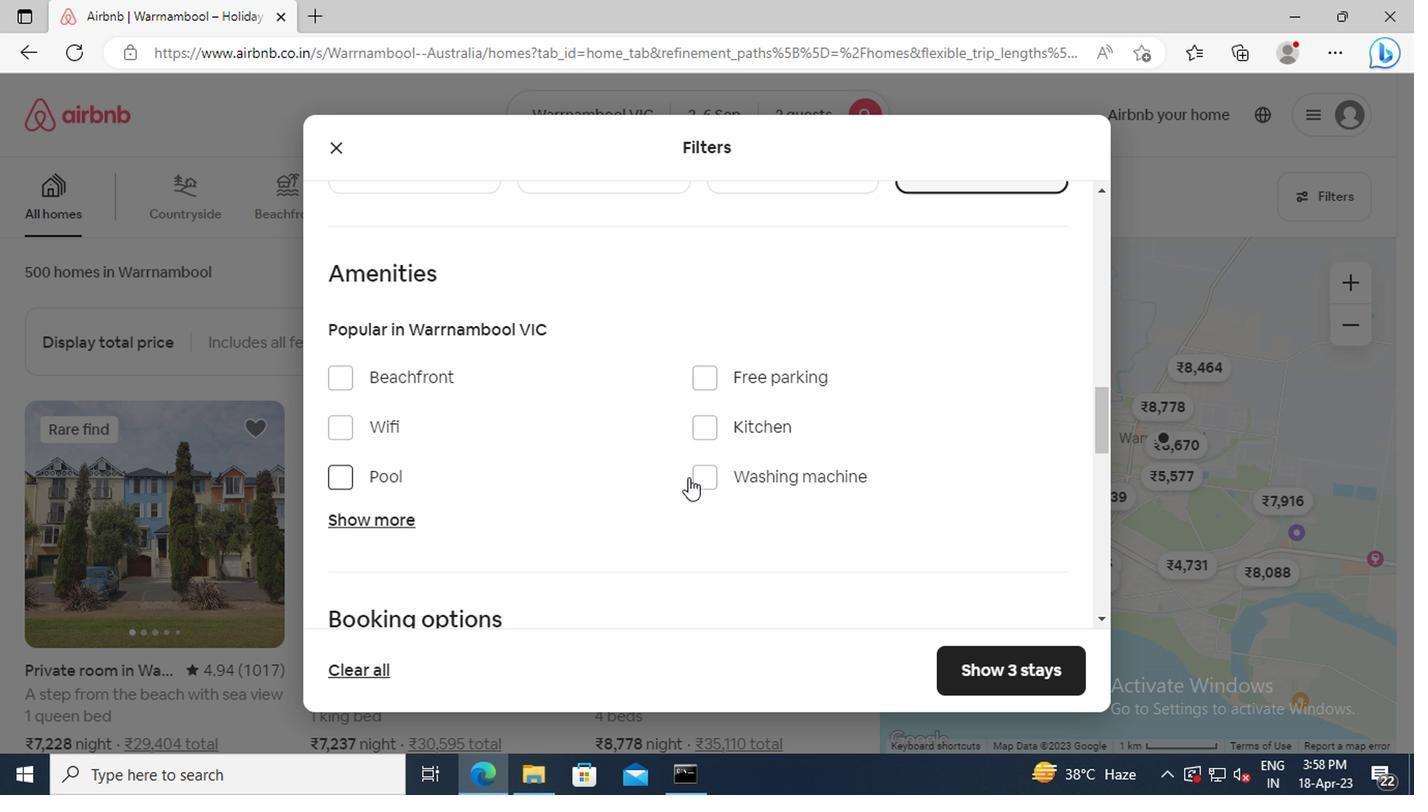 
Action: Mouse pressed left at (694, 475)
Screenshot: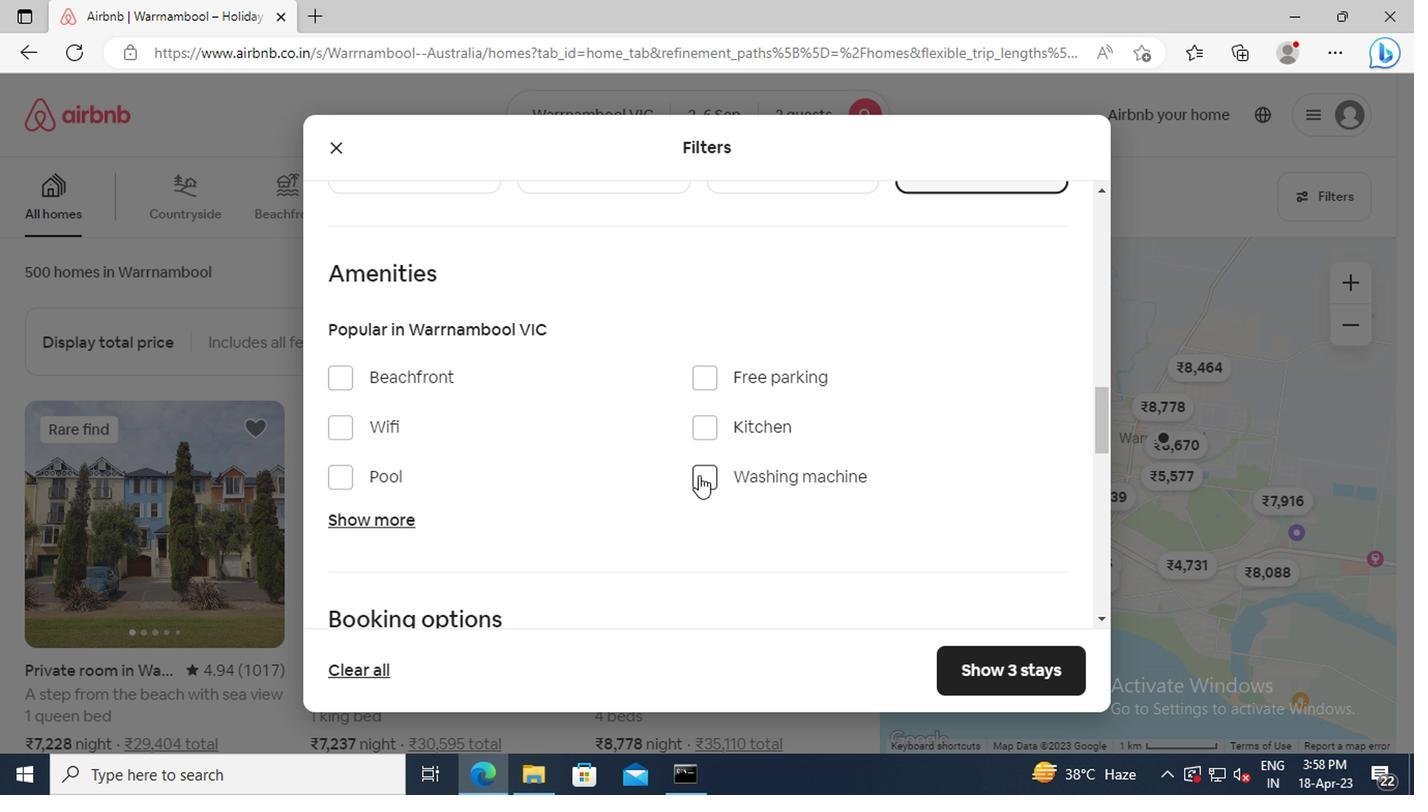 
Action: Mouse scrolled (694, 475) with delta (0, 0)
Screenshot: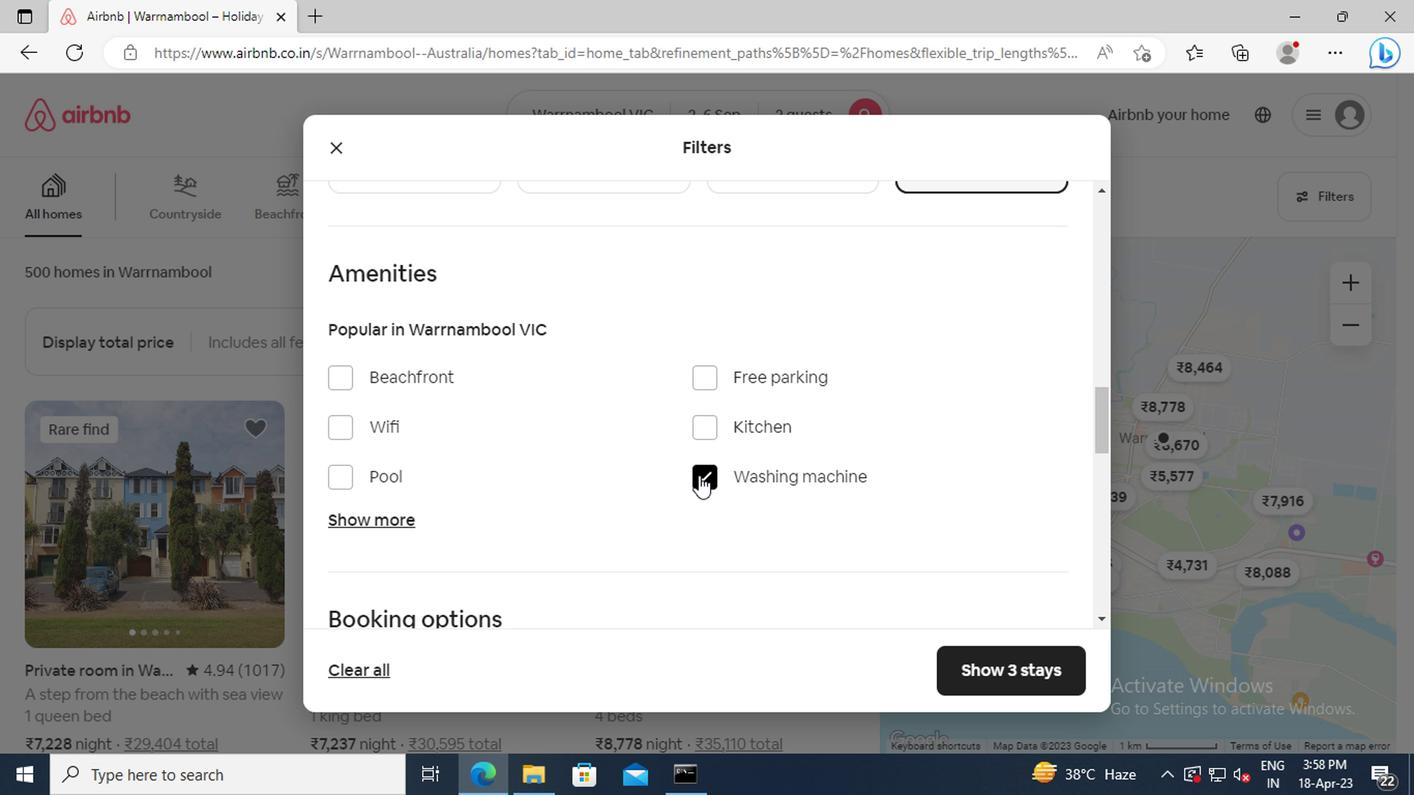 
Action: Mouse scrolled (694, 475) with delta (0, 0)
Screenshot: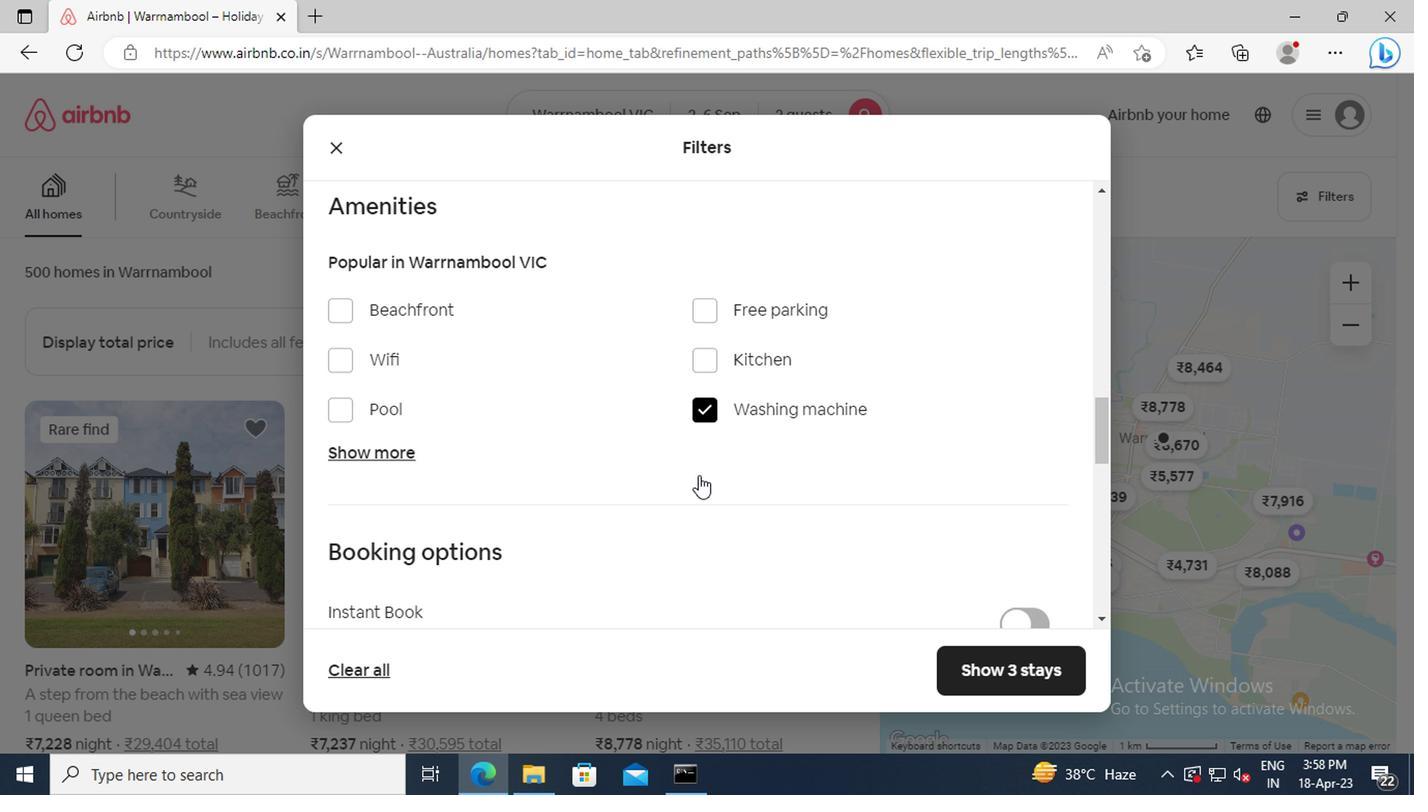 
Action: Mouse scrolled (694, 475) with delta (0, 0)
Screenshot: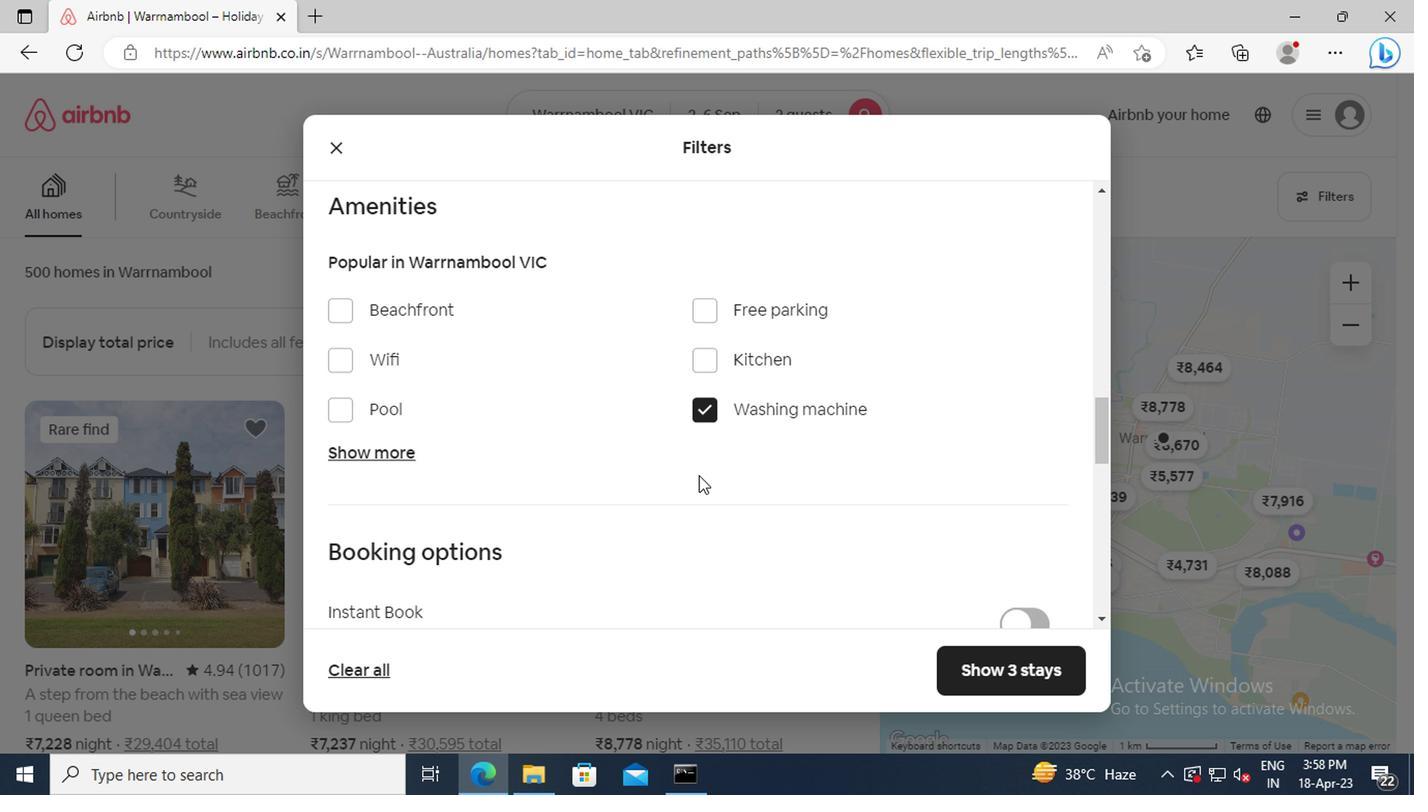 
Action: Mouse scrolled (694, 475) with delta (0, 0)
Screenshot: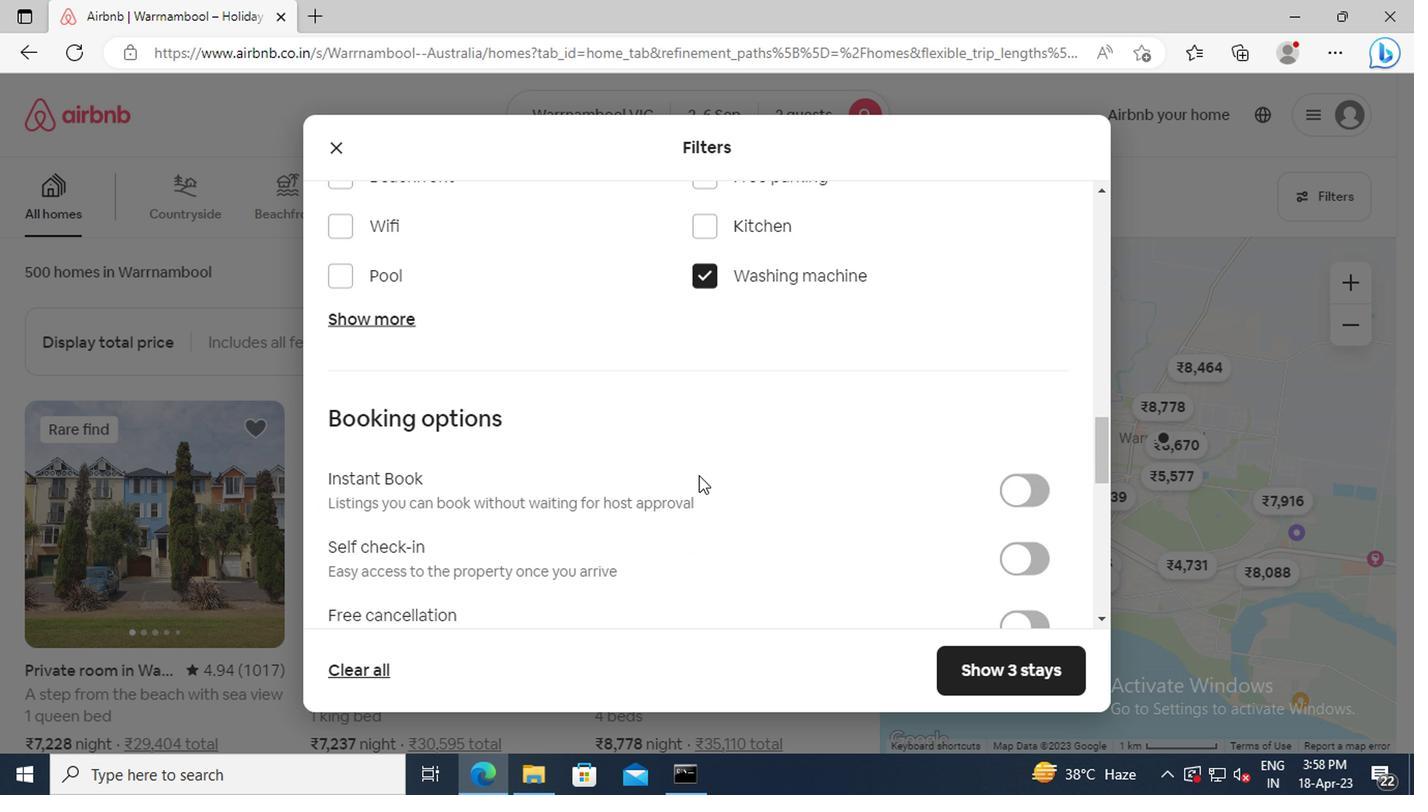 
Action: Mouse moved to (1025, 487)
Screenshot: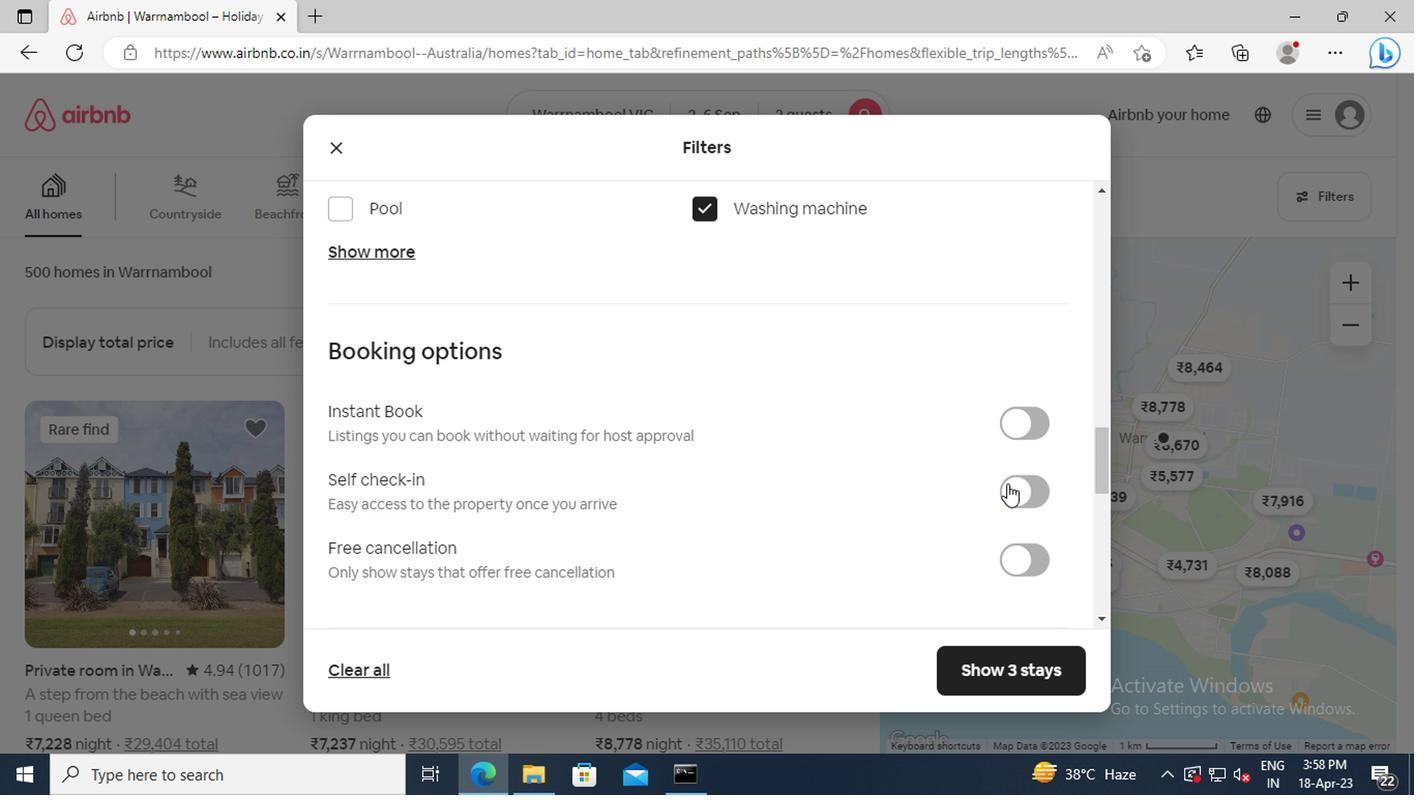 
Action: Mouse pressed left at (1025, 487)
Screenshot: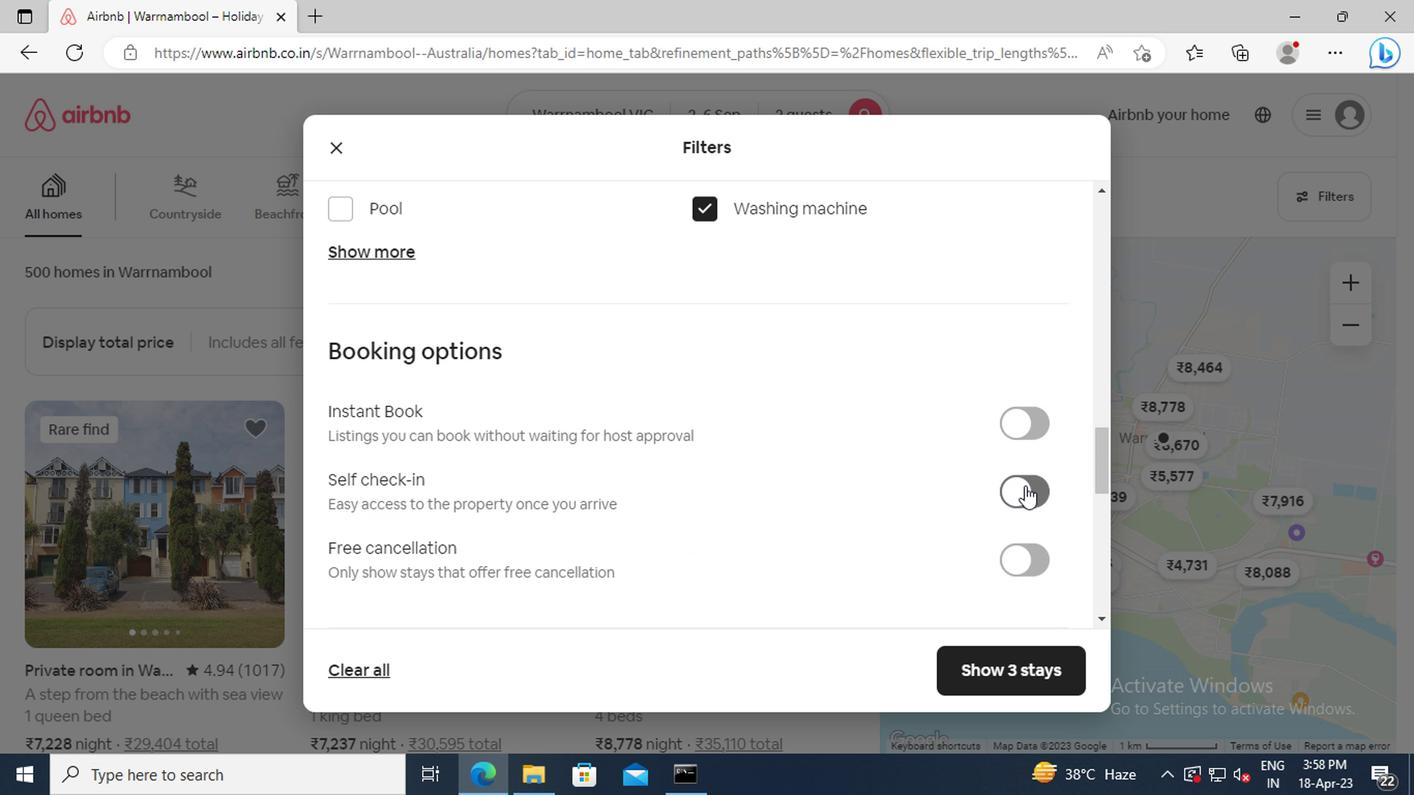 
Action: Mouse moved to (604, 475)
Screenshot: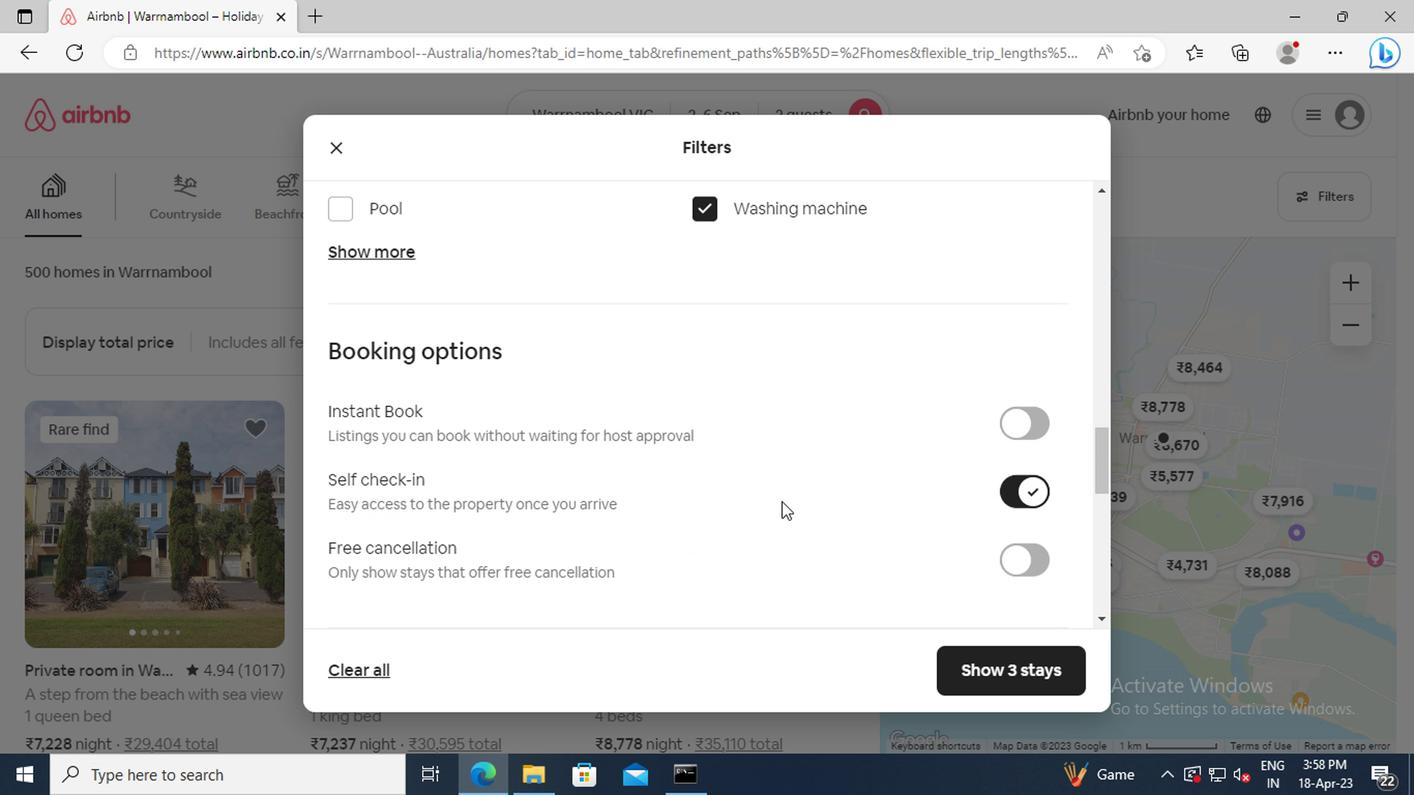 
Action: Mouse scrolled (604, 473) with delta (0, -1)
Screenshot: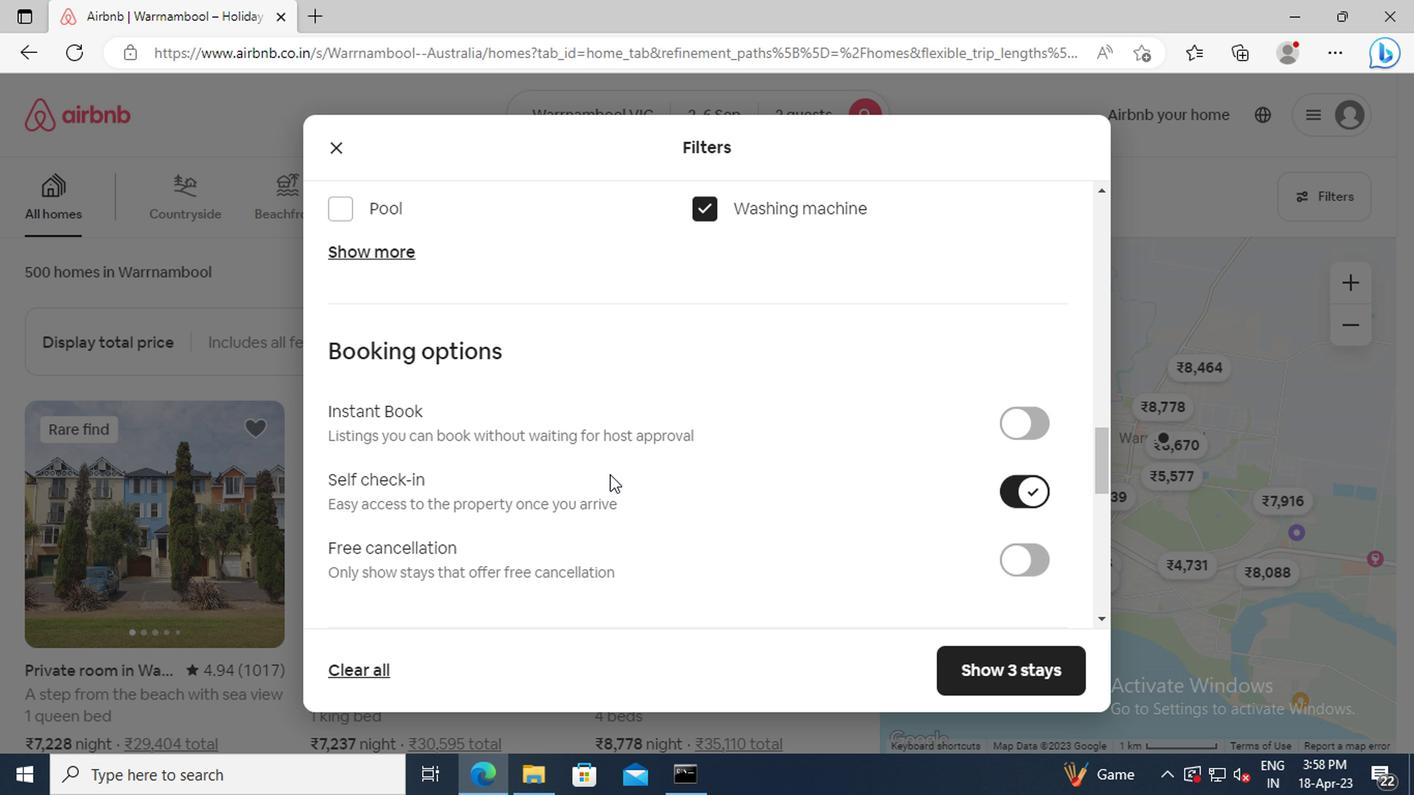 
Action: Mouse scrolled (604, 473) with delta (0, -1)
Screenshot: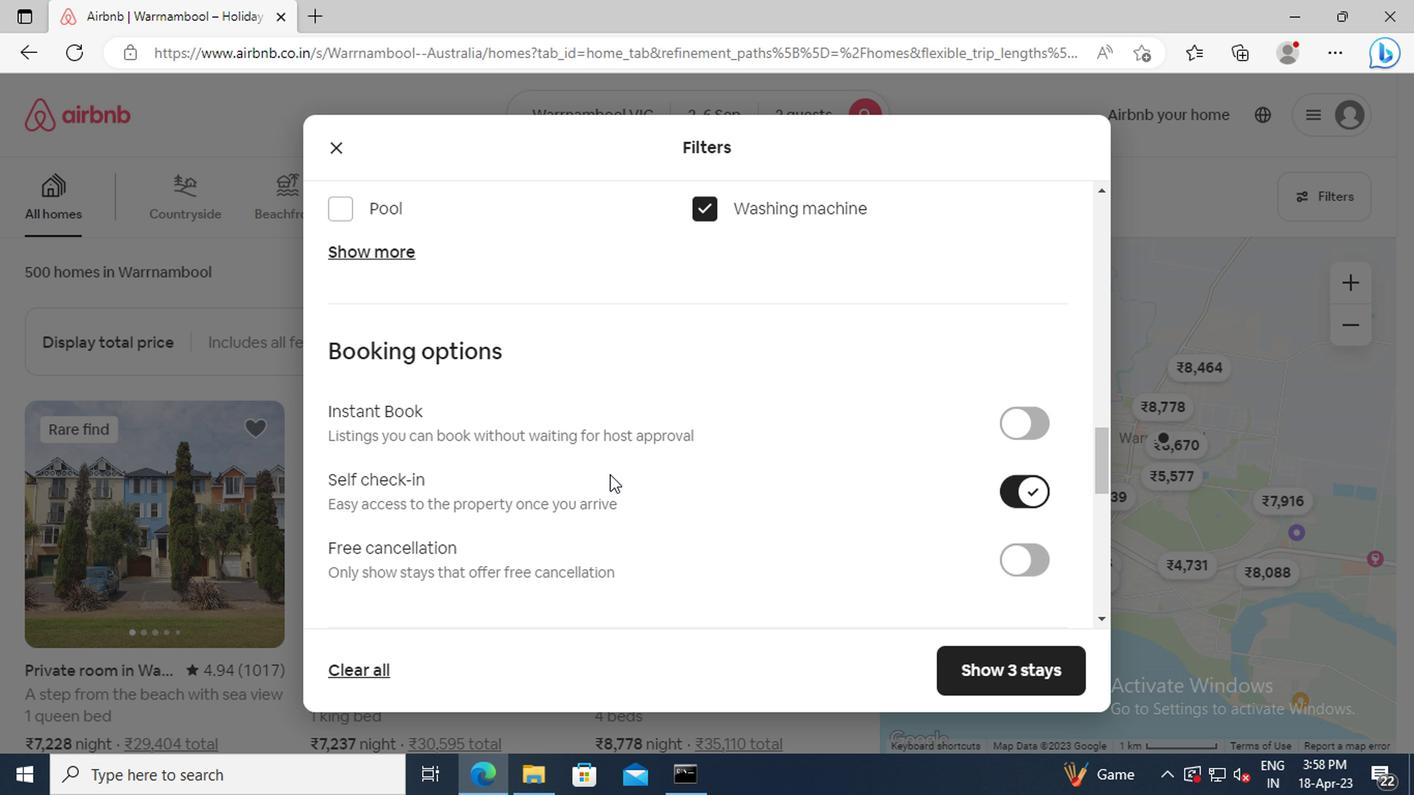 
Action: Mouse scrolled (604, 473) with delta (0, -1)
Screenshot: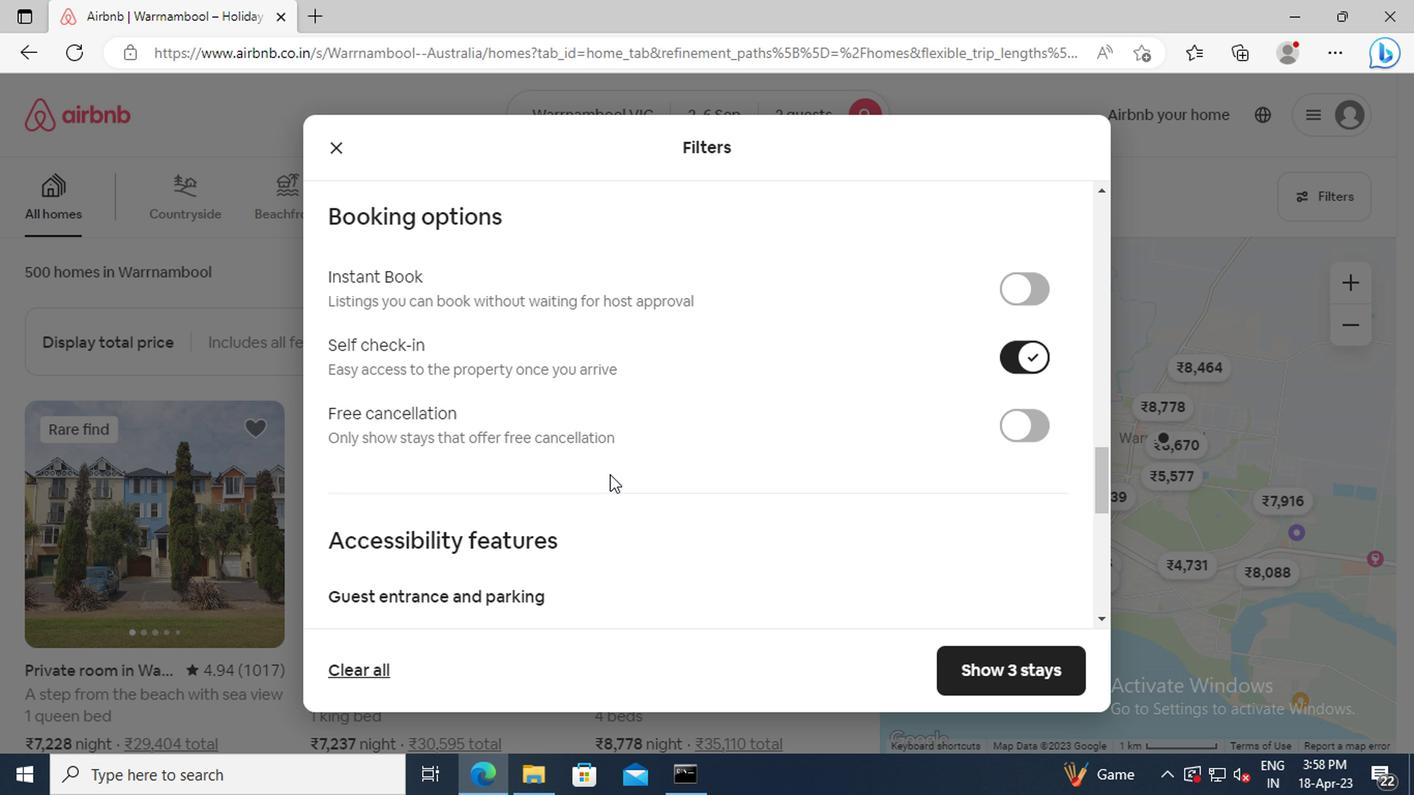 
Action: Mouse scrolled (604, 473) with delta (0, -1)
Screenshot: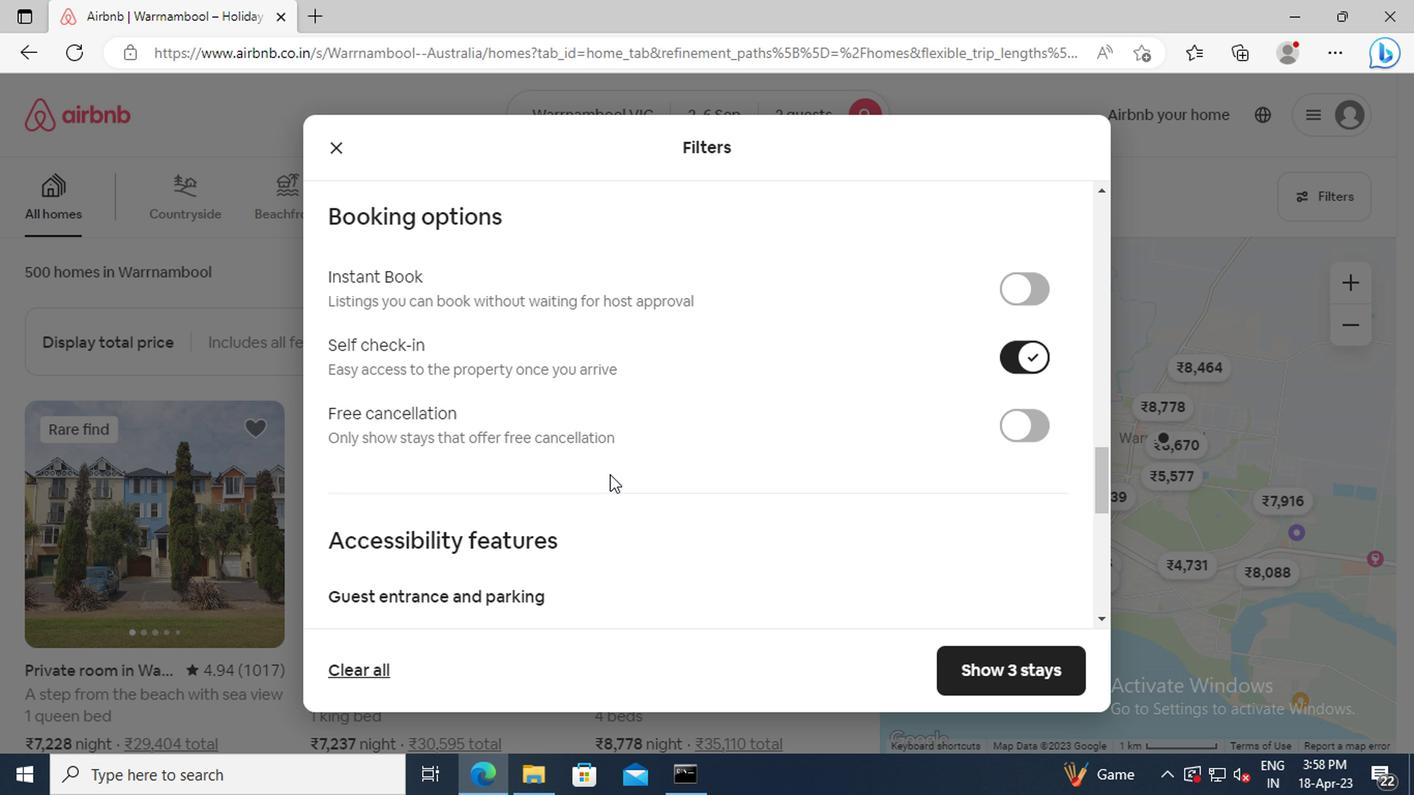 
Action: Mouse scrolled (604, 473) with delta (0, -1)
Screenshot: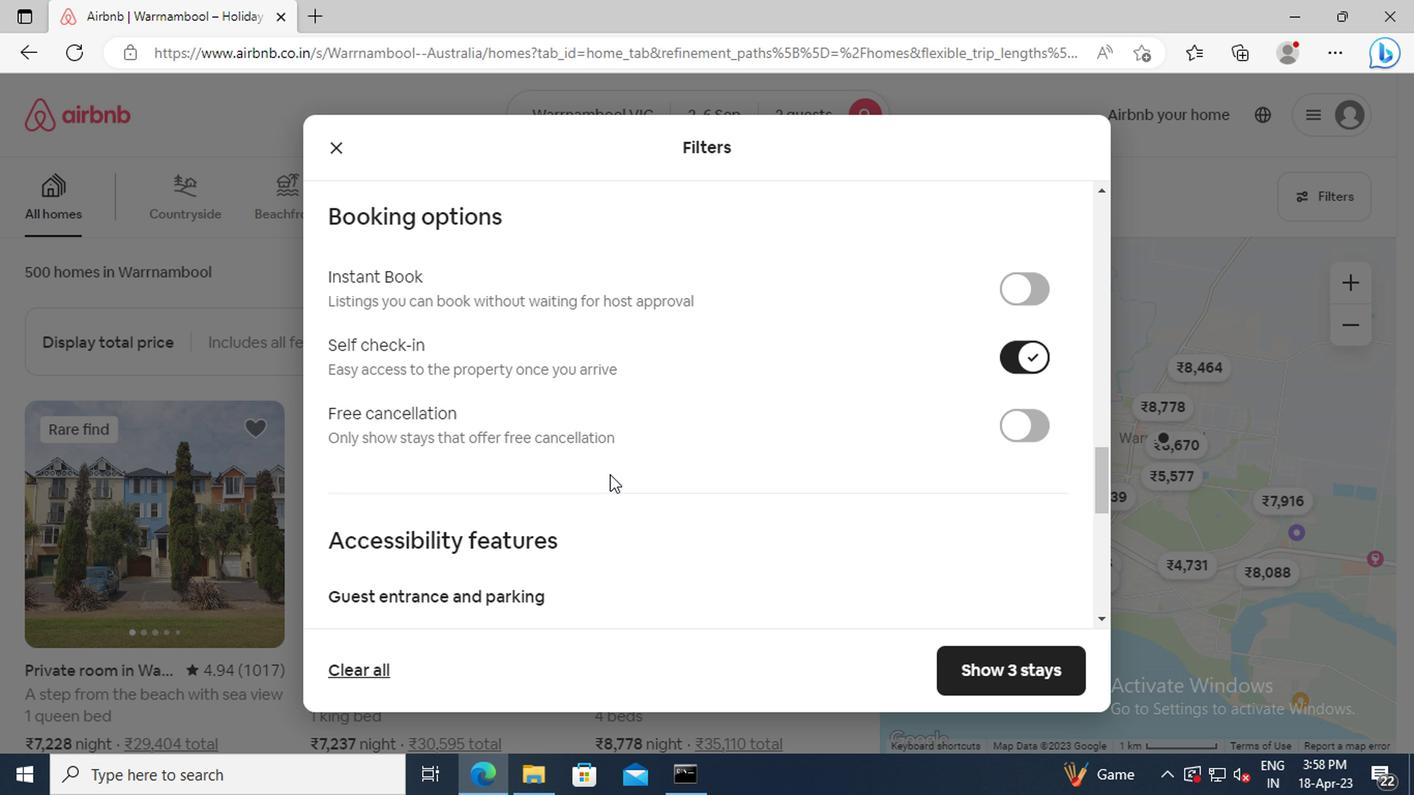 
Action: Mouse scrolled (604, 473) with delta (0, -1)
Screenshot: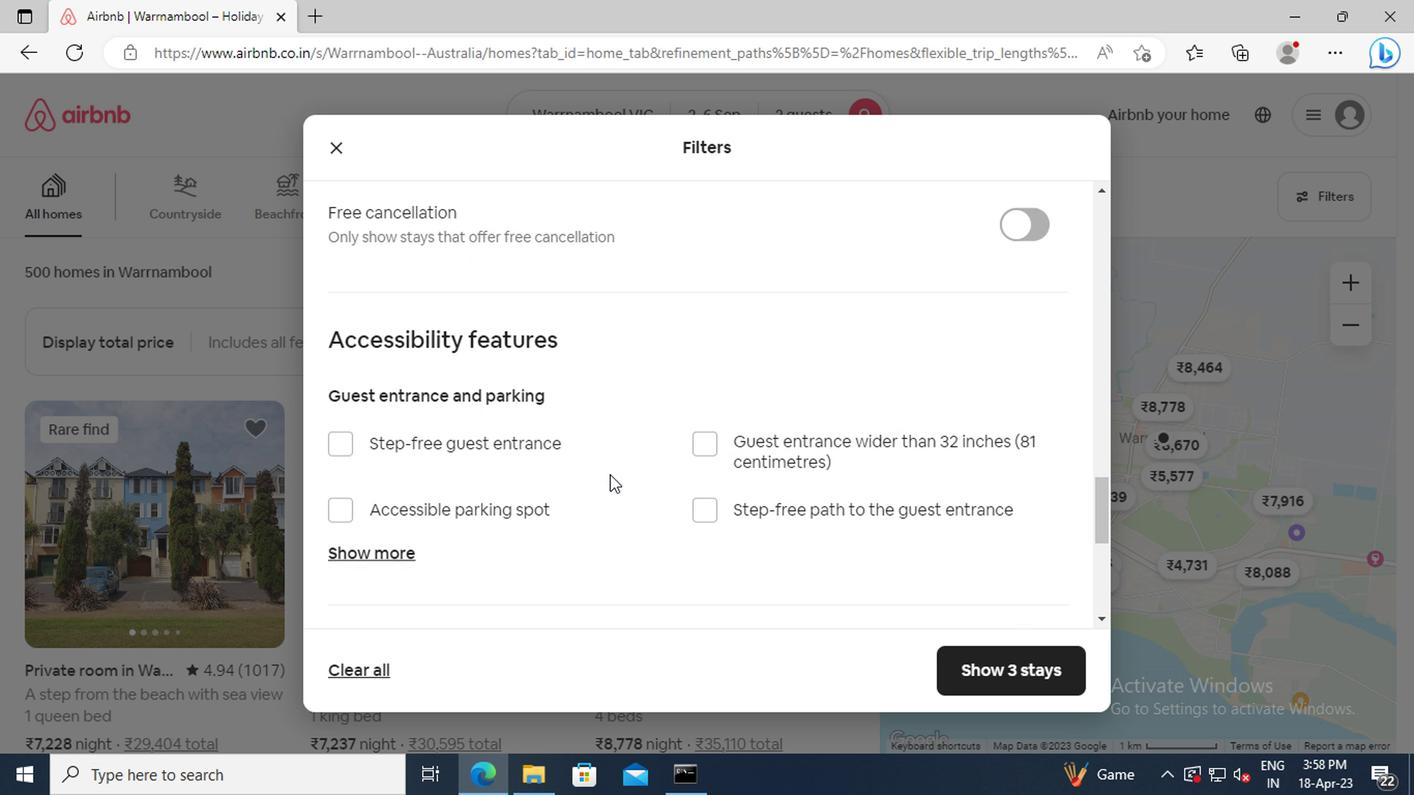 
Action: Mouse scrolled (604, 473) with delta (0, -1)
Screenshot: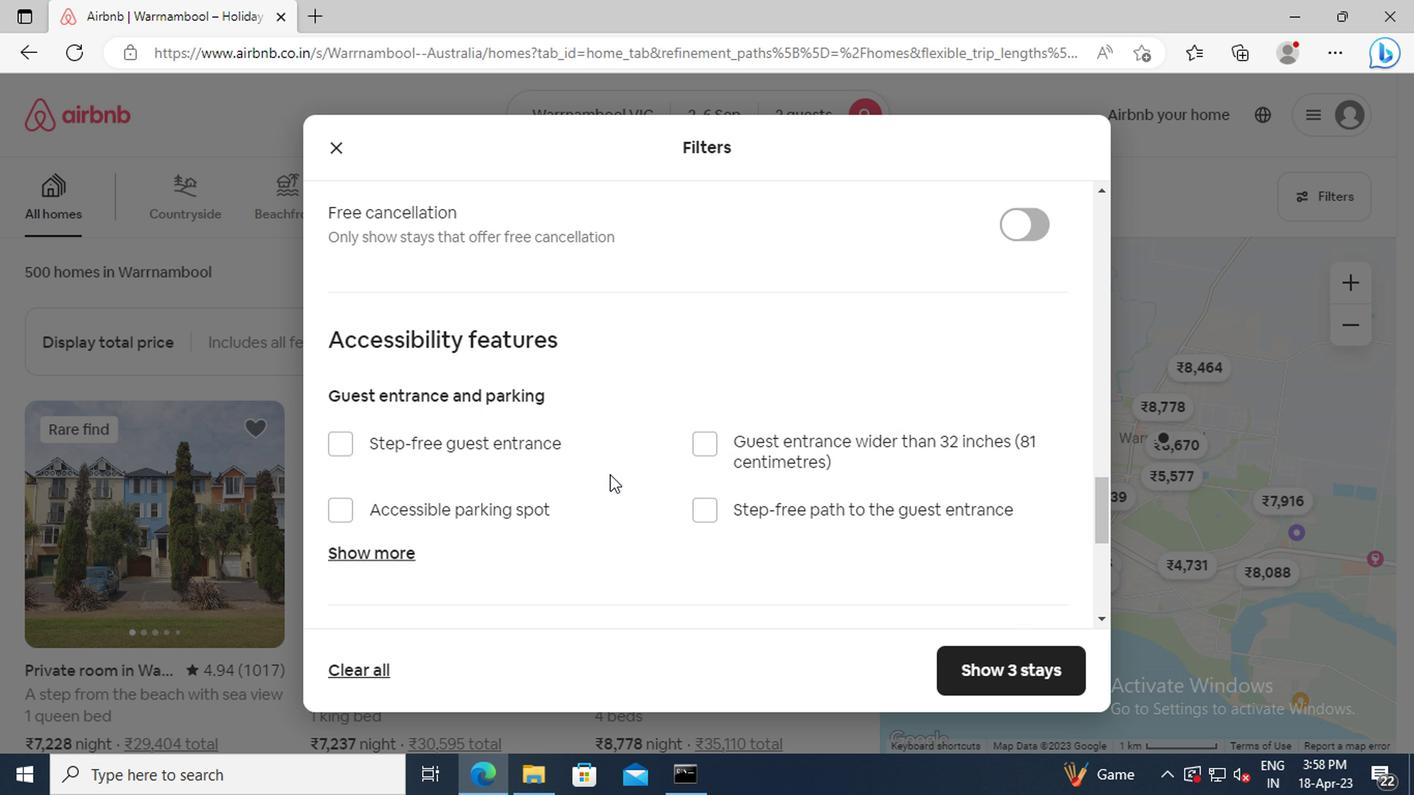 
Action: Mouse scrolled (604, 473) with delta (0, -1)
Screenshot: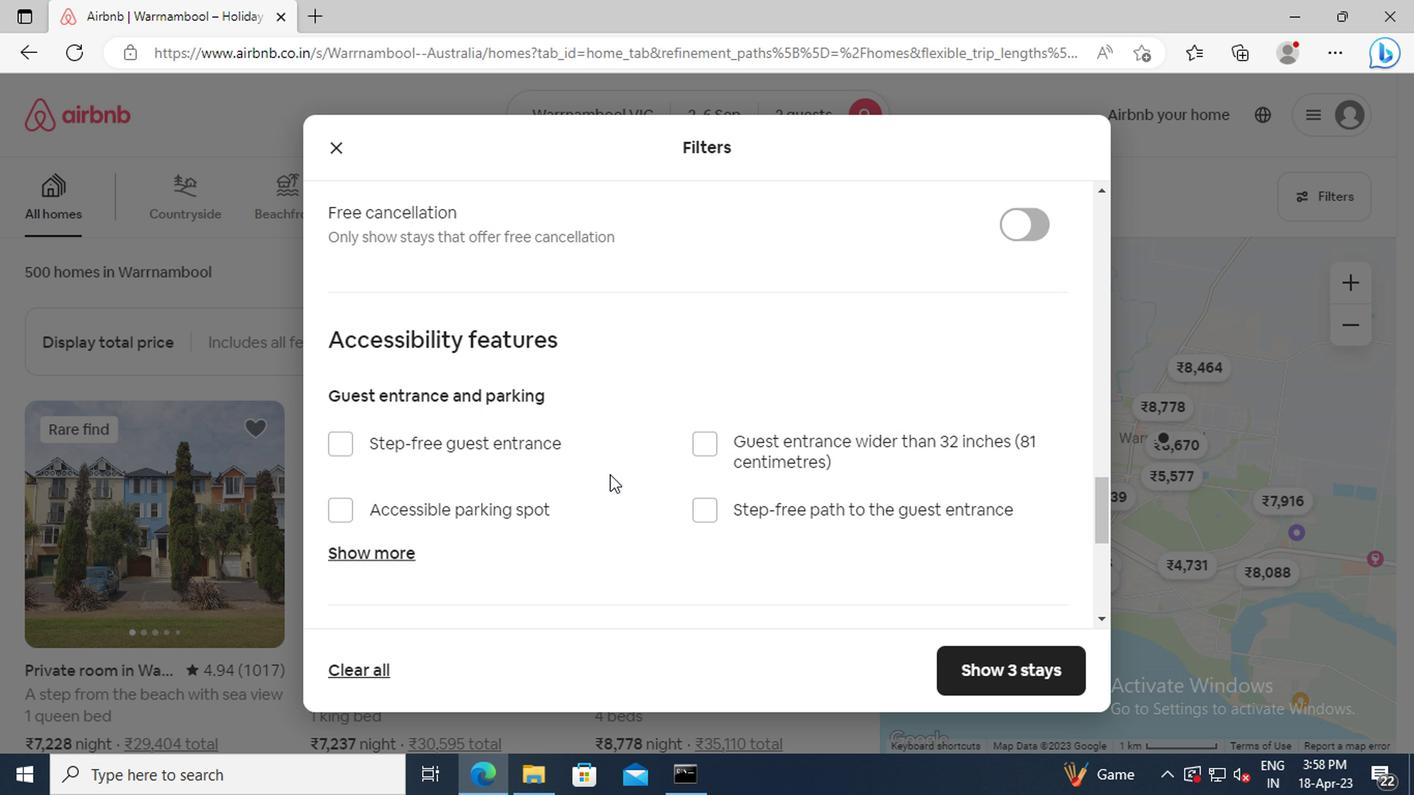 
Action: Mouse scrolled (604, 473) with delta (0, -1)
Screenshot: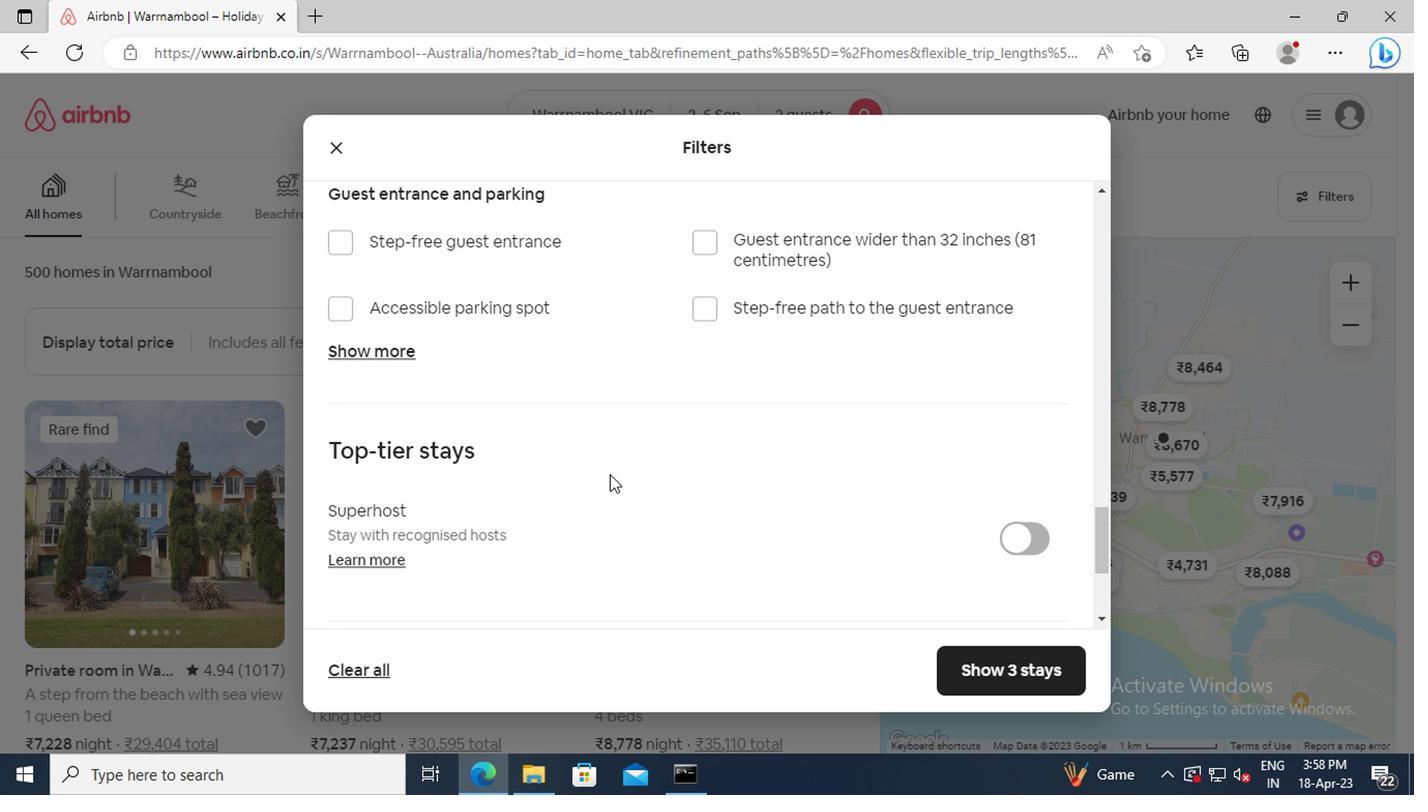 
Action: Mouse scrolled (604, 473) with delta (0, -1)
Screenshot: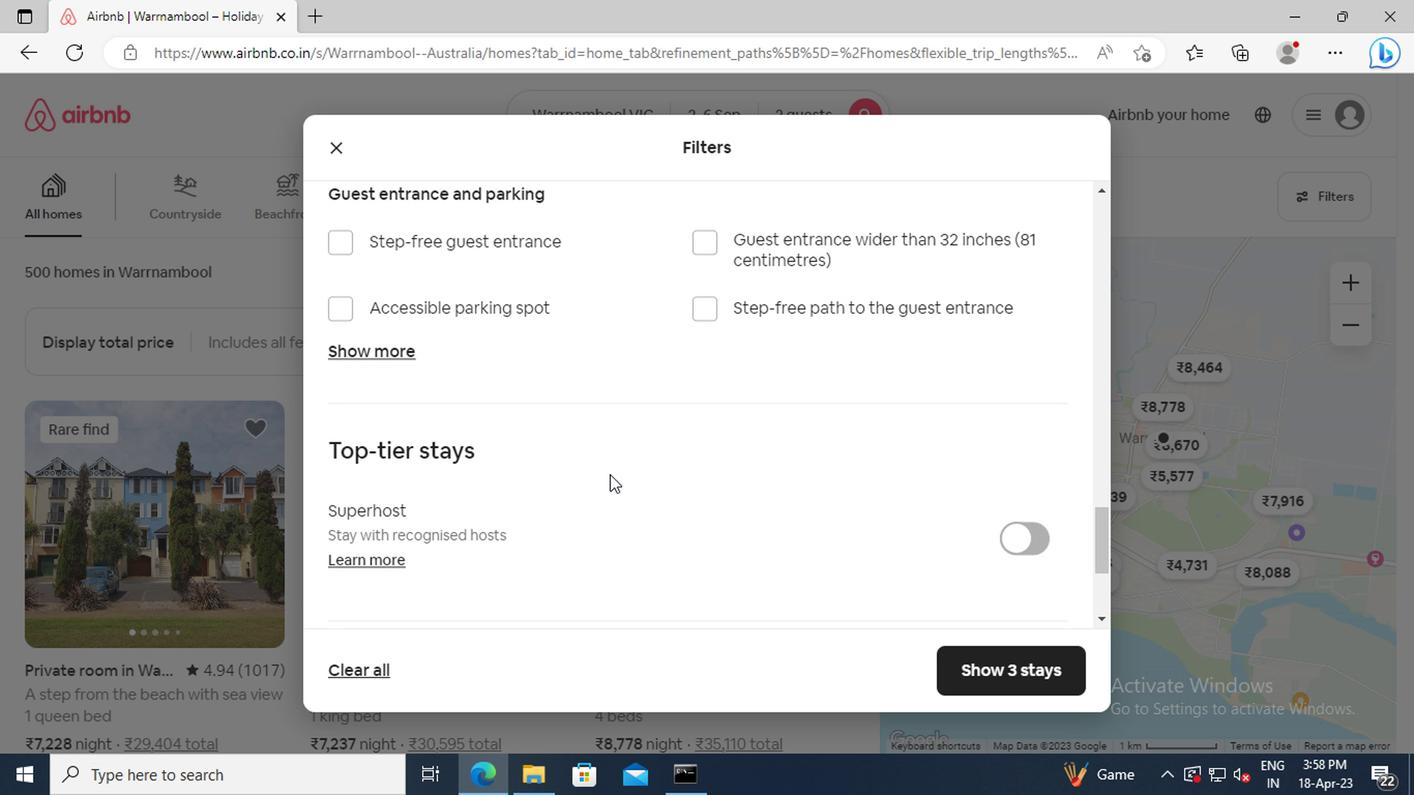 
Action: Mouse scrolled (604, 473) with delta (0, -1)
Screenshot: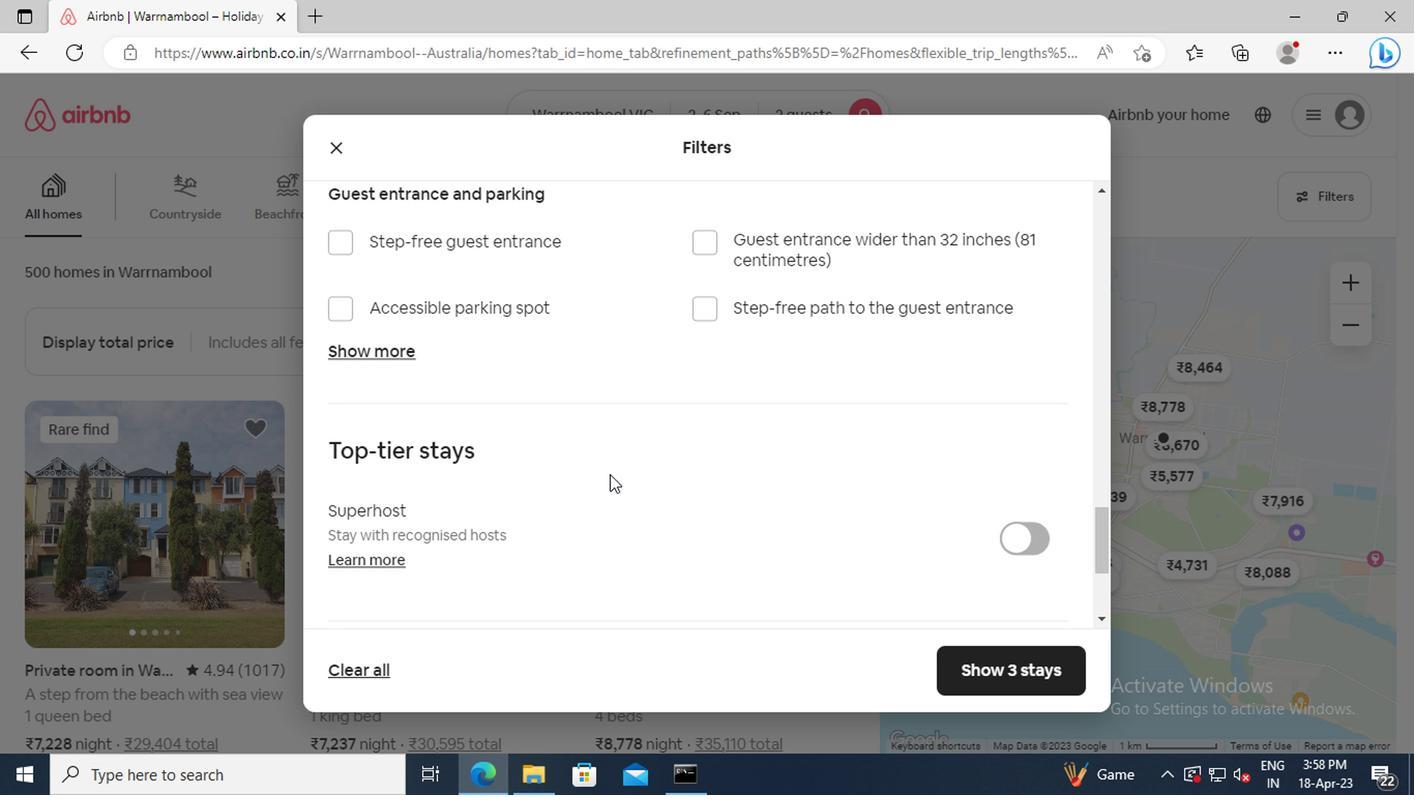 
Action: Mouse moved to (337, 531)
Screenshot: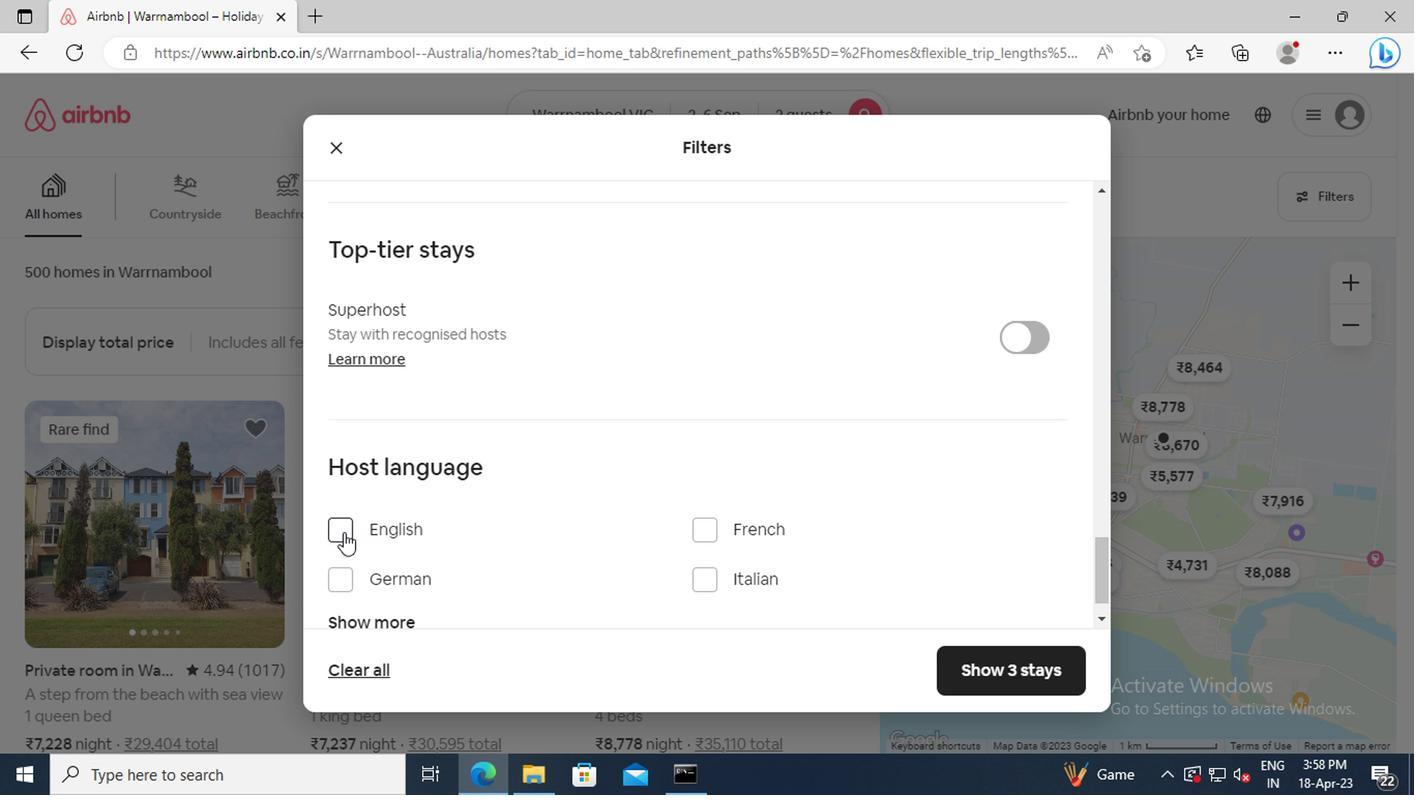 
Action: Mouse pressed left at (337, 531)
Screenshot: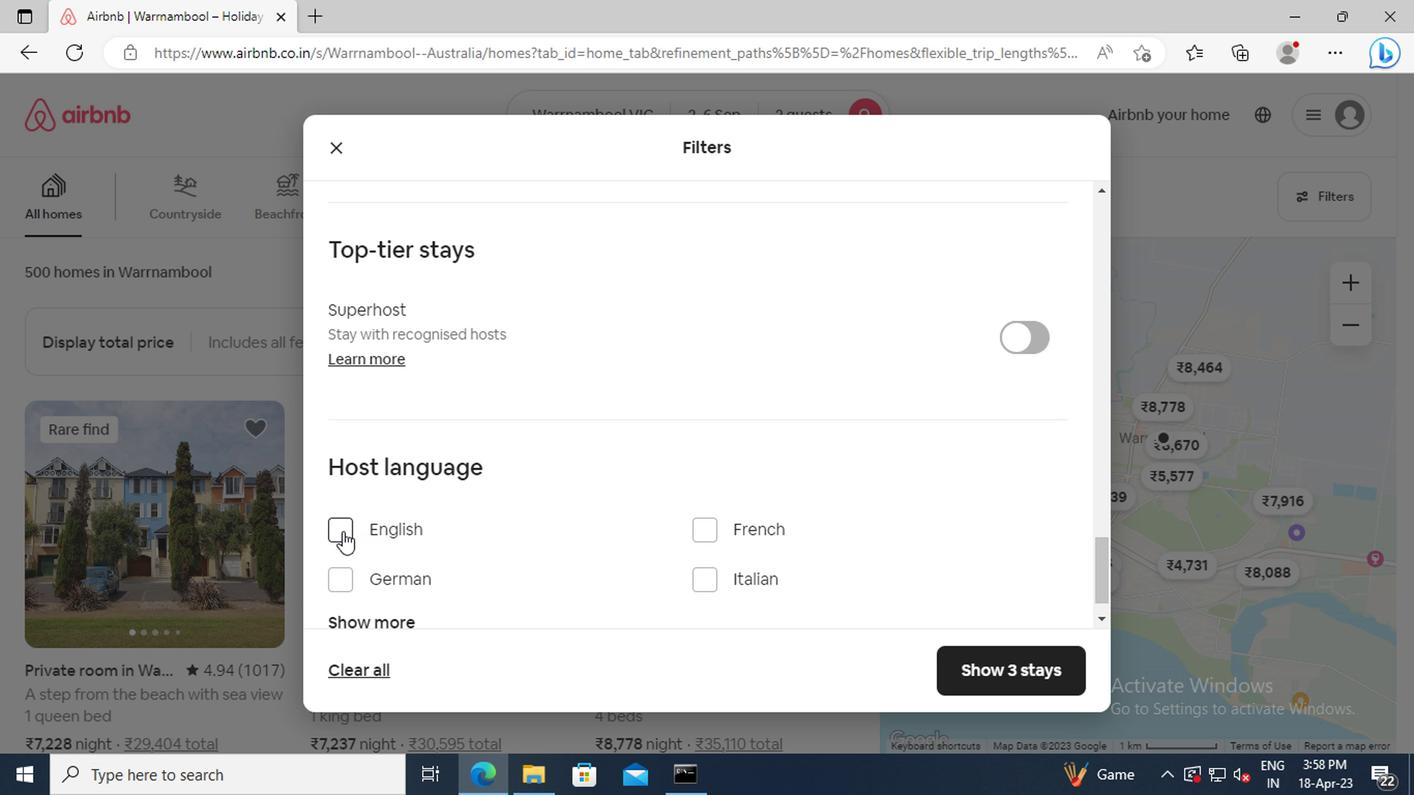 
Action: Mouse moved to (1001, 669)
Screenshot: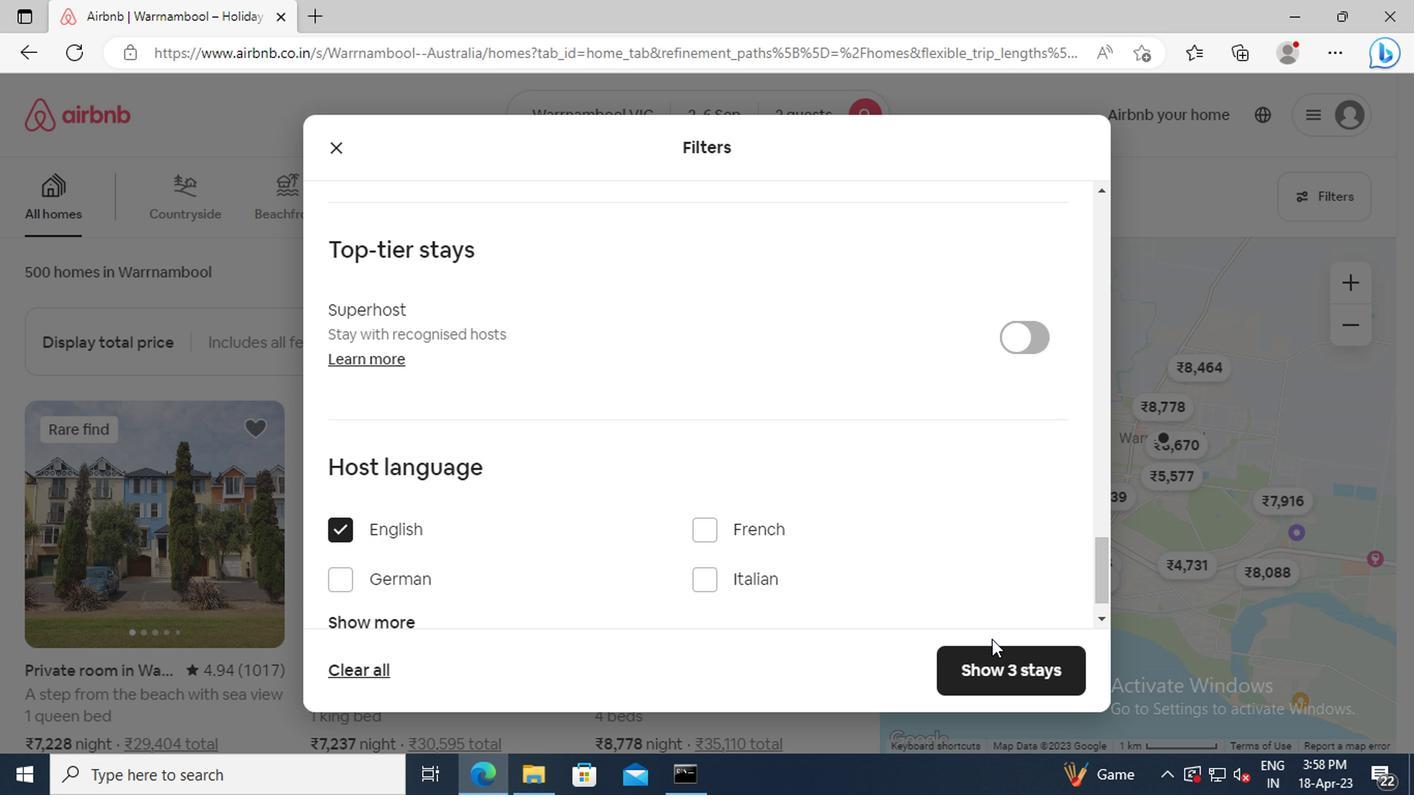 
Action: Mouse pressed left at (1001, 669)
Screenshot: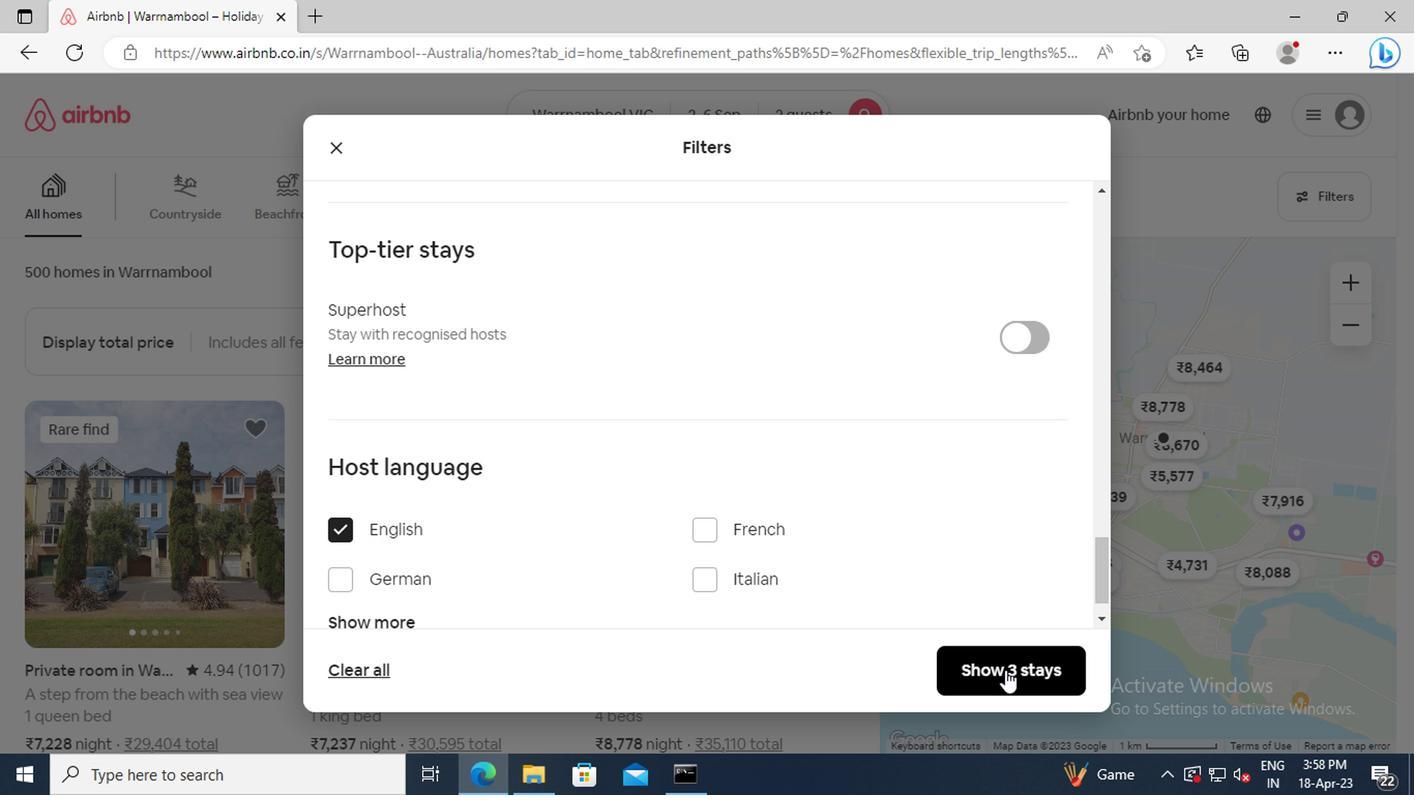 
